 Task: Find connections with filter location Kondagaon with filter topic #trainer with filter profile language English with filter current company Hubilo with filter school Shiv Nadar University with filter industry Recreational Facilities with filter service category Accounting with filter keywords title Officer
Action: Mouse moved to (372, 234)
Screenshot: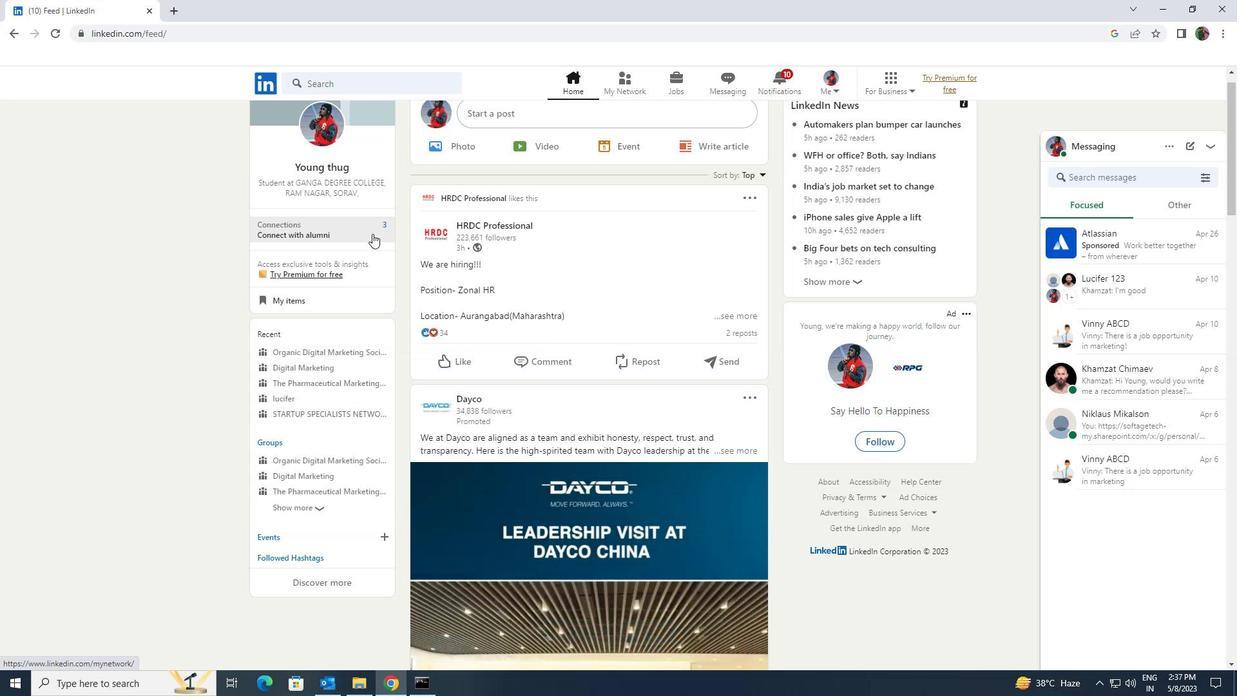 
Action: Mouse pressed left at (372, 234)
Screenshot: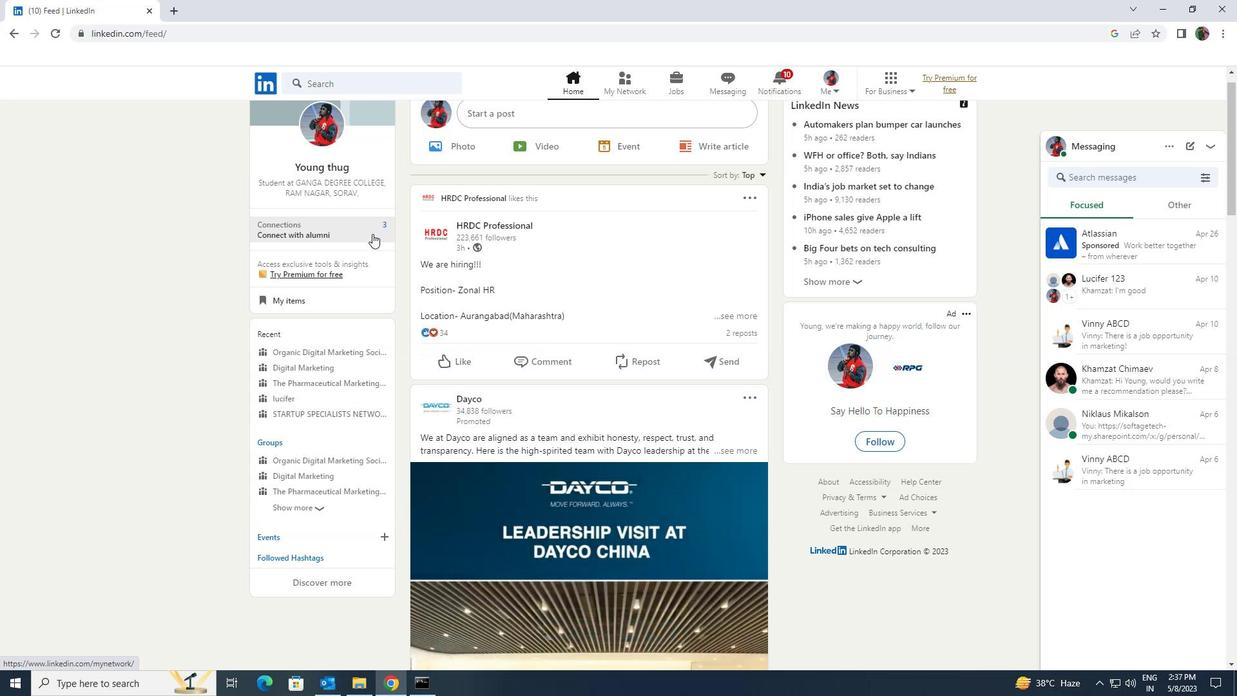 
Action: Mouse moved to (355, 146)
Screenshot: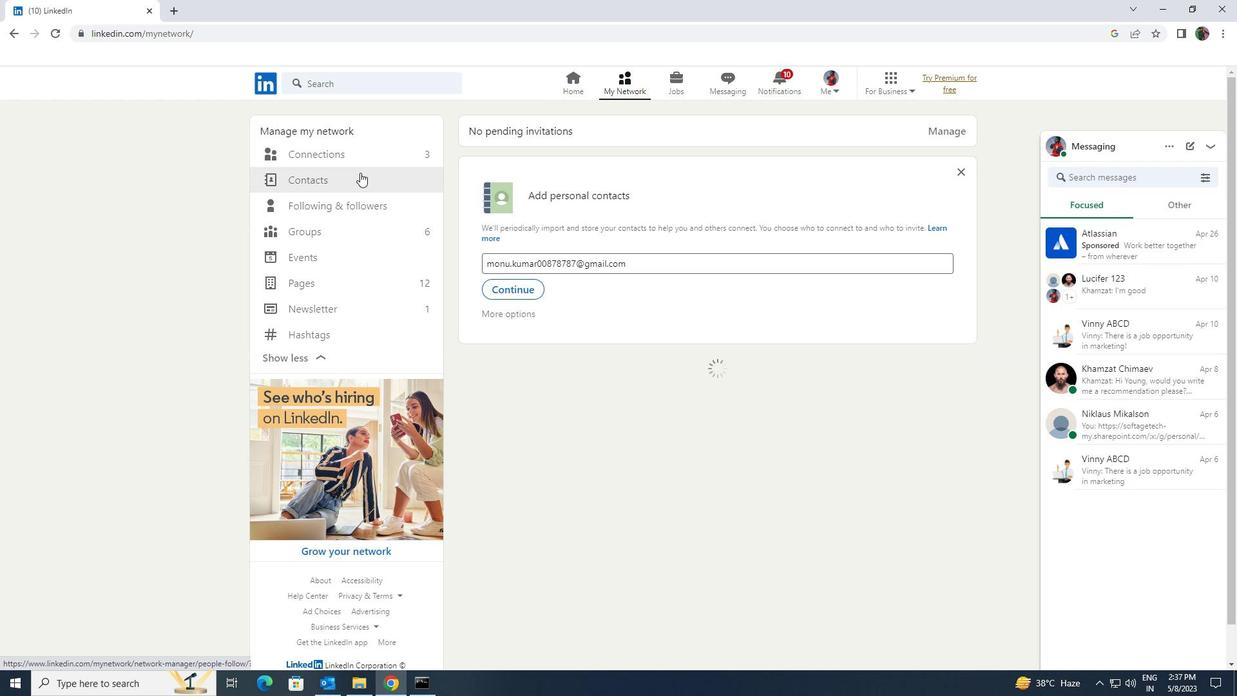
Action: Mouse pressed left at (355, 146)
Screenshot: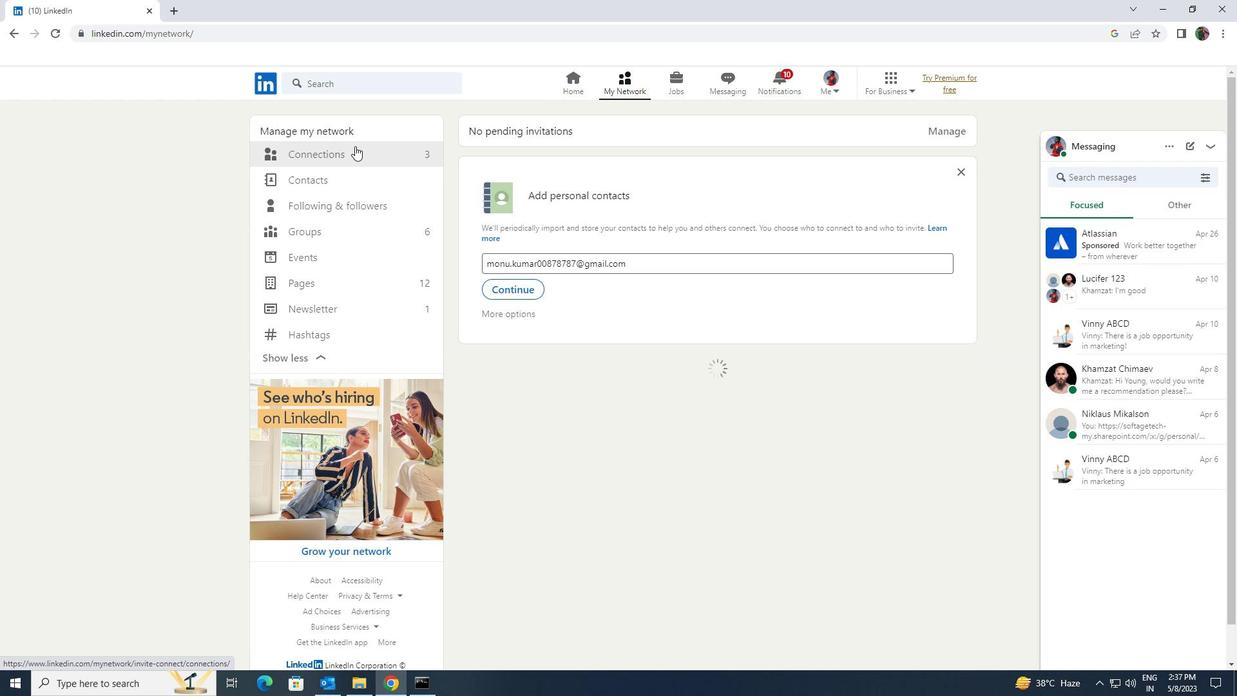 
Action: Mouse moved to (704, 156)
Screenshot: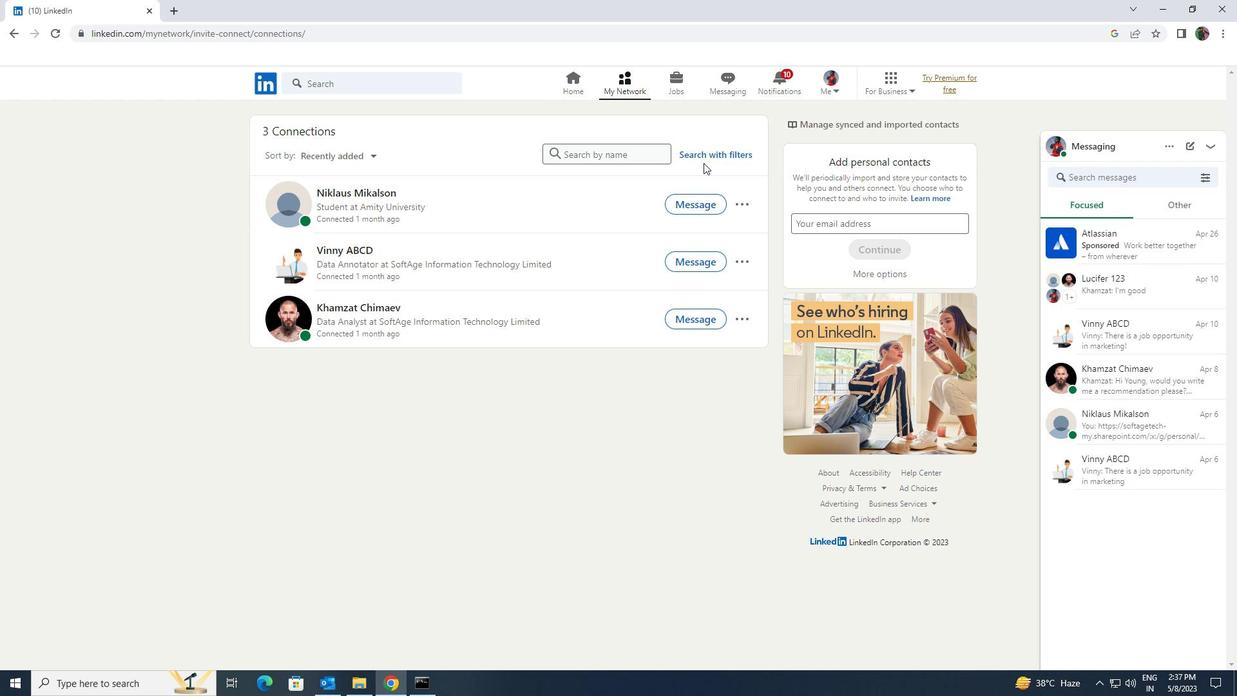 
Action: Mouse pressed left at (704, 156)
Screenshot: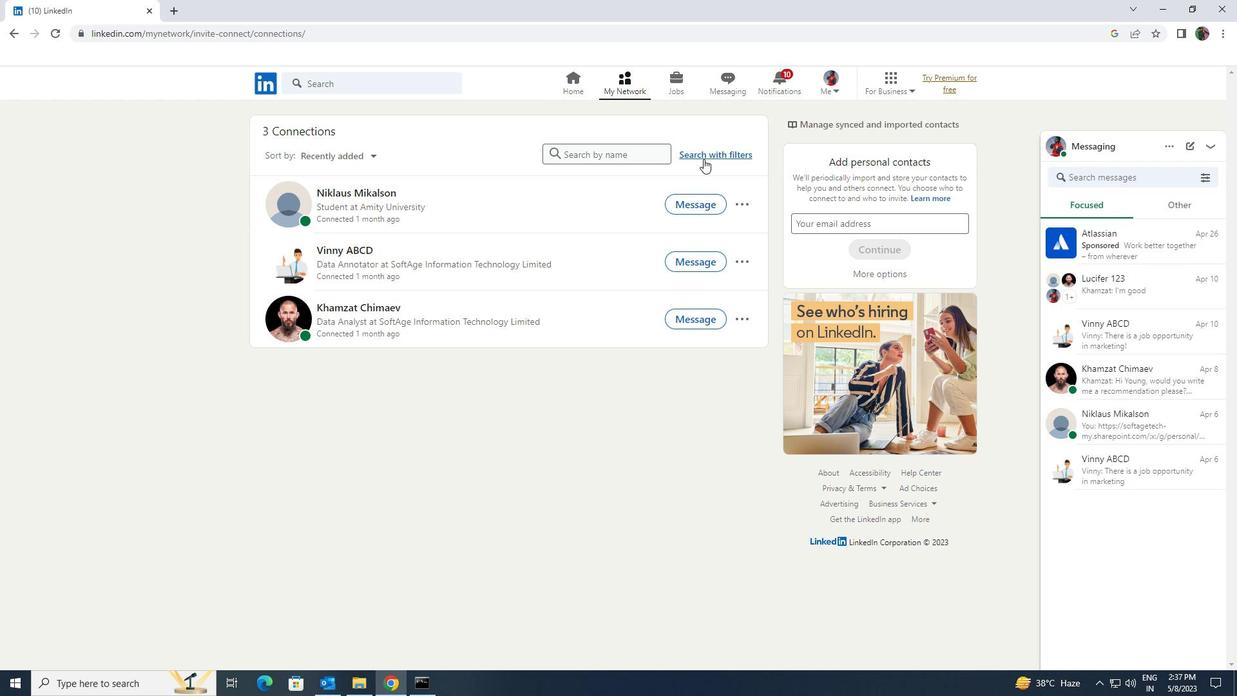 
Action: Mouse moved to (662, 123)
Screenshot: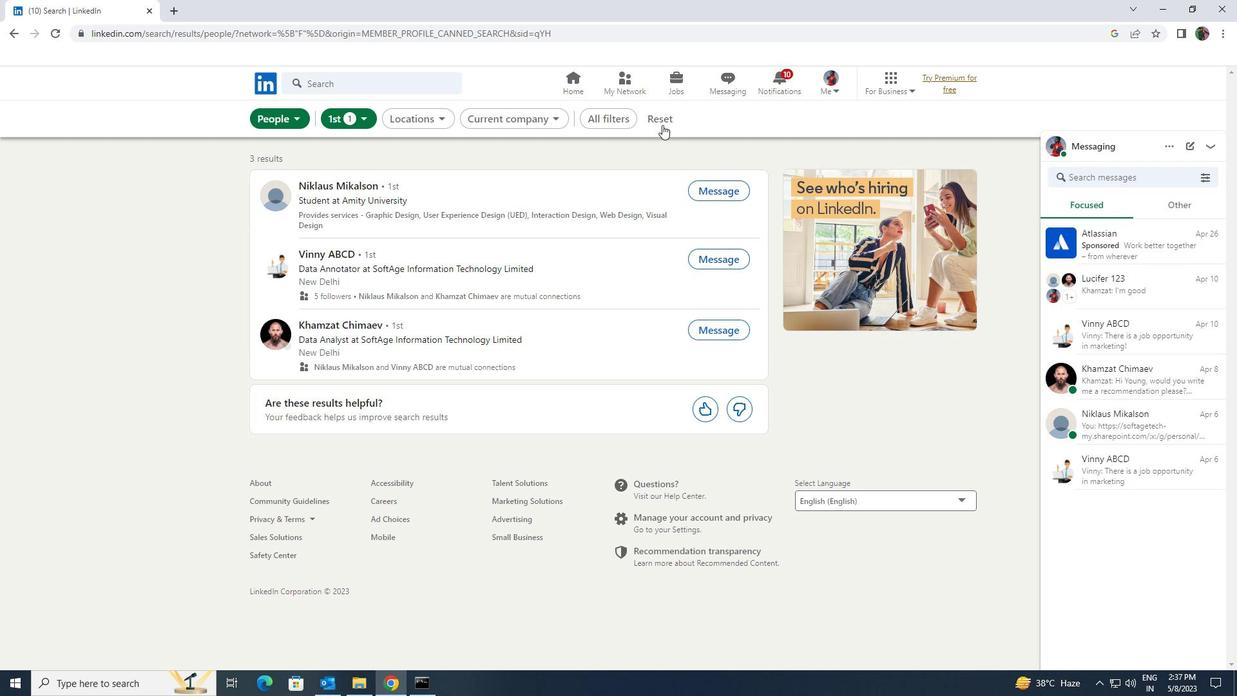
Action: Mouse pressed left at (662, 123)
Screenshot: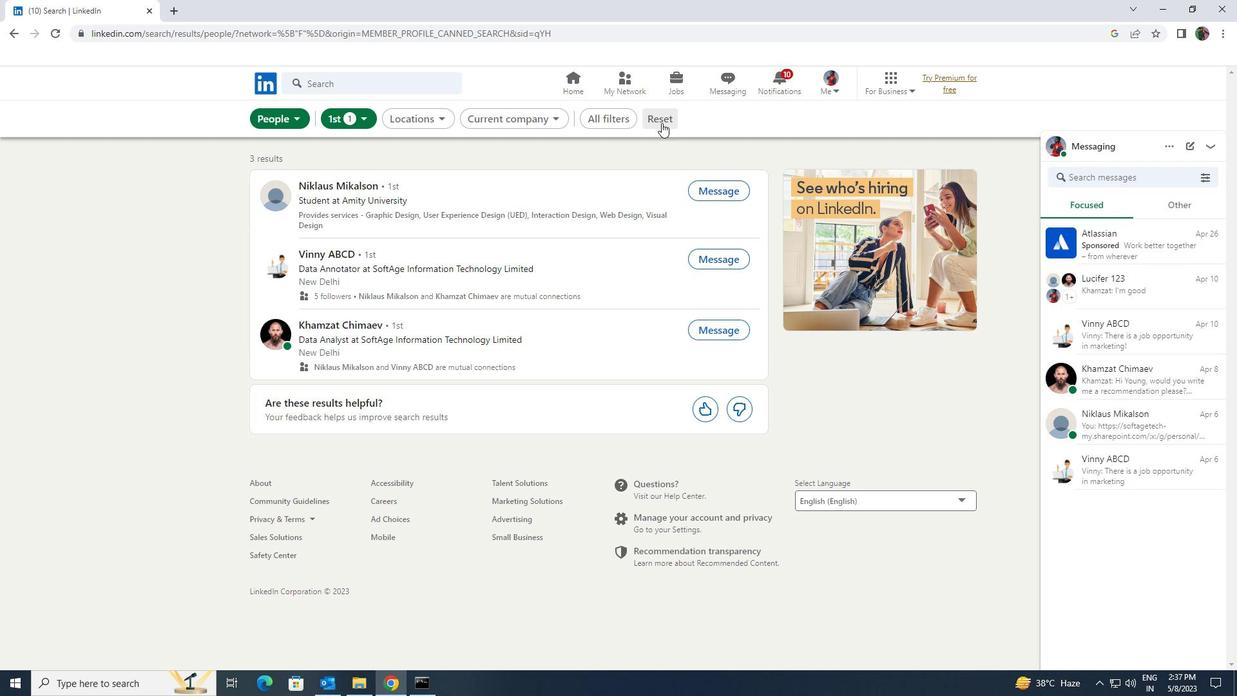 
Action: Mouse moved to (638, 121)
Screenshot: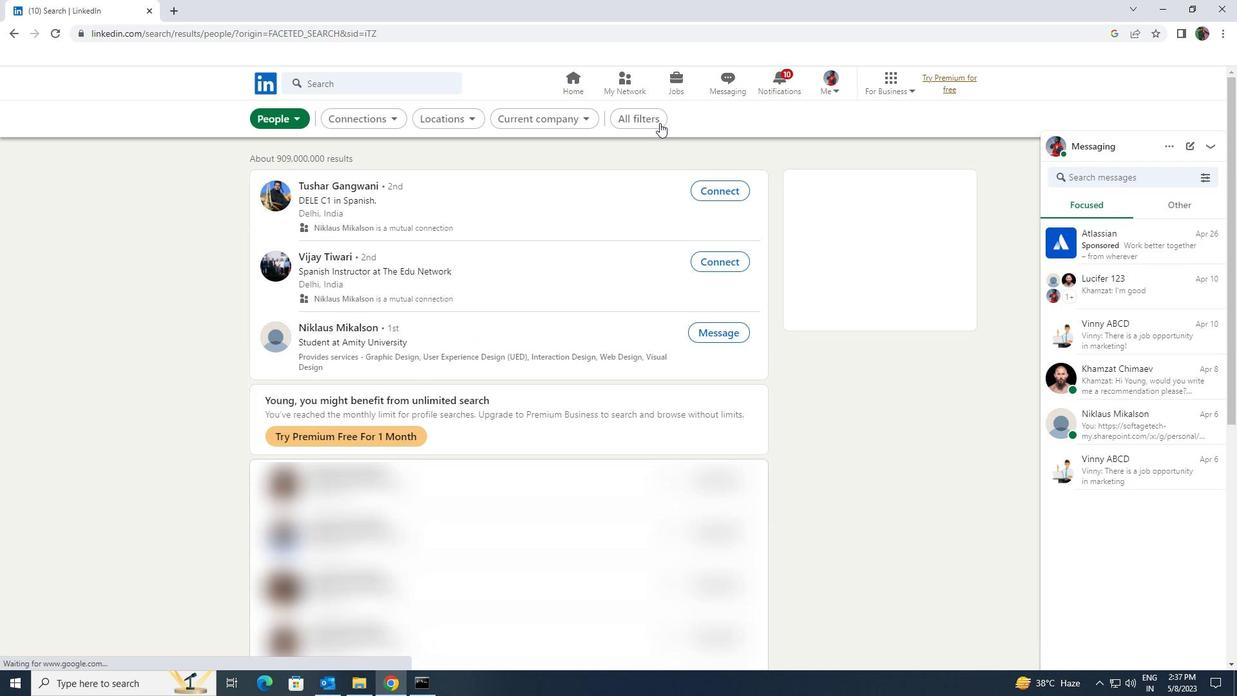 
Action: Mouse pressed left at (638, 121)
Screenshot: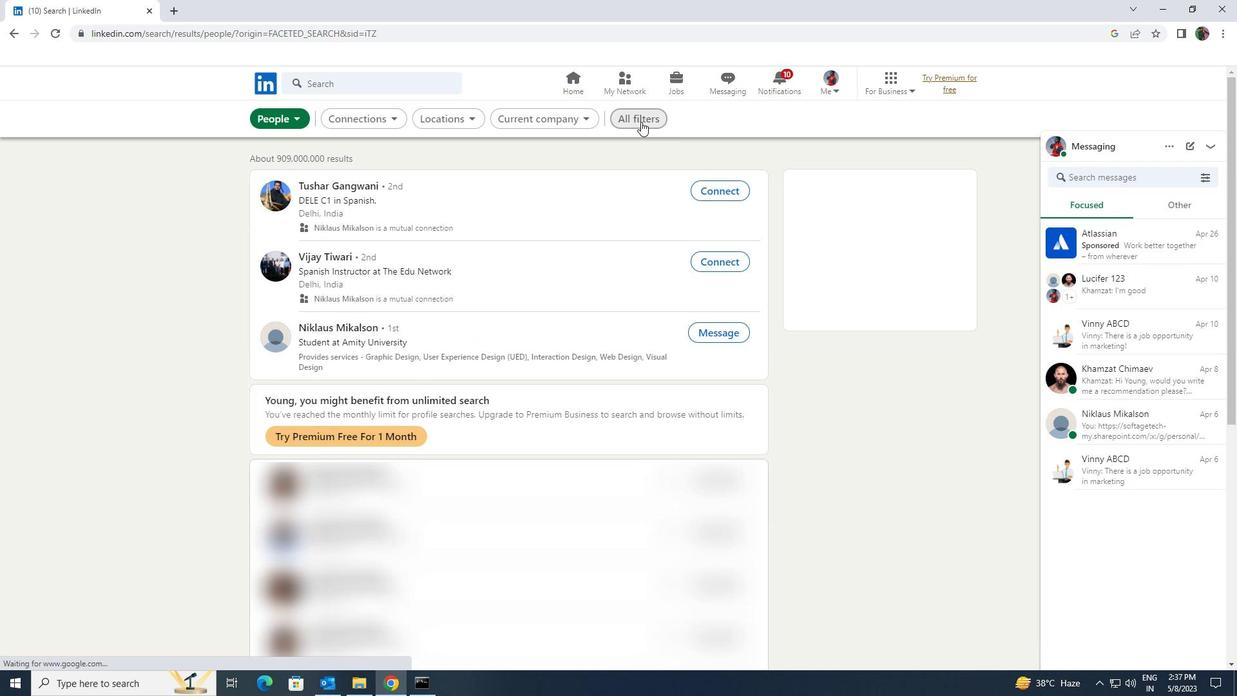 
Action: Mouse moved to (1090, 502)
Screenshot: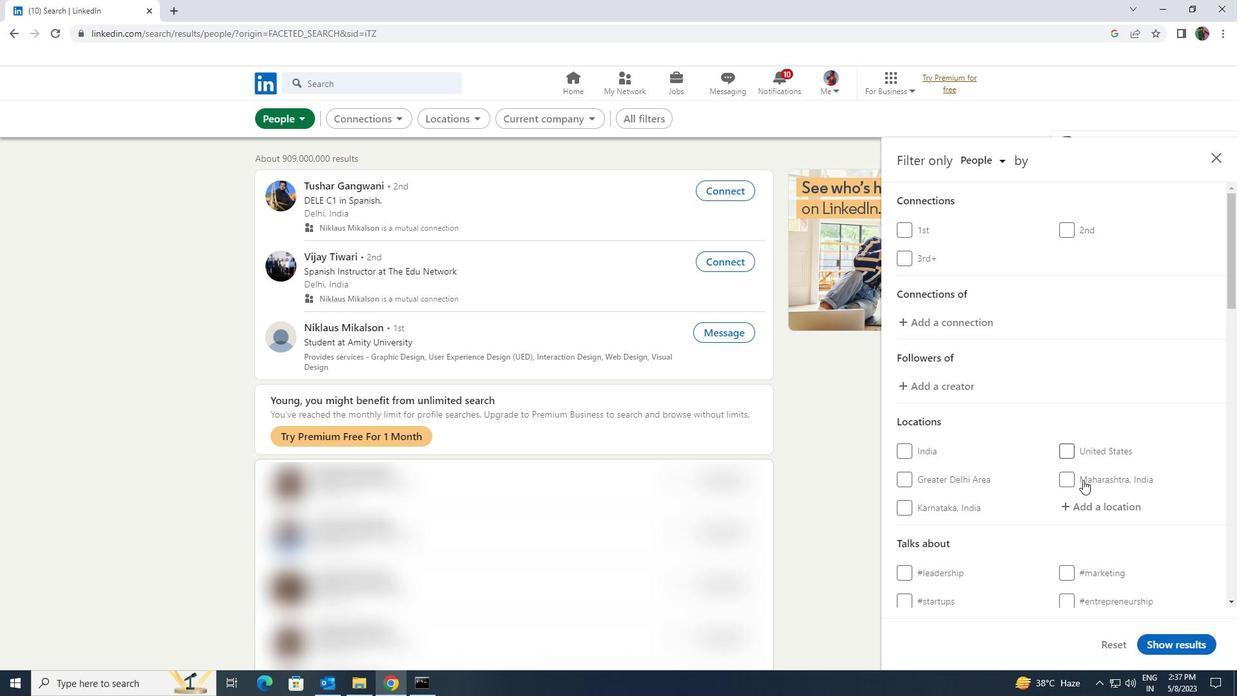 
Action: Mouse pressed left at (1090, 502)
Screenshot: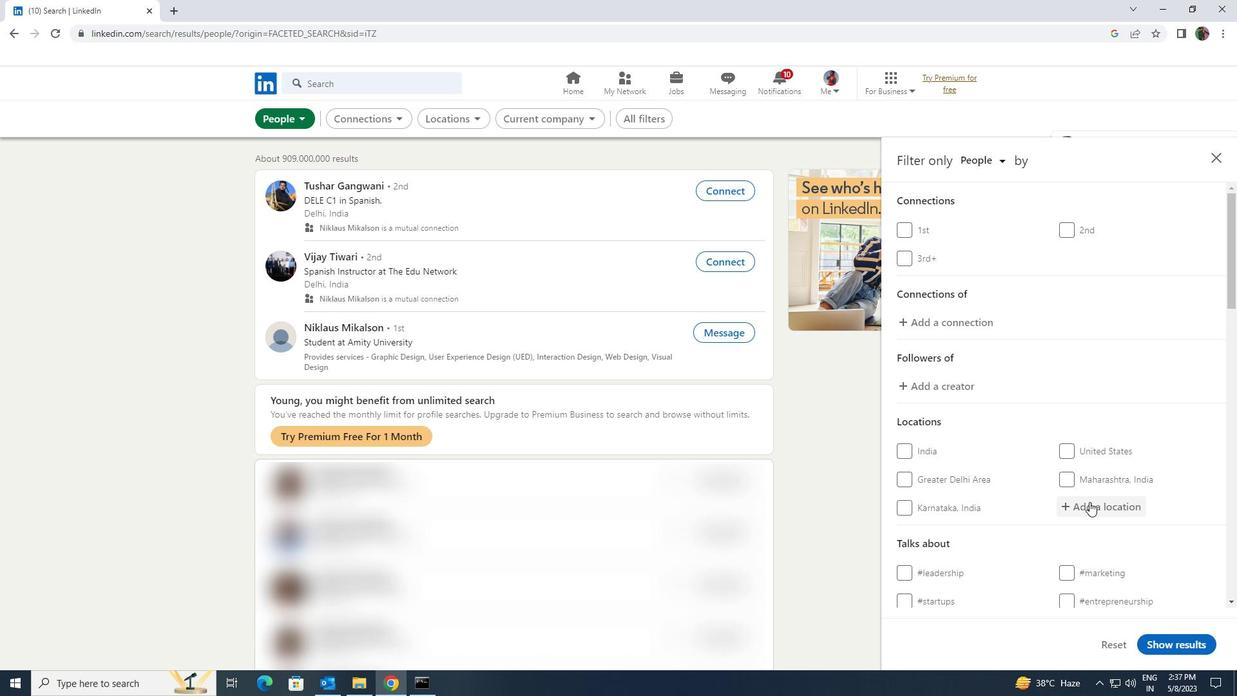 
Action: Key pressed <Key.shift>KONDAGAON
Screenshot: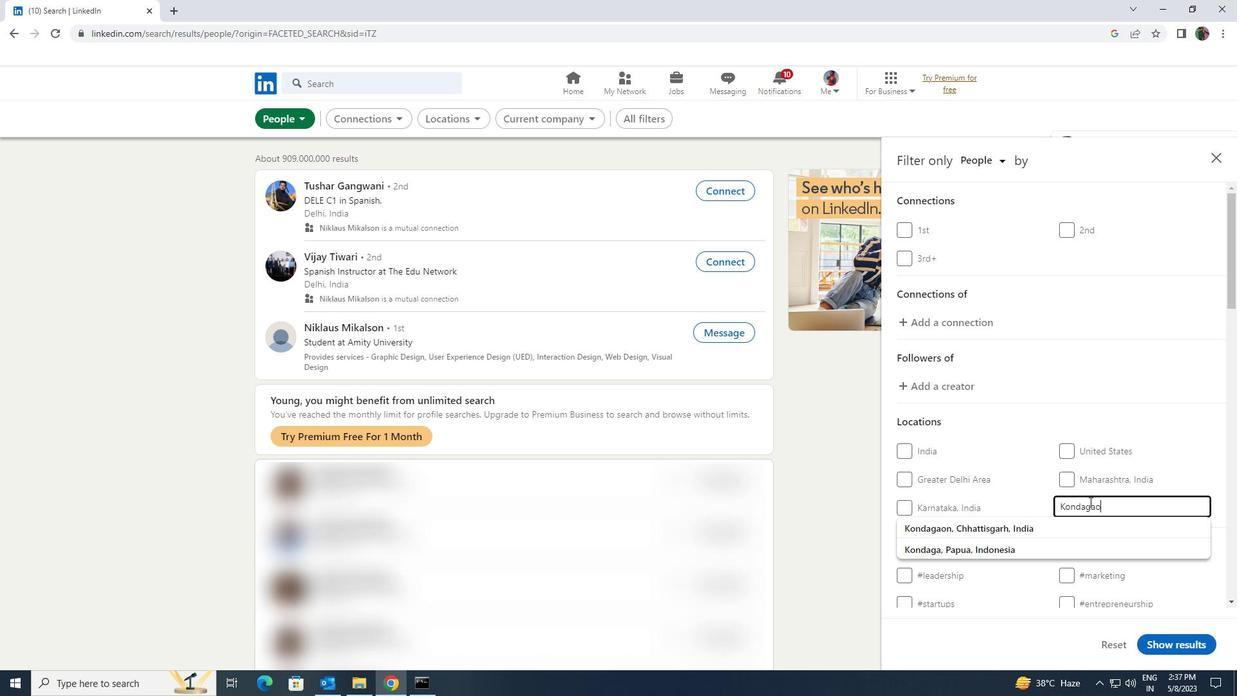 
Action: Mouse moved to (1090, 522)
Screenshot: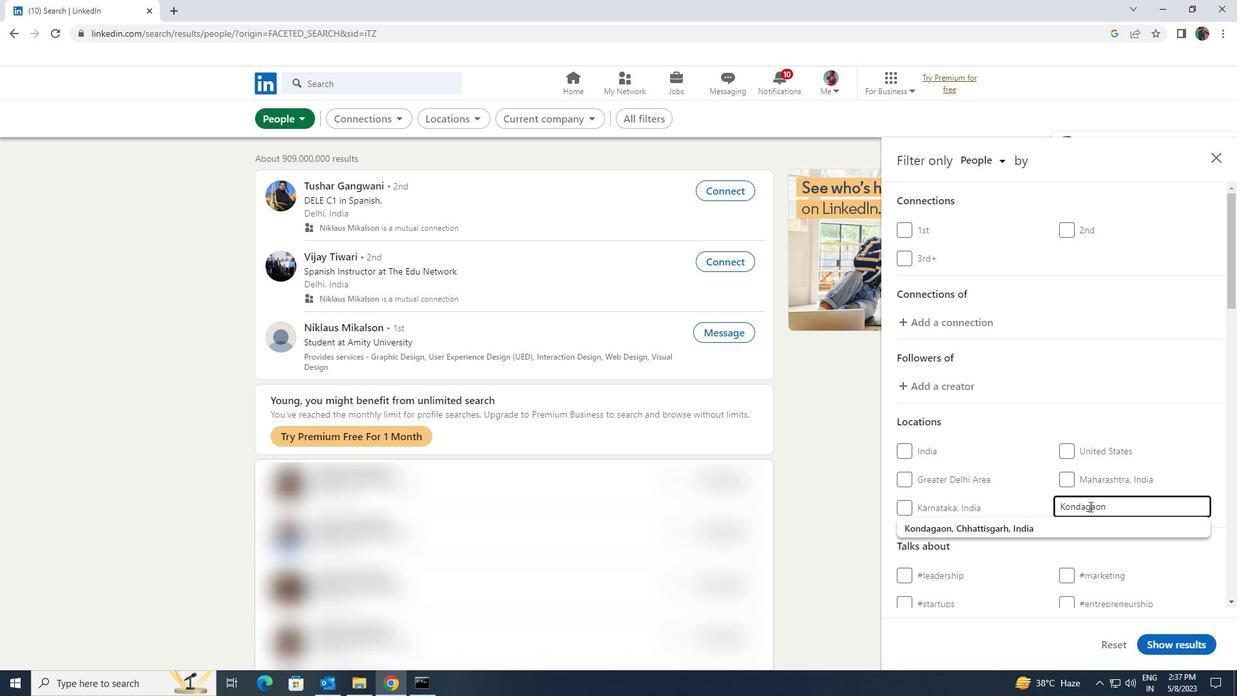 
Action: Mouse pressed left at (1090, 522)
Screenshot: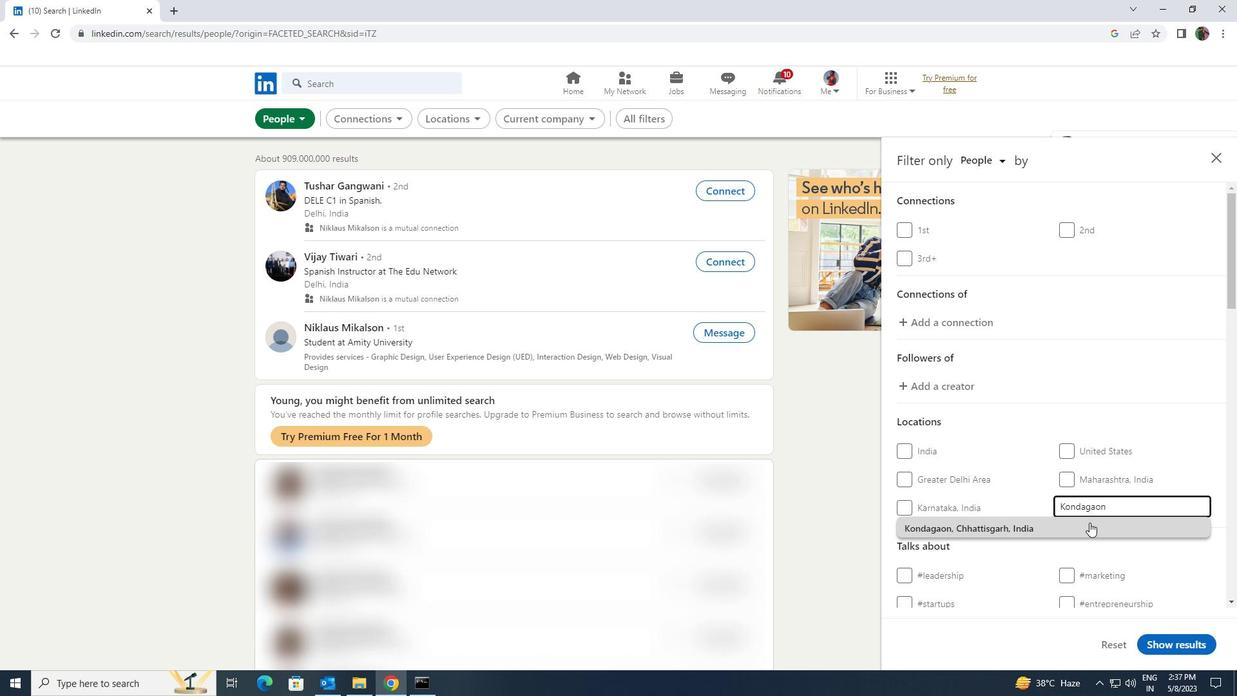 
Action: Mouse scrolled (1090, 522) with delta (0, 0)
Screenshot: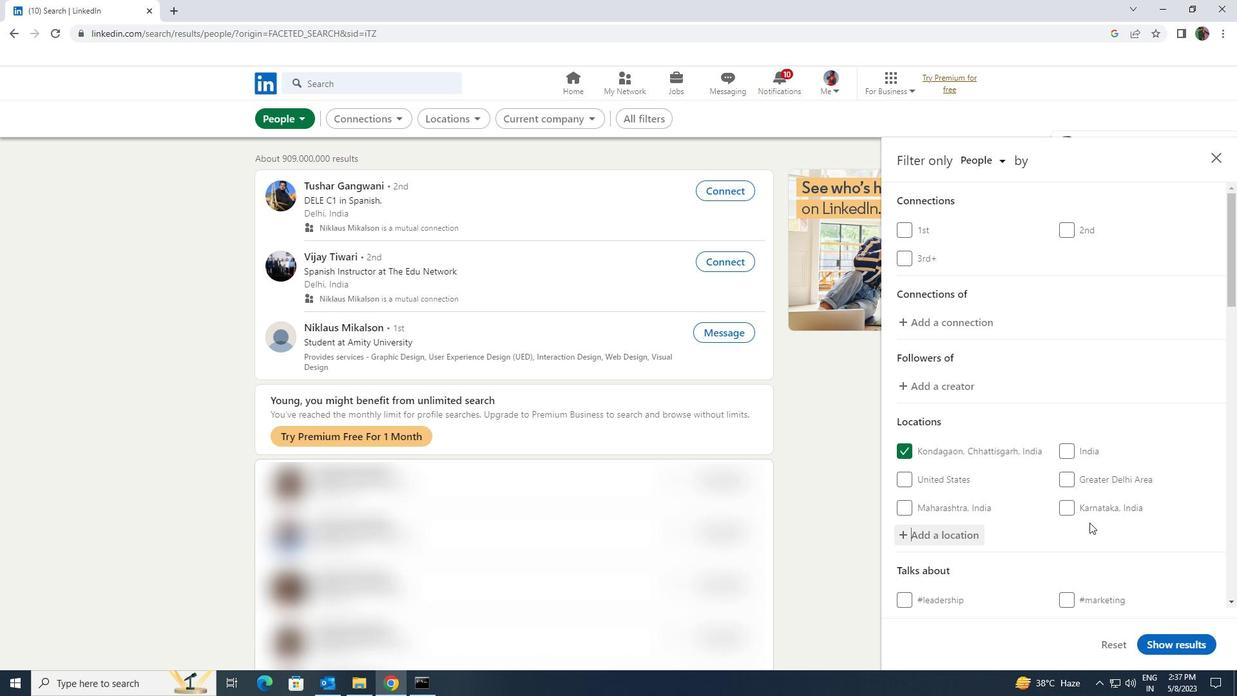 
Action: Mouse scrolled (1090, 522) with delta (0, 0)
Screenshot: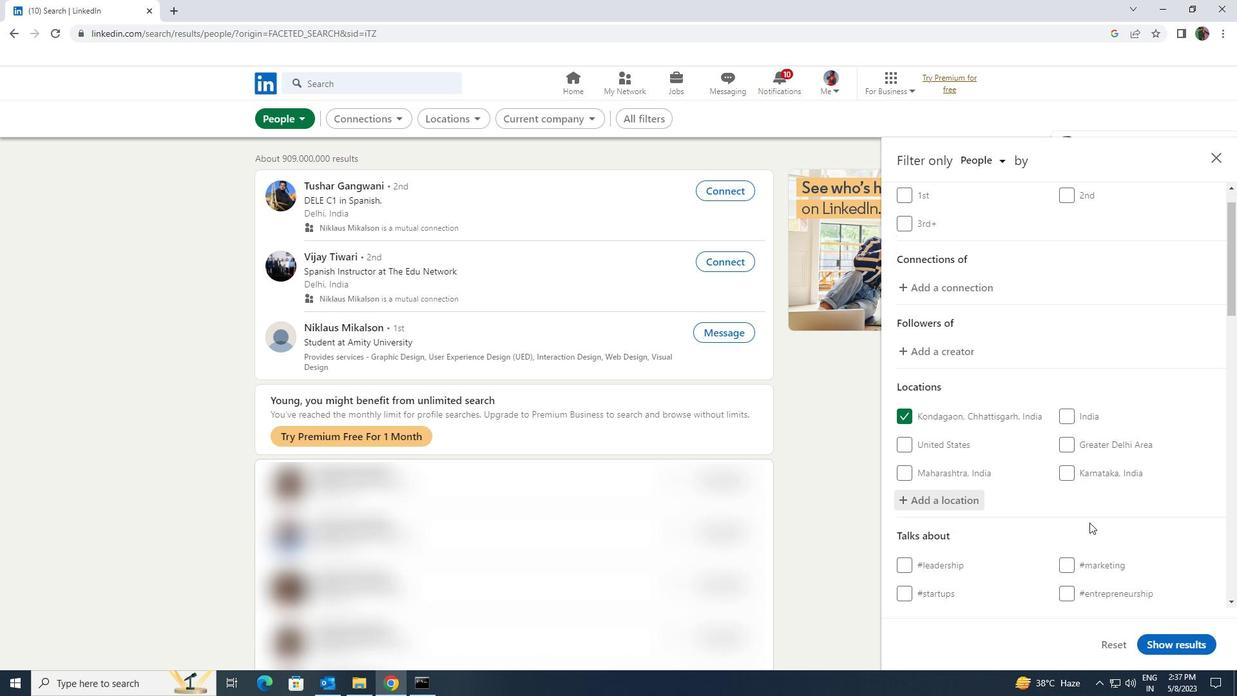 
Action: Mouse moved to (1088, 526)
Screenshot: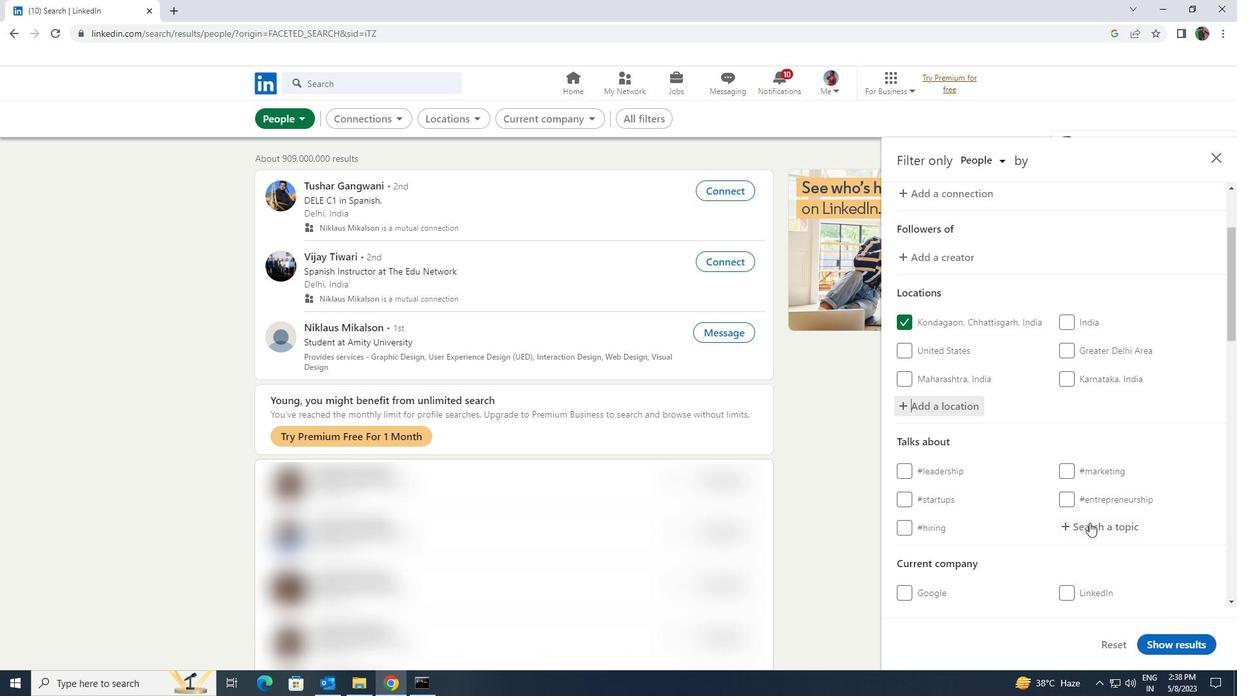 
Action: Mouse pressed left at (1088, 526)
Screenshot: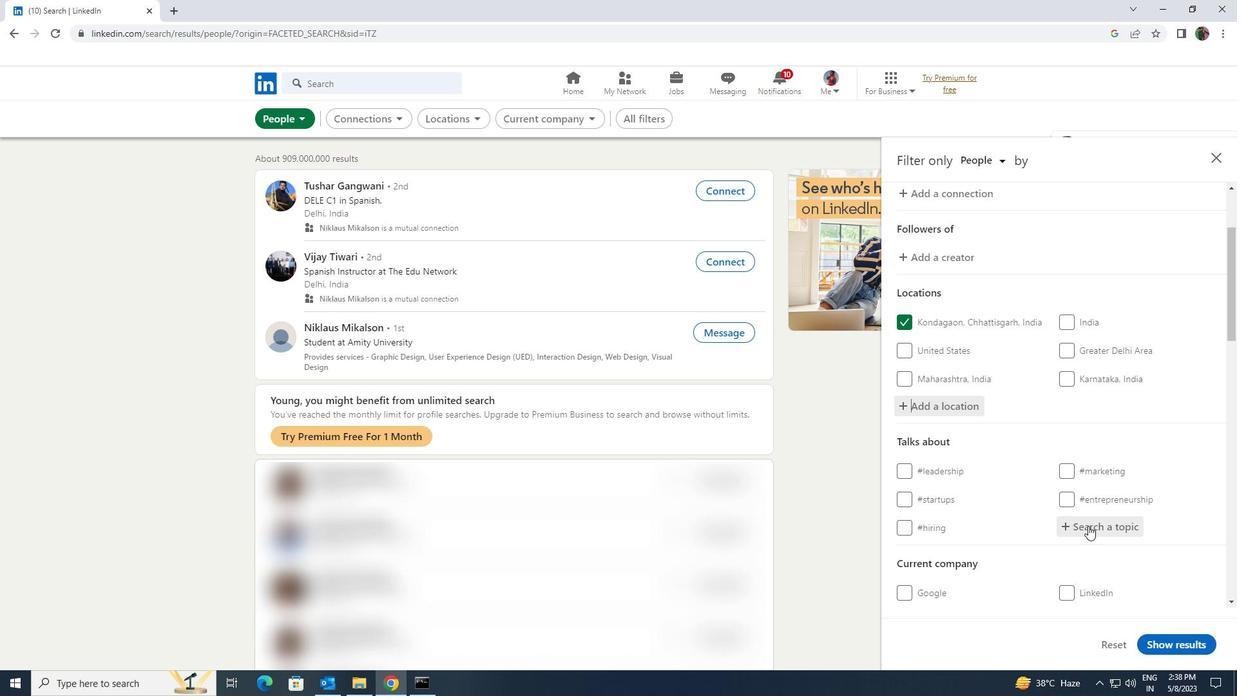 
Action: Key pressed <Key.shift>TRAINER
Screenshot: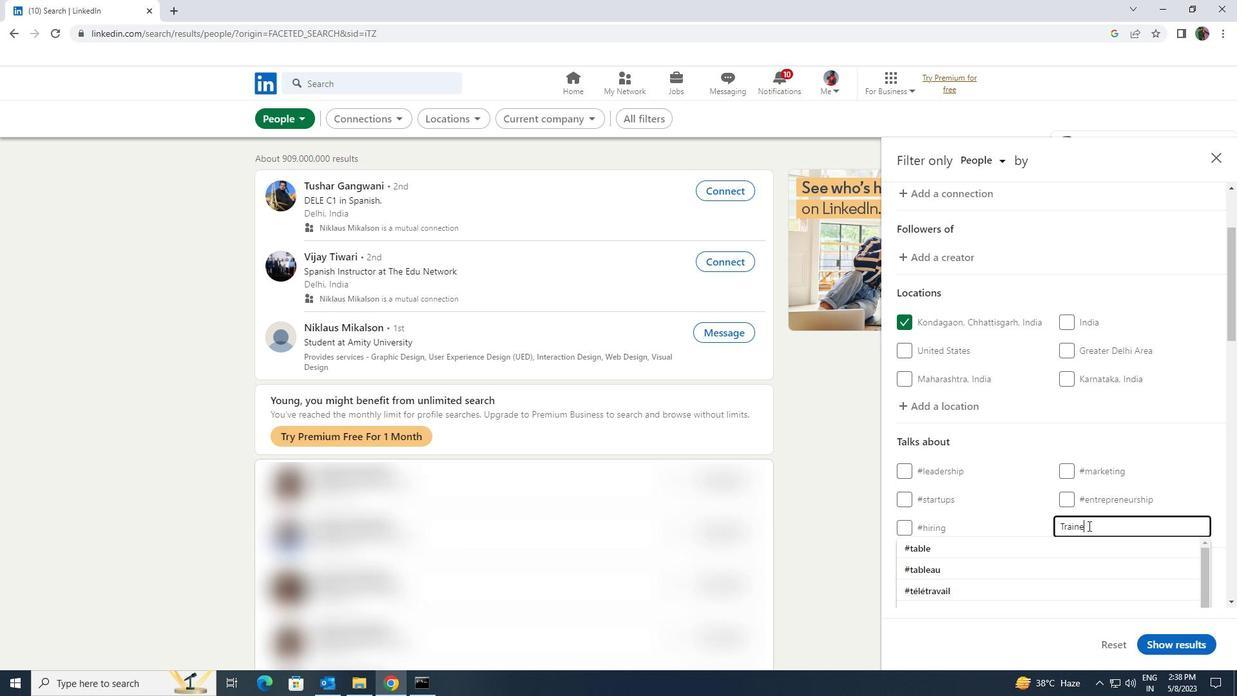
Action: Mouse moved to (1082, 539)
Screenshot: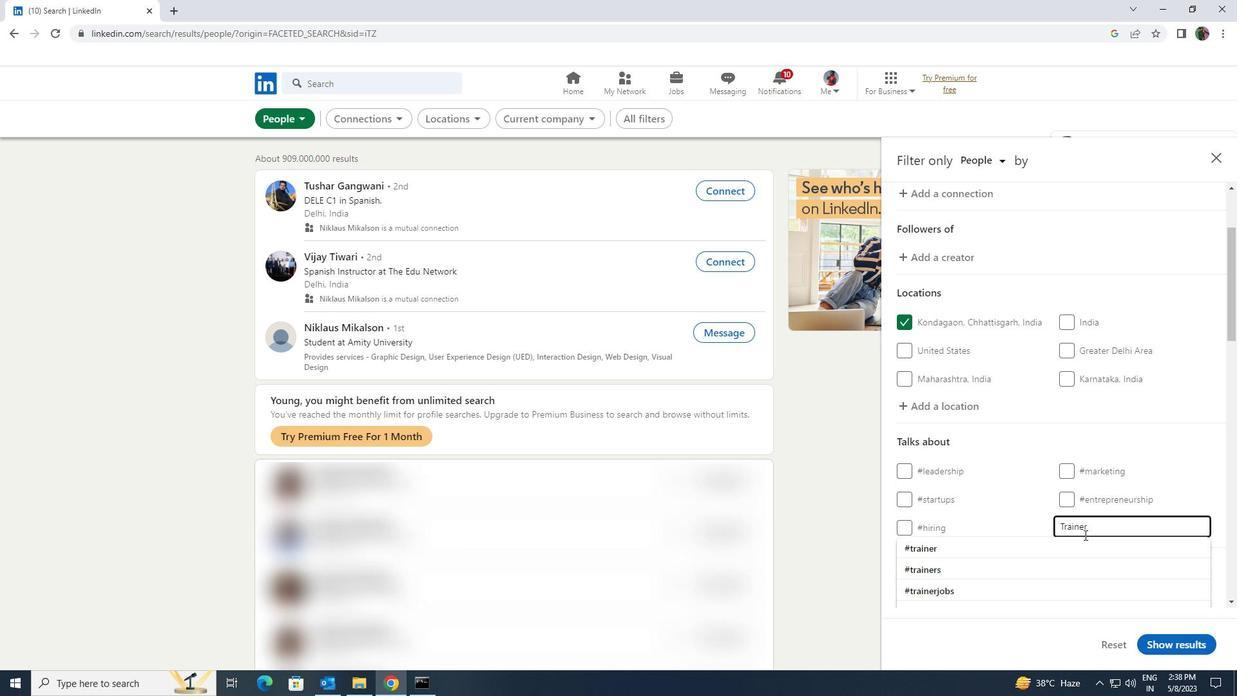 
Action: Mouse pressed left at (1082, 539)
Screenshot: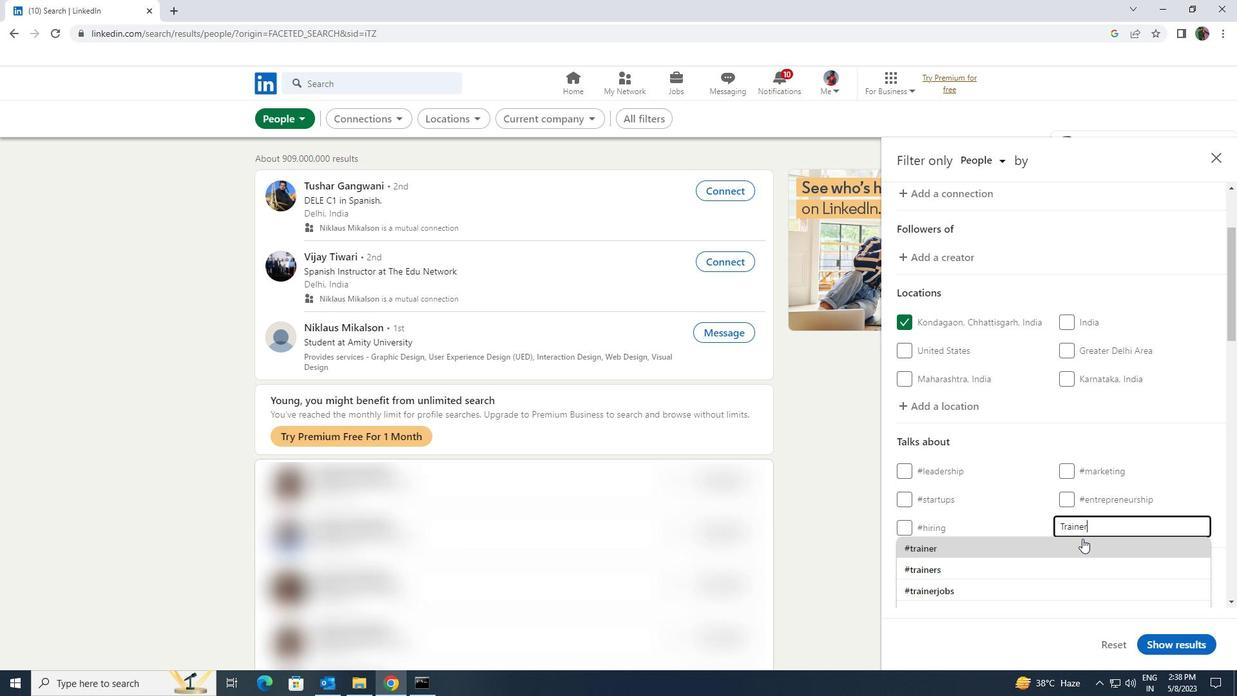 
Action: Mouse scrolled (1082, 538) with delta (0, 0)
Screenshot: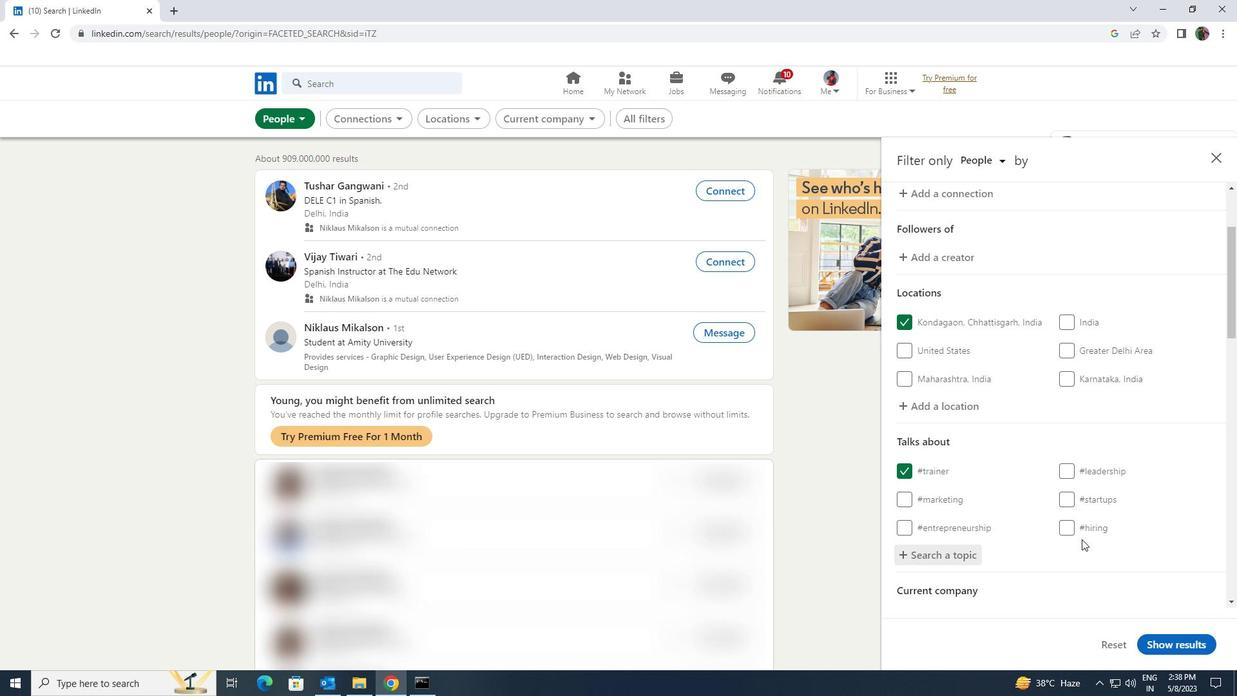 
Action: Mouse scrolled (1082, 538) with delta (0, 0)
Screenshot: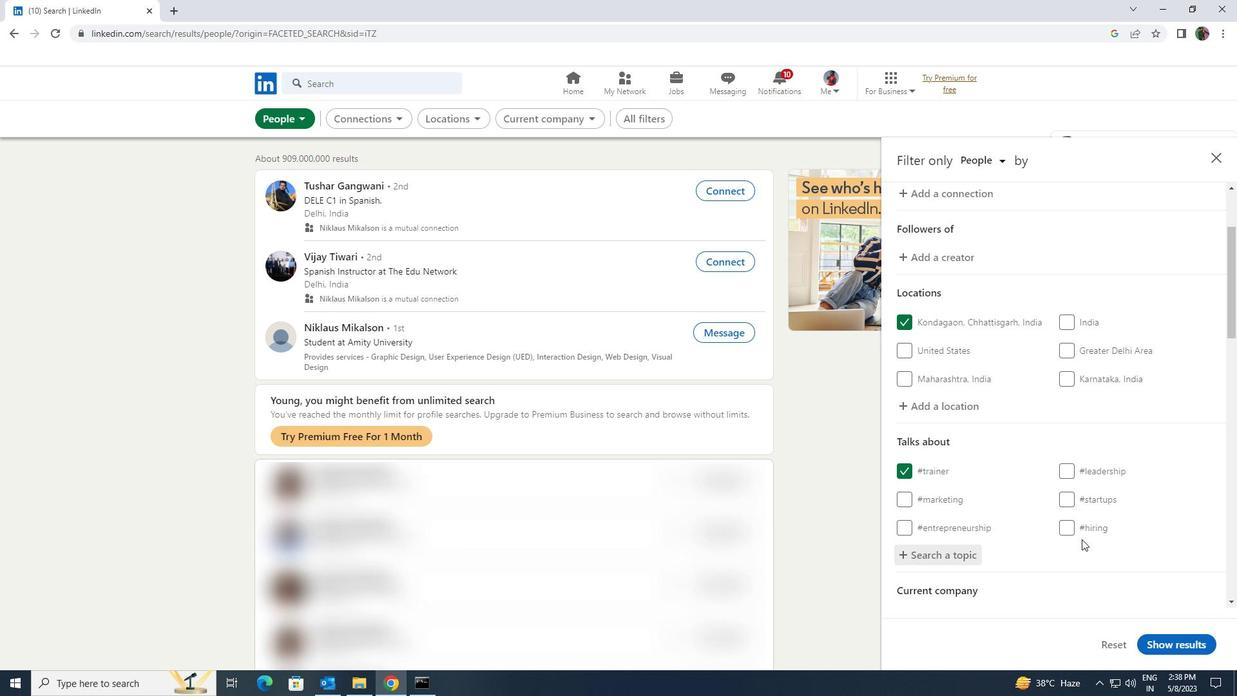 
Action: Mouse scrolled (1082, 538) with delta (0, 0)
Screenshot: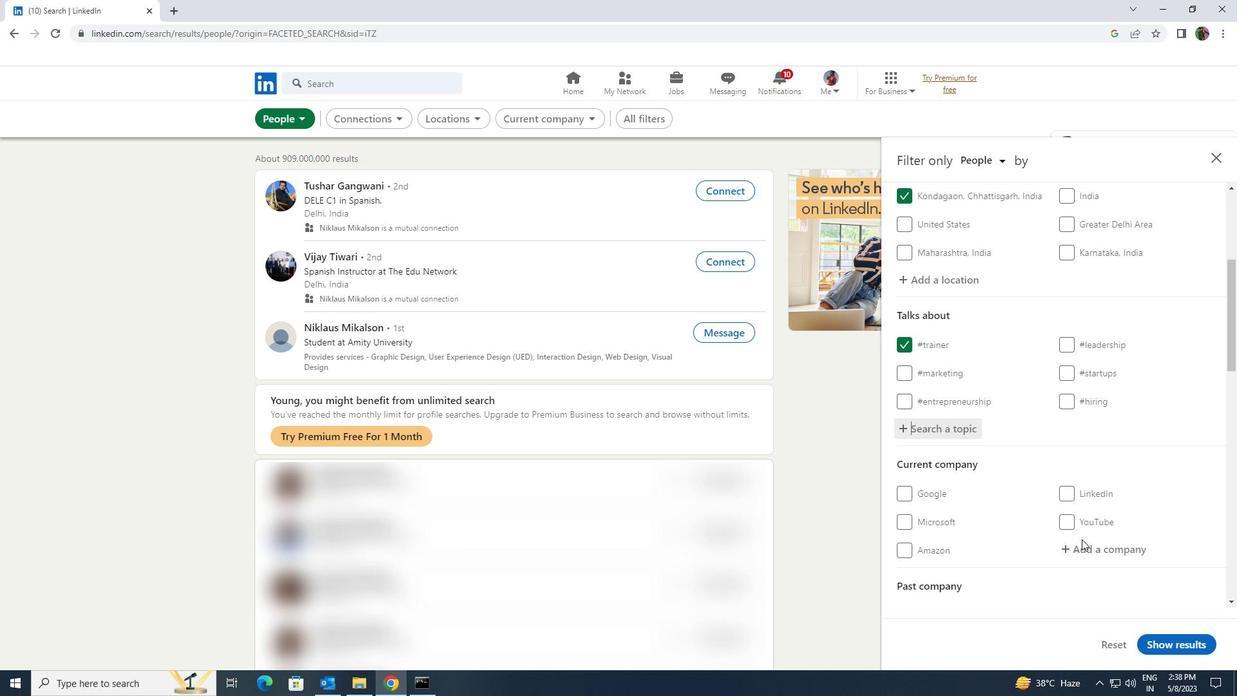
Action: Mouse scrolled (1082, 538) with delta (0, 0)
Screenshot: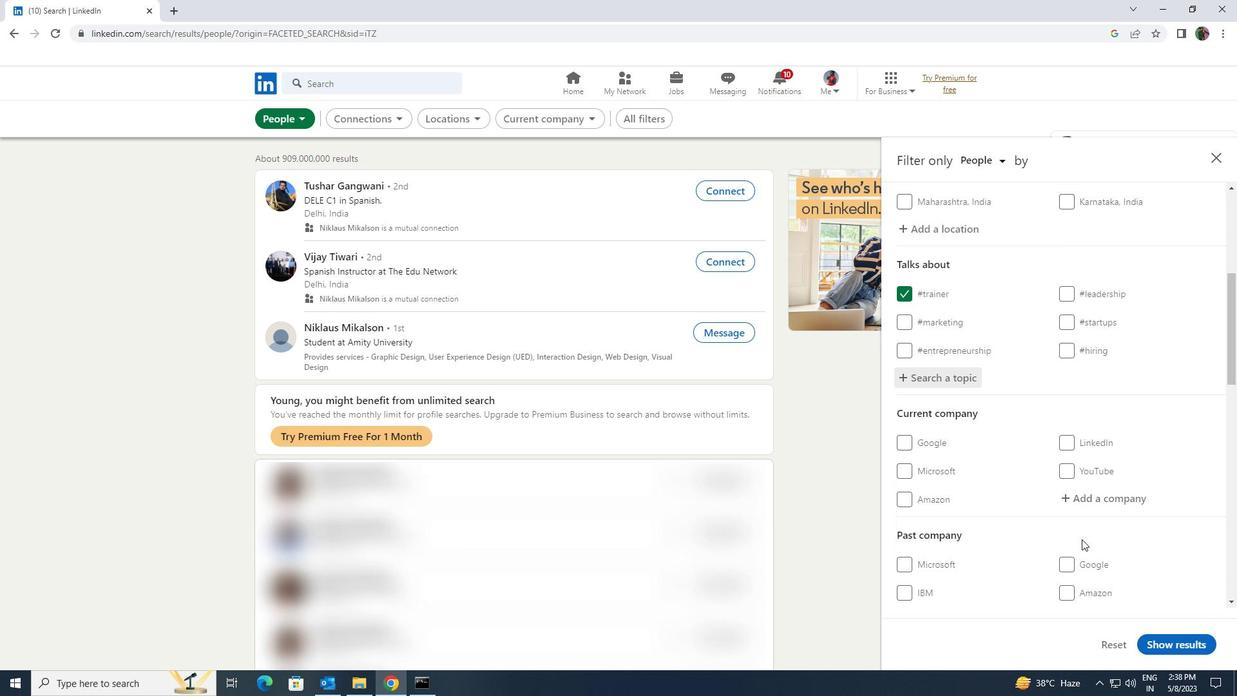 
Action: Mouse scrolled (1082, 538) with delta (0, 0)
Screenshot: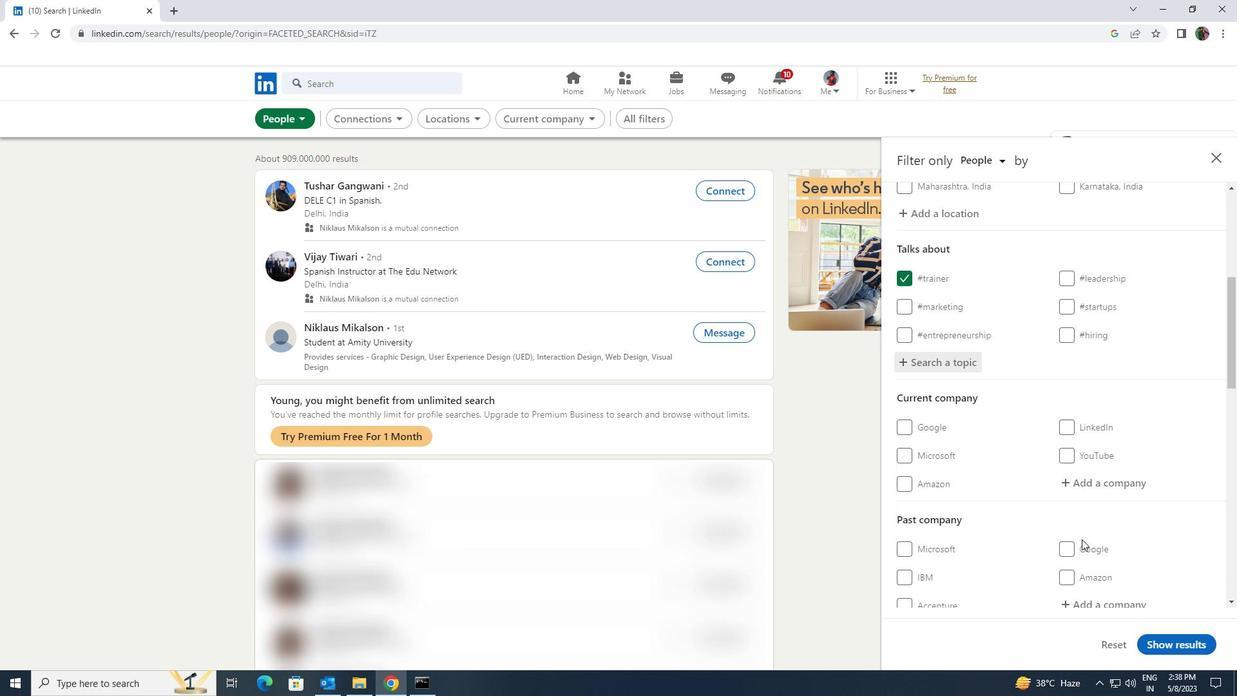 
Action: Mouse scrolled (1082, 538) with delta (0, 0)
Screenshot: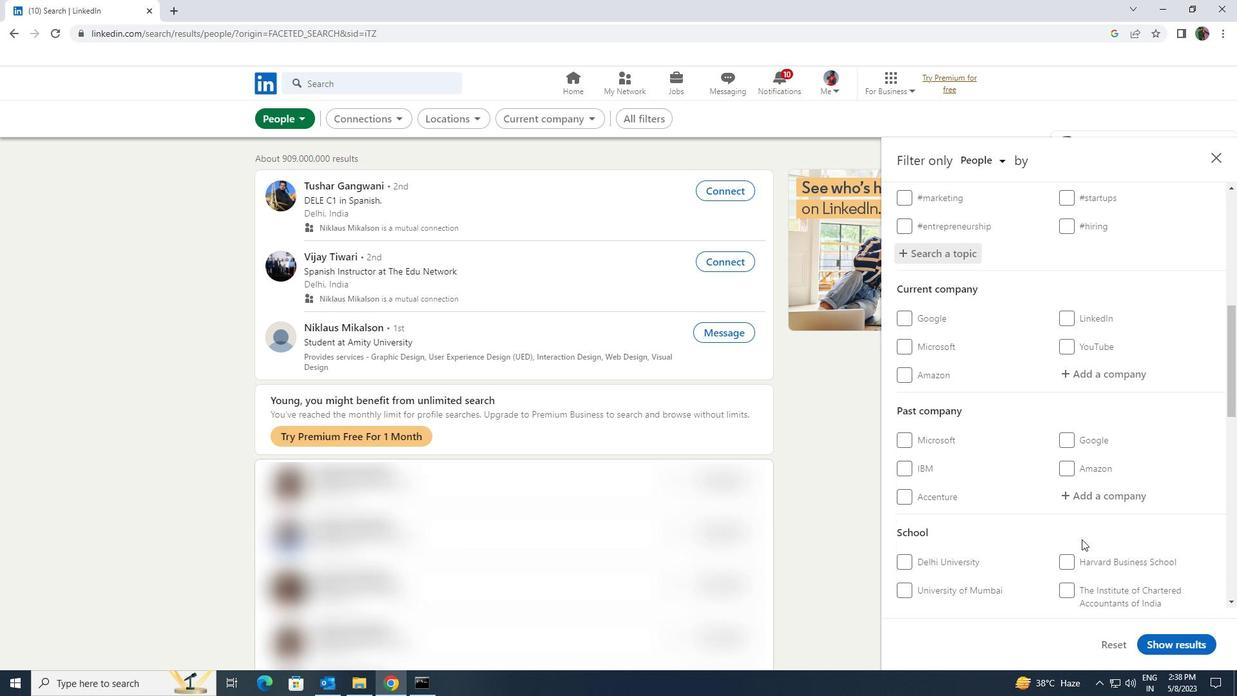 
Action: Mouse scrolled (1082, 538) with delta (0, 0)
Screenshot: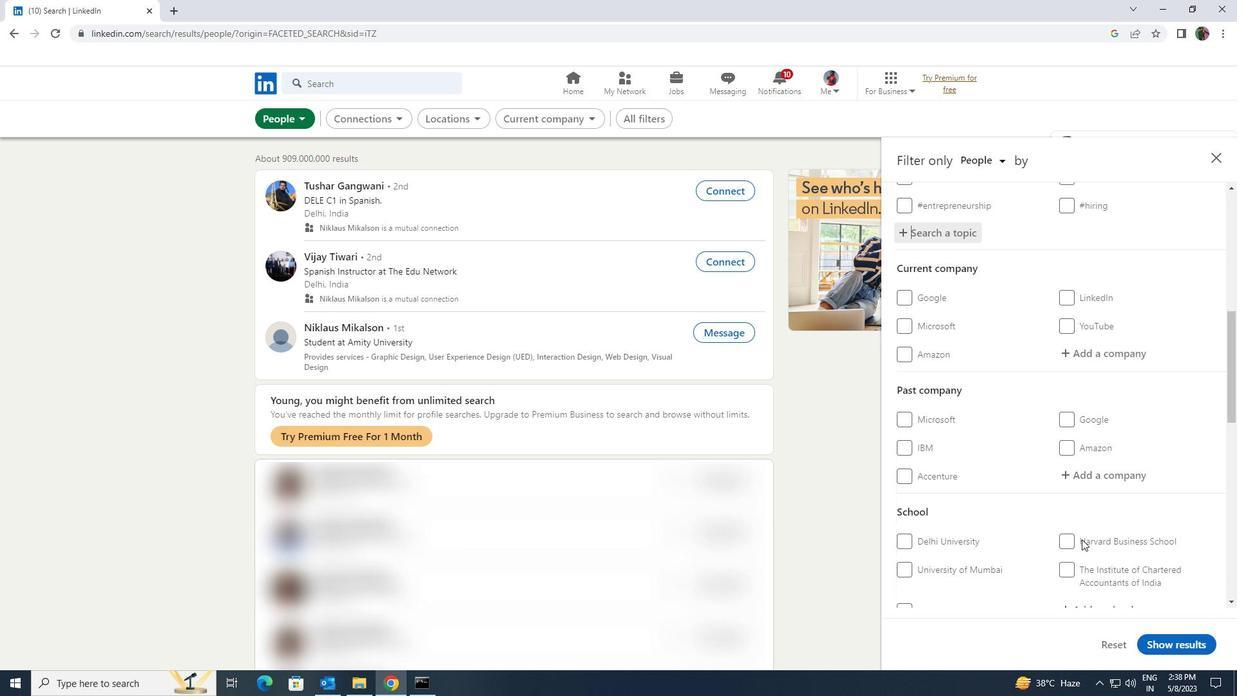 
Action: Mouse scrolled (1082, 538) with delta (0, 0)
Screenshot: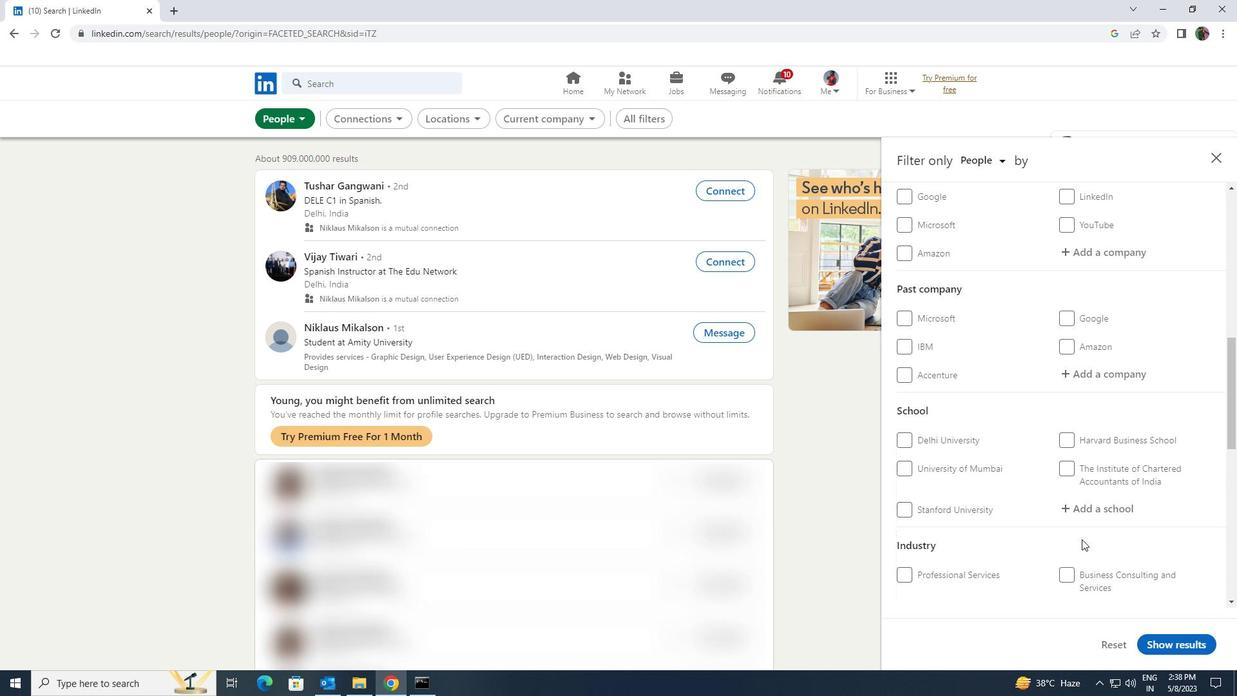 
Action: Mouse scrolled (1082, 538) with delta (0, 0)
Screenshot: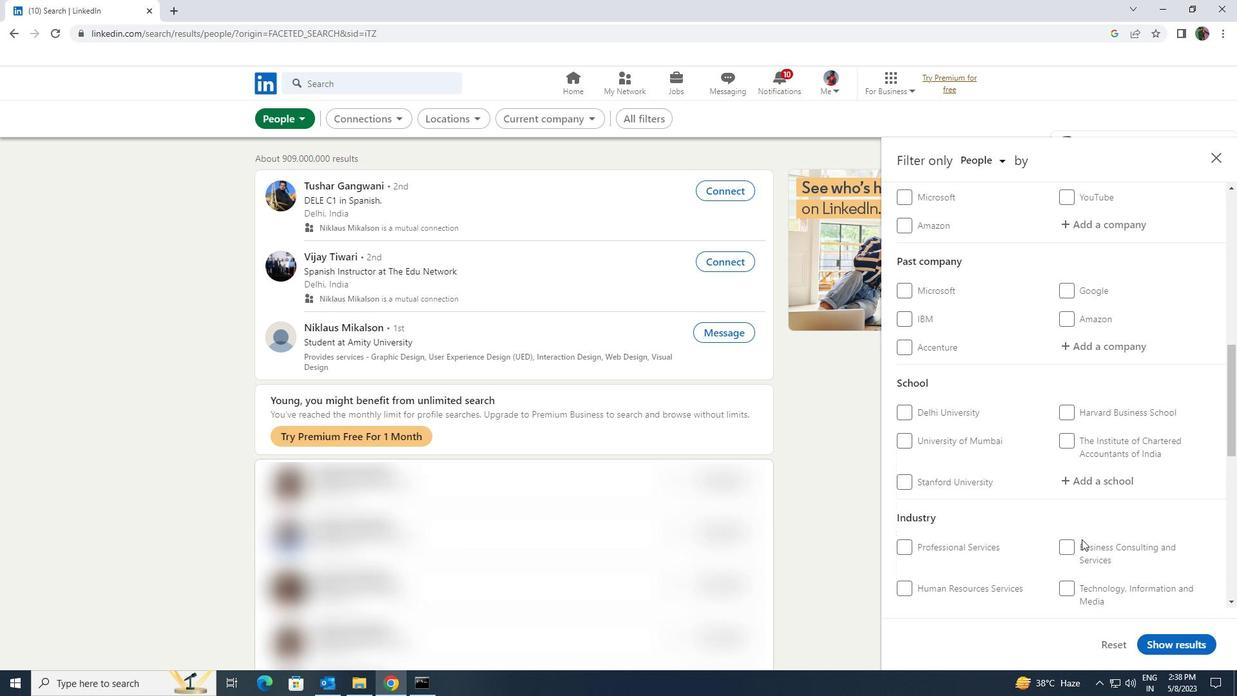 
Action: Mouse scrolled (1082, 538) with delta (0, 0)
Screenshot: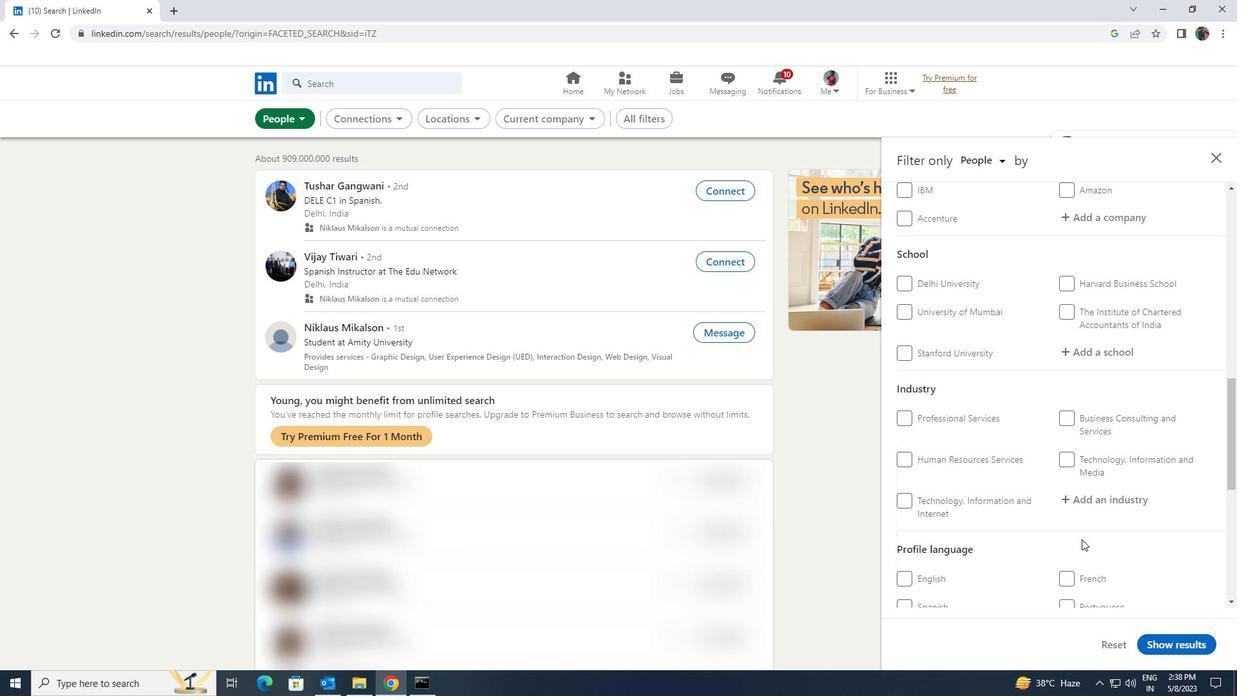 
Action: Mouse moved to (904, 512)
Screenshot: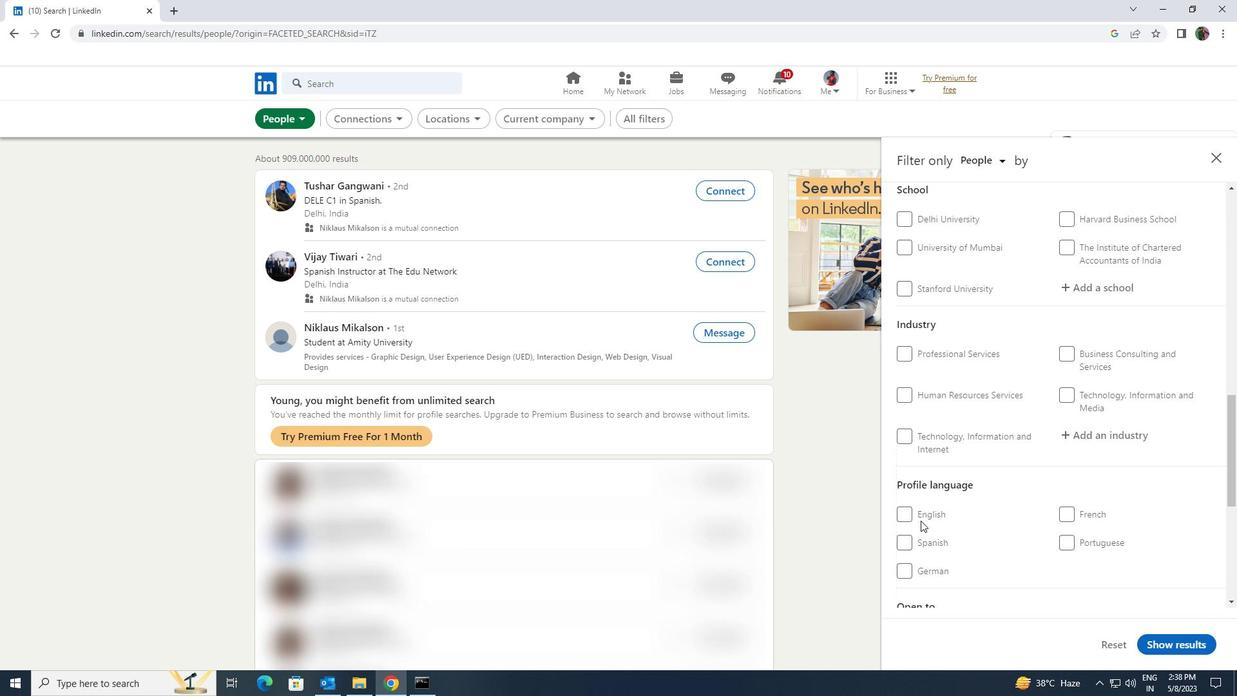 
Action: Mouse pressed left at (904, 512)
Screenshot: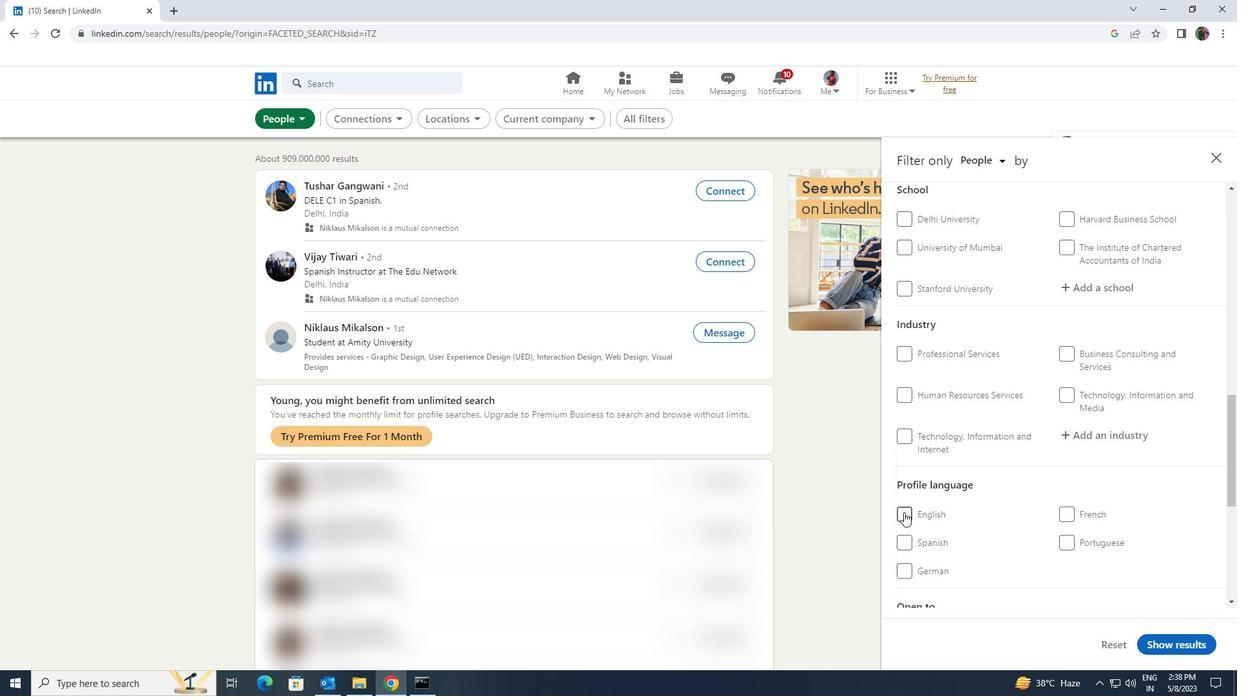 
Action: Mouse moved to (998, 526)
Screenshot: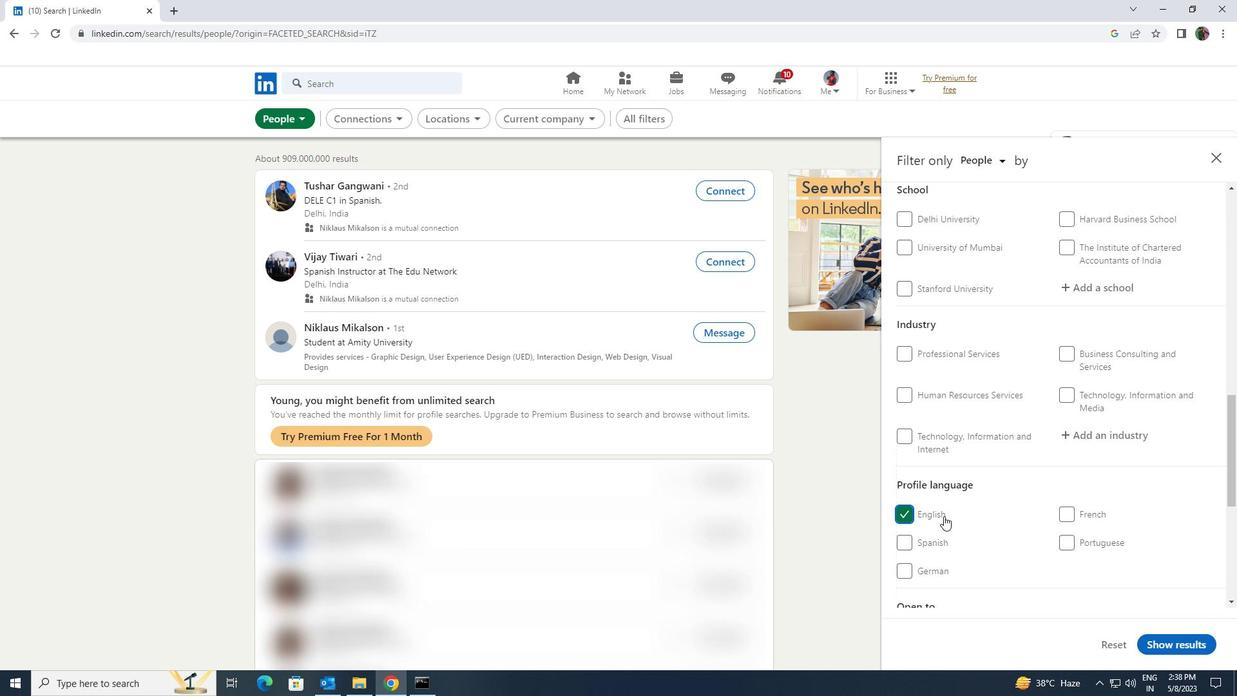 
Action: Mouse scrolled (998, 526) with delta (0, 0)
Screenshot: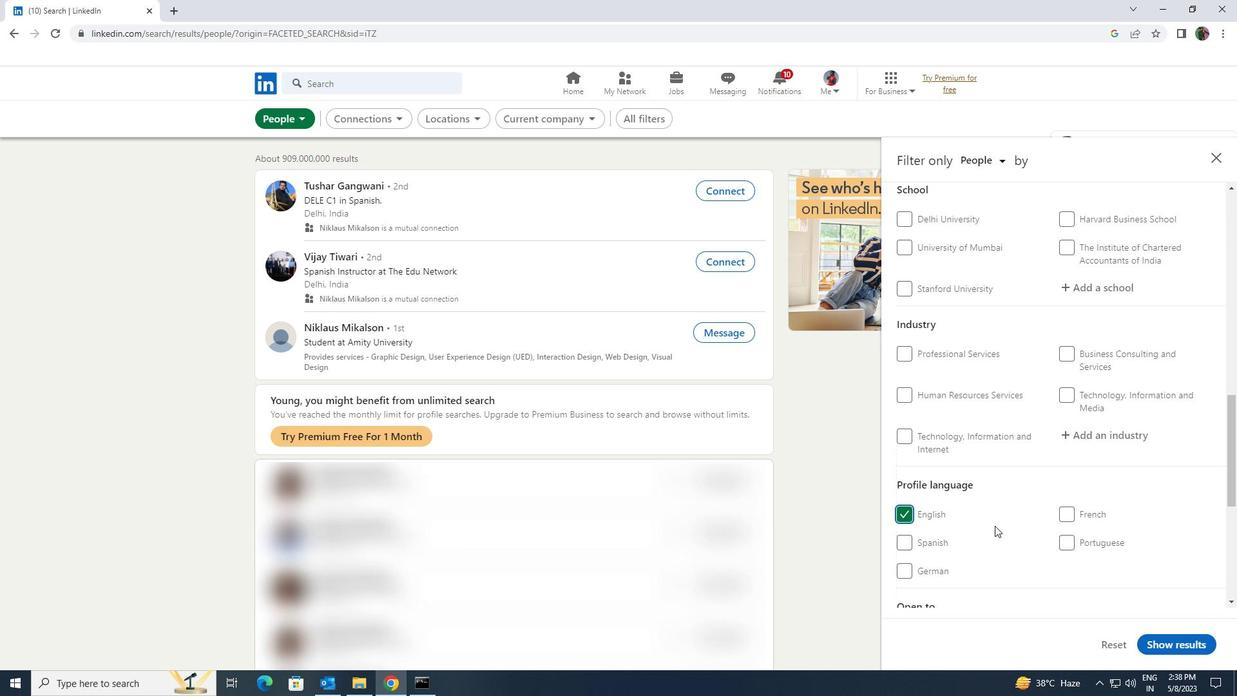 
Action: Mouse scrolled (998, 526) with delta (0, 0)
Screenshot: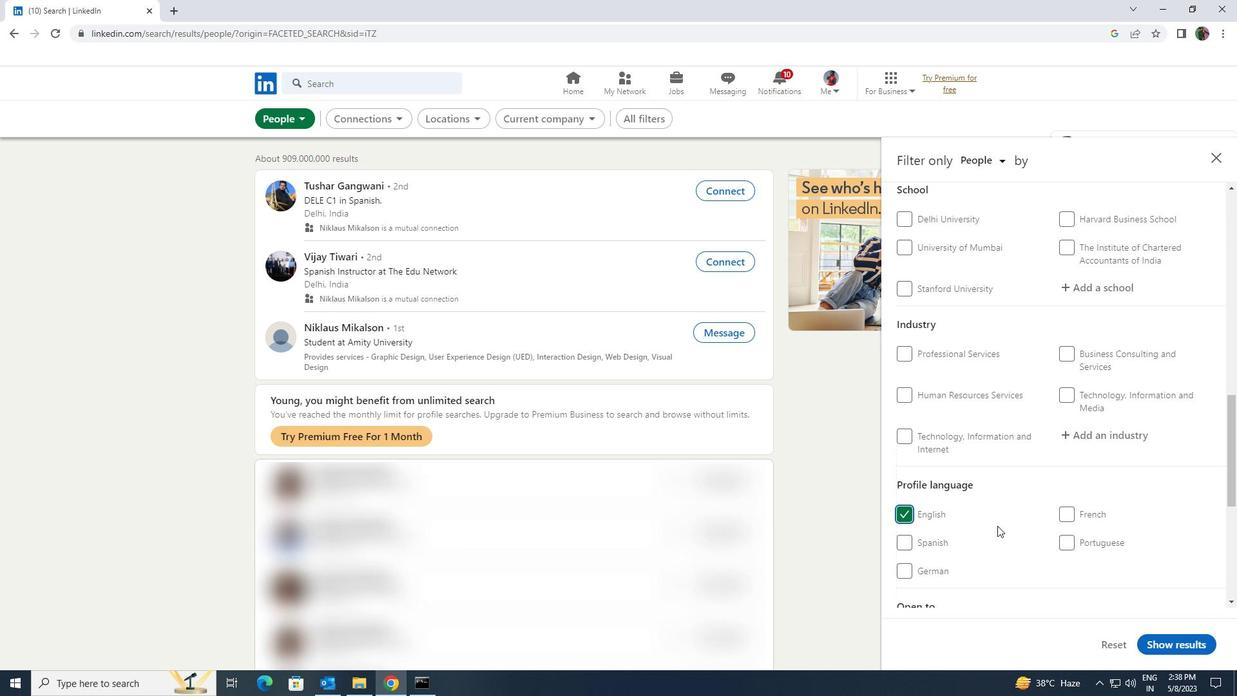 
Action: Mouse scrolled (998, 526) with delta (0, 0)
Screenshot: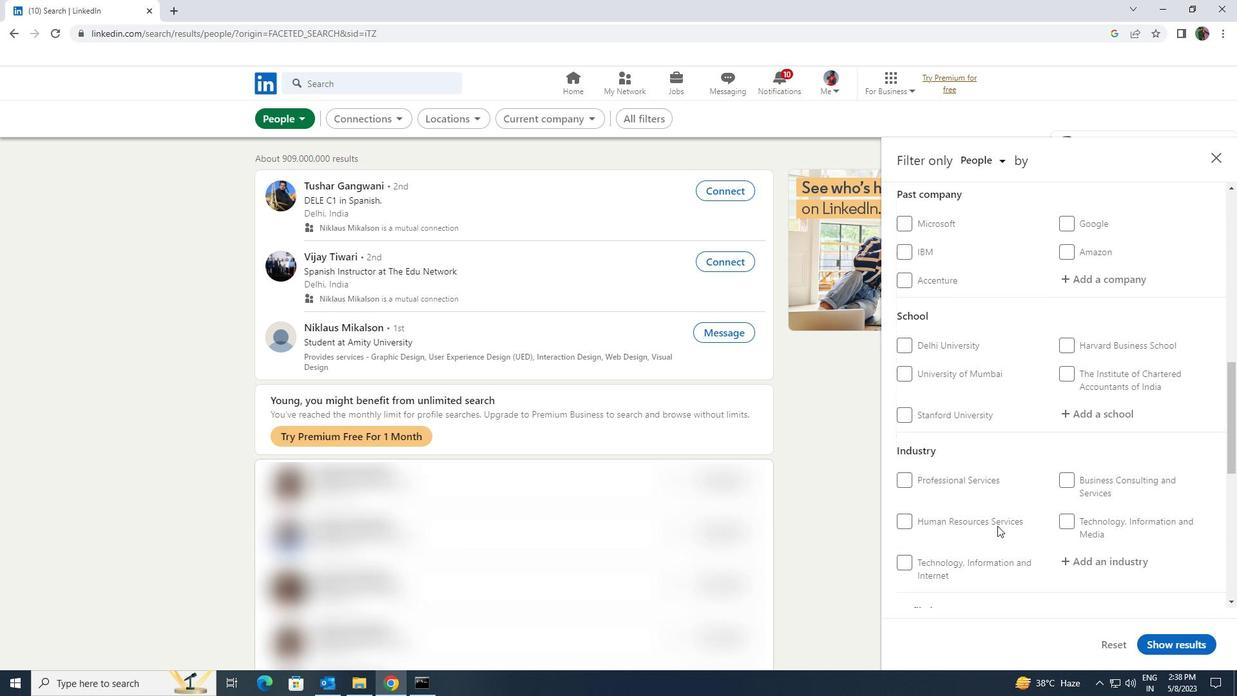 
Action: Mouse scrolled (998, 526) with delta (0, 0)
Screenshot: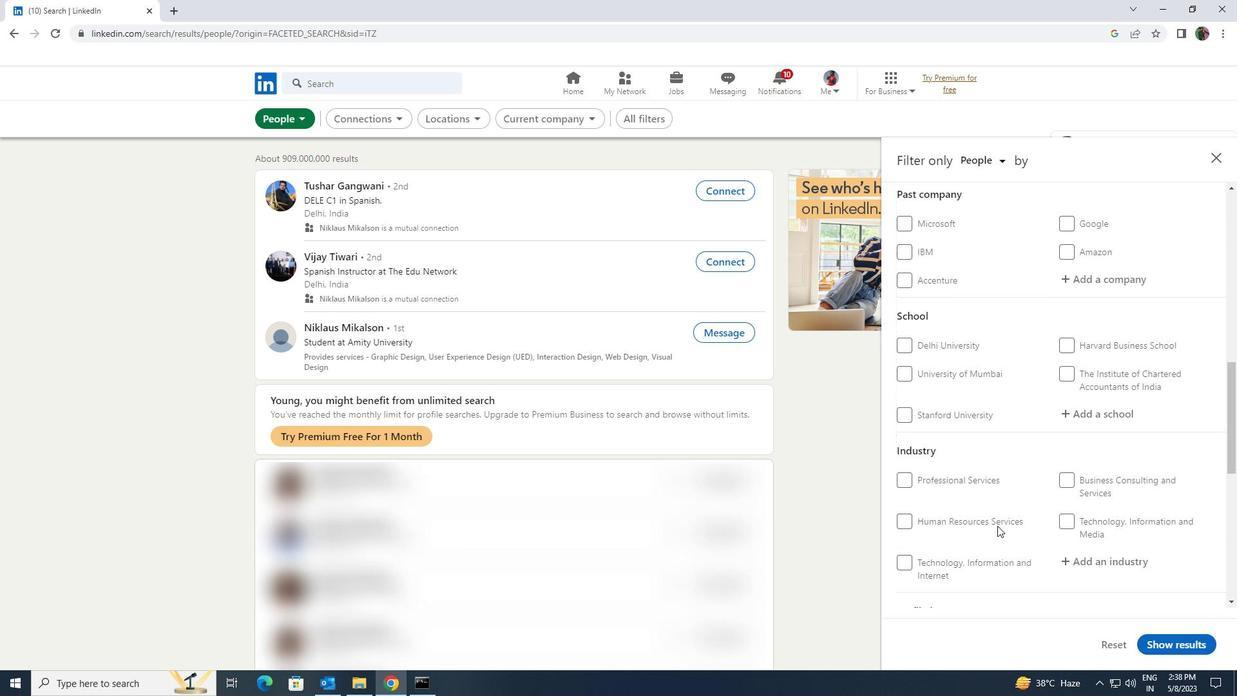 
Action: Mouse scrolled (998, 526) with delta (0, 0)
Screenshot: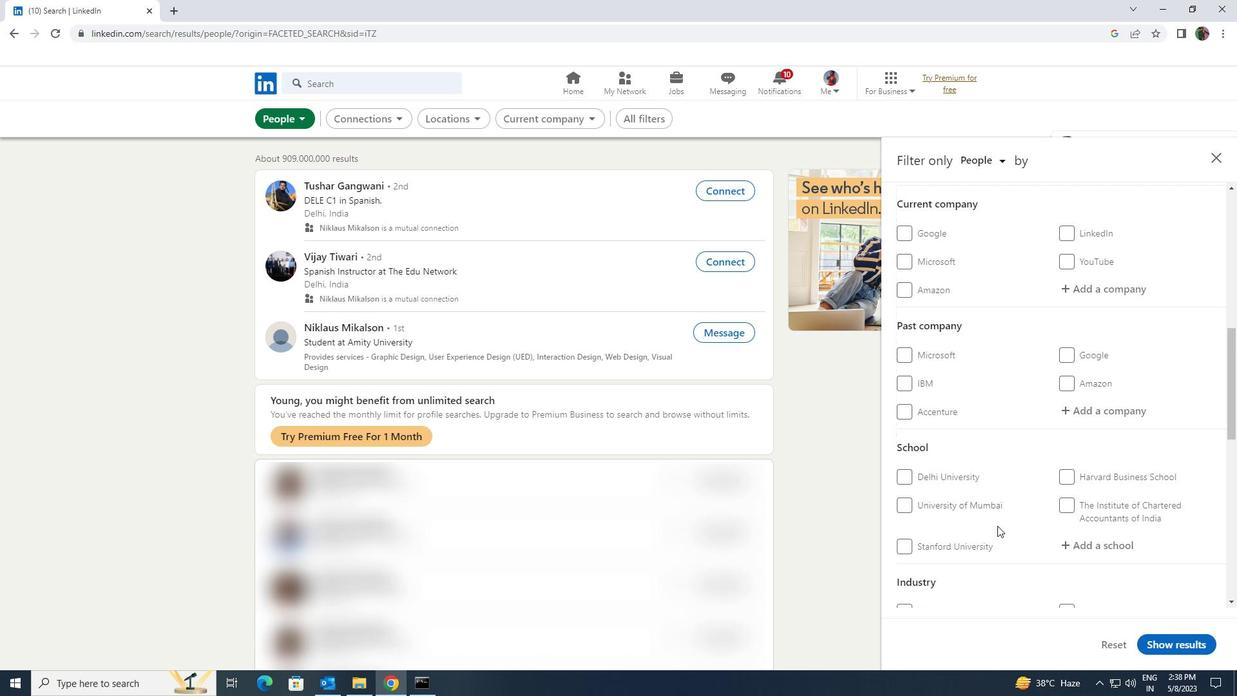 
Action: Mouse scrolled (998, 526) with delta (0, 0)
Screenshot: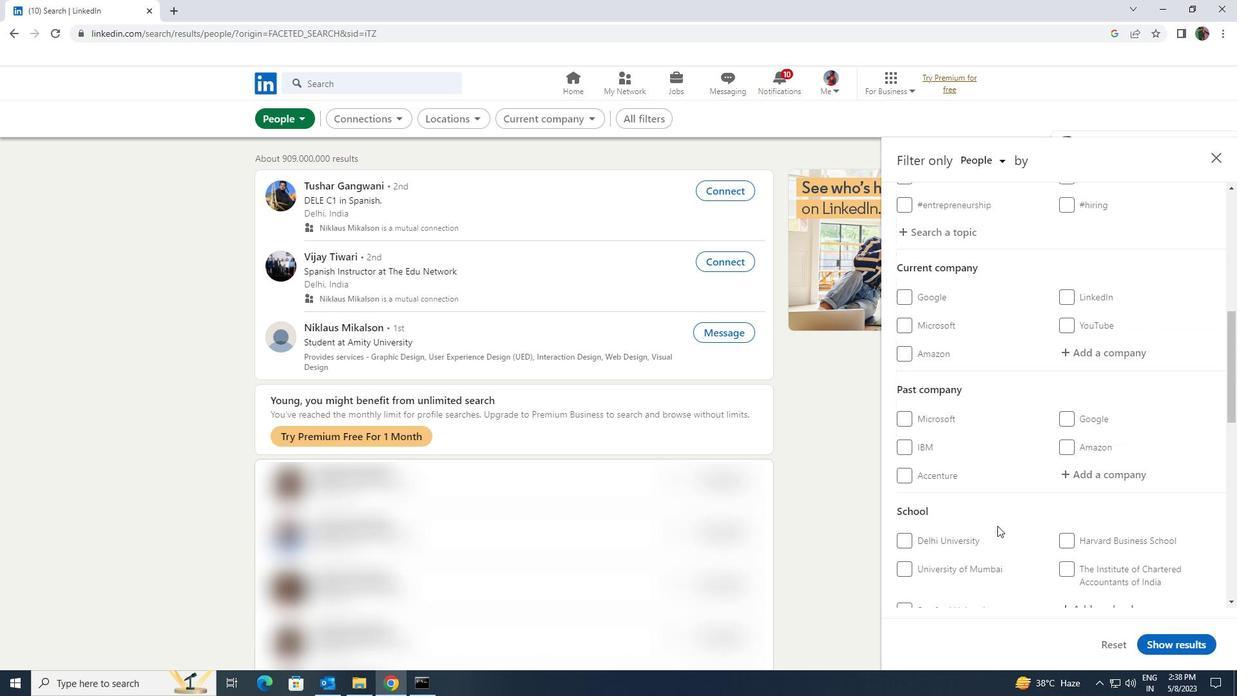 
Action: Mouse scrolled (998, 526) with delta (0, 0)
Screenshot: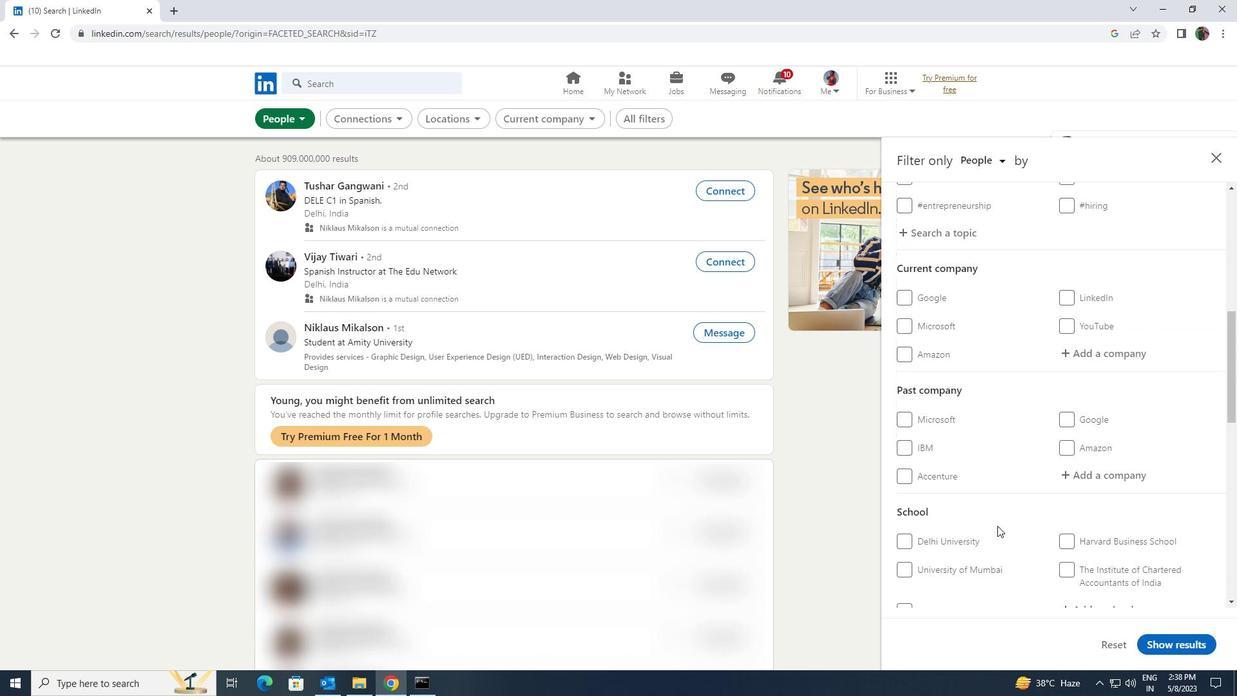 
Action: Mouse moved to (1065, 486)
Screenshot: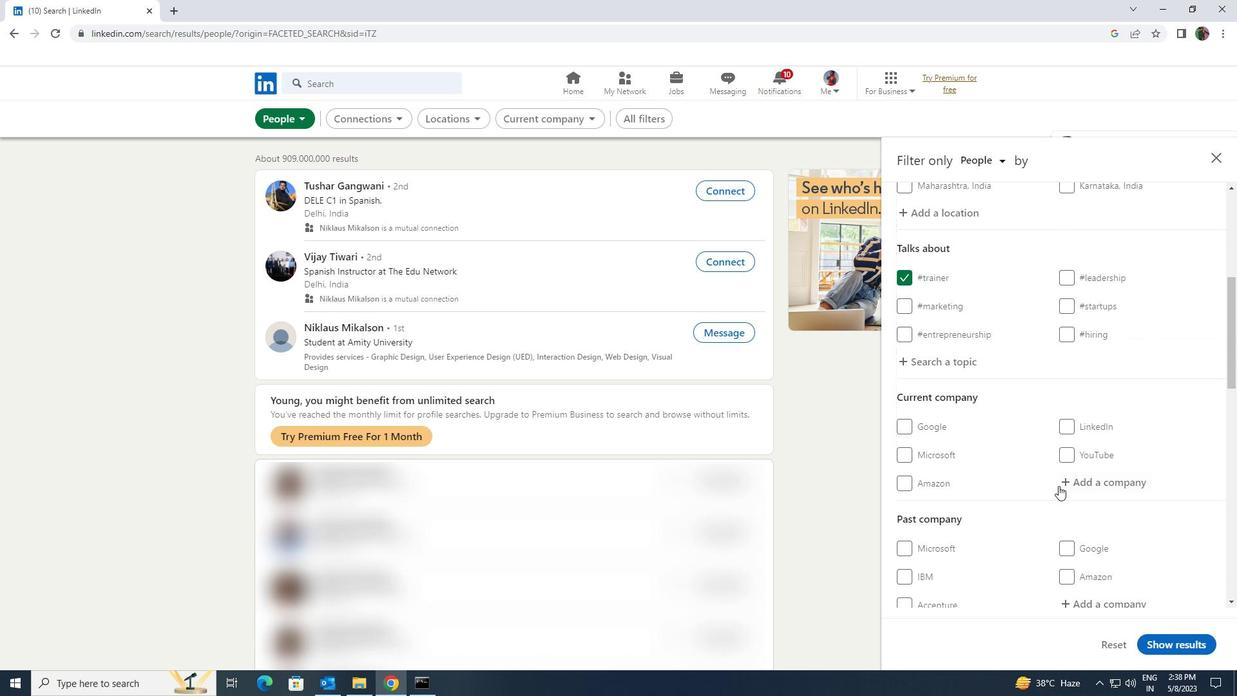 
Action: Mouse pressed left at (1065, 486)
Screenshot: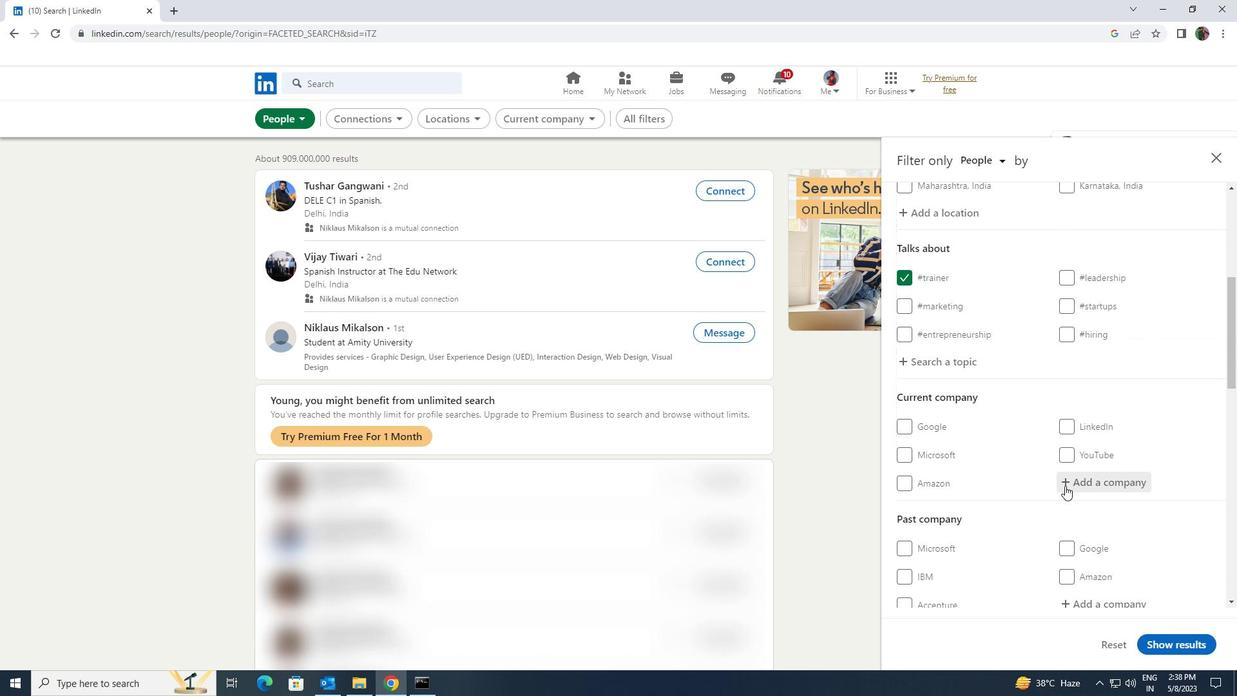 
Action: Key pressed <Key.shift>HUBILO
Screenshot: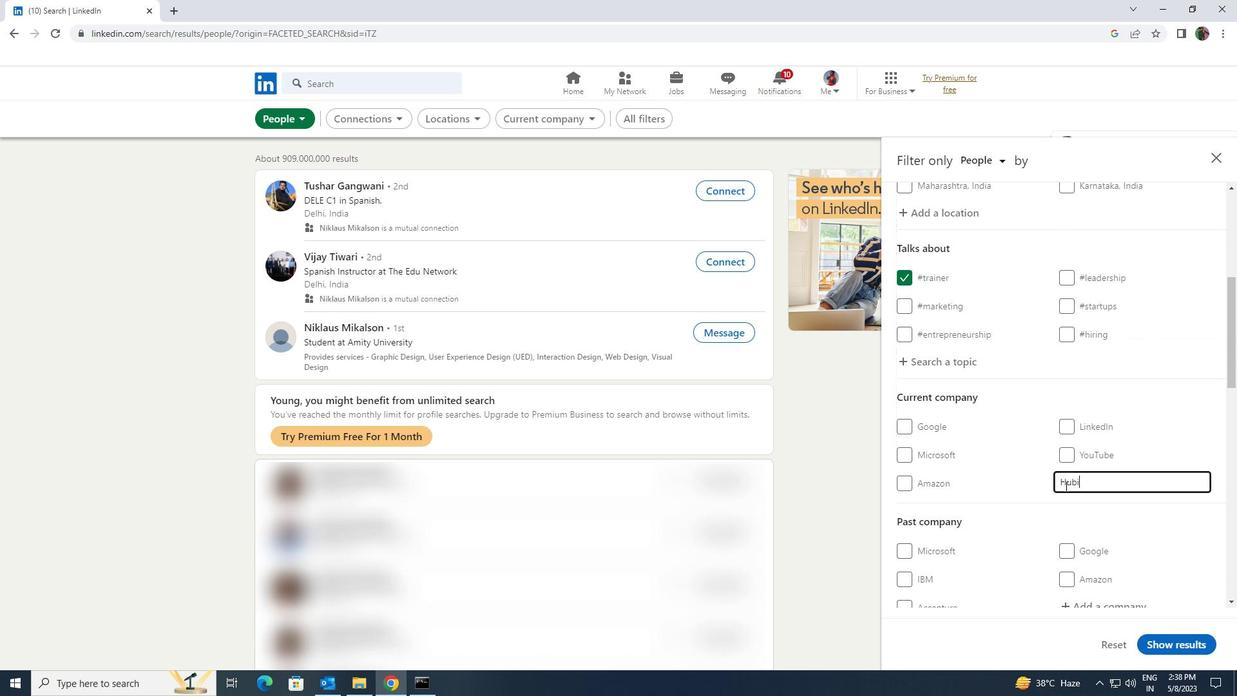 
Action: Mouse moved to (1063, 502)
Screenshot: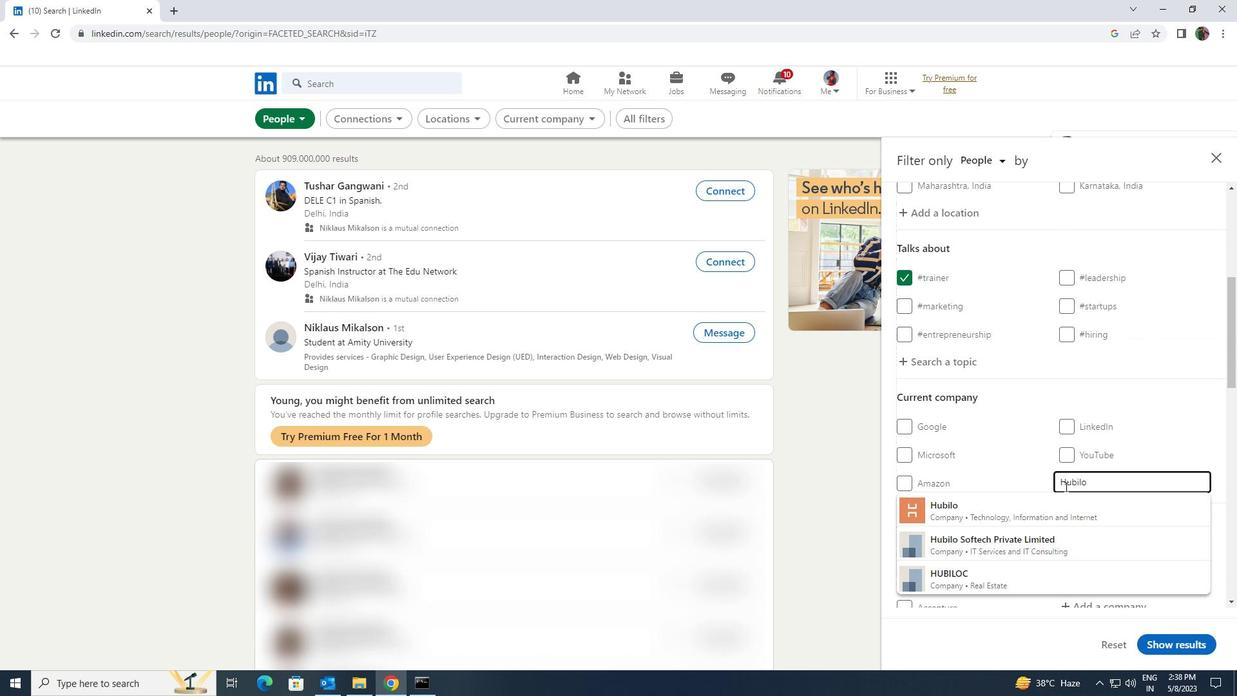 
Action: Mouse pressed left at (1063, 502)
Screenshot: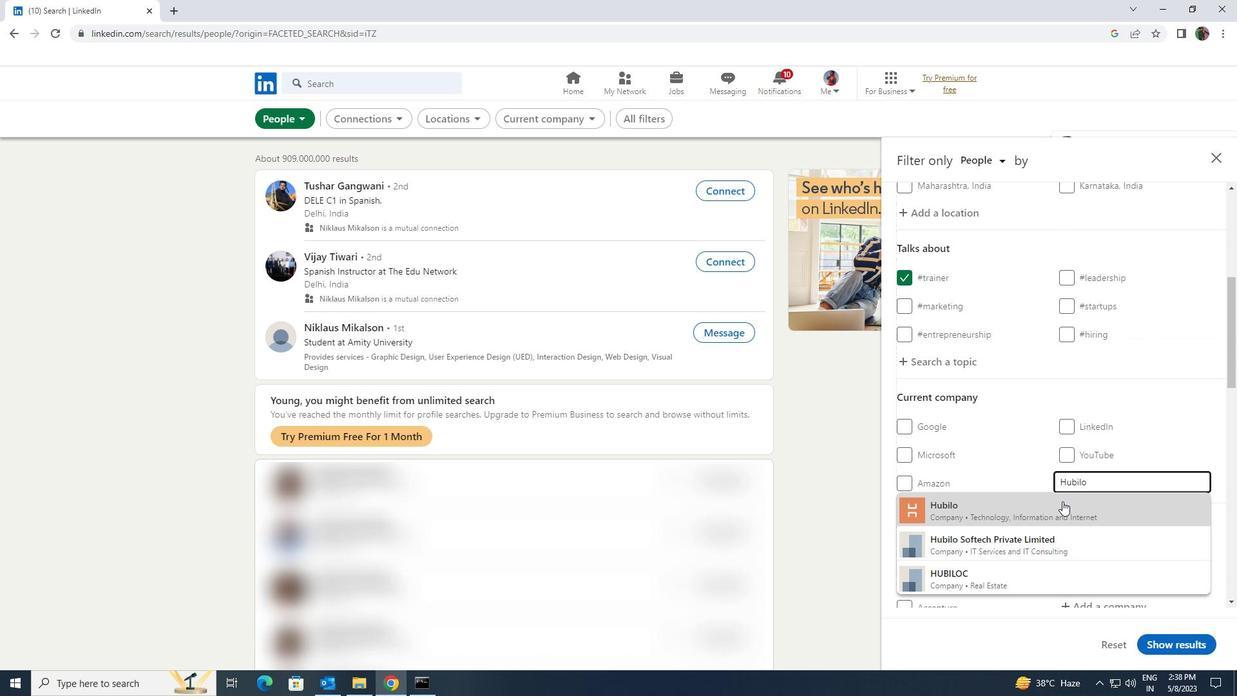 
Action: Mouse scrolled (1063, 501) with delta (0, 0)
Screenshot: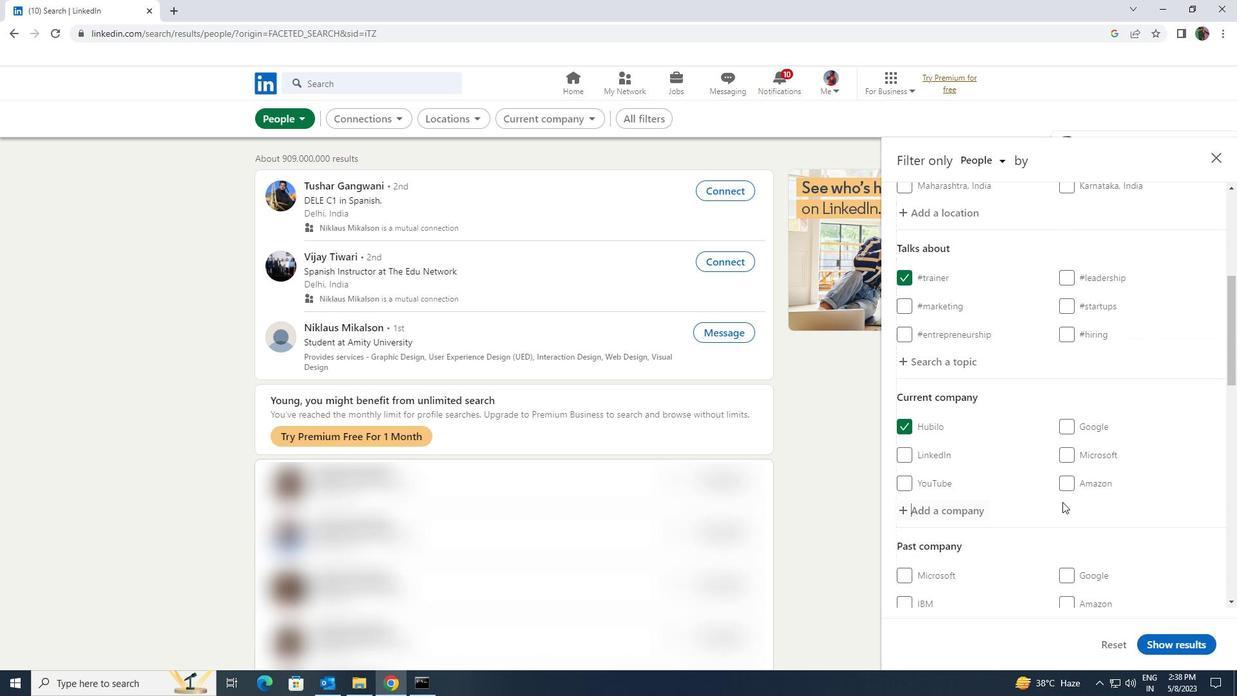 
Action: Mouse scrolled (1063, 501) with delta (0, 0)
Screenshot: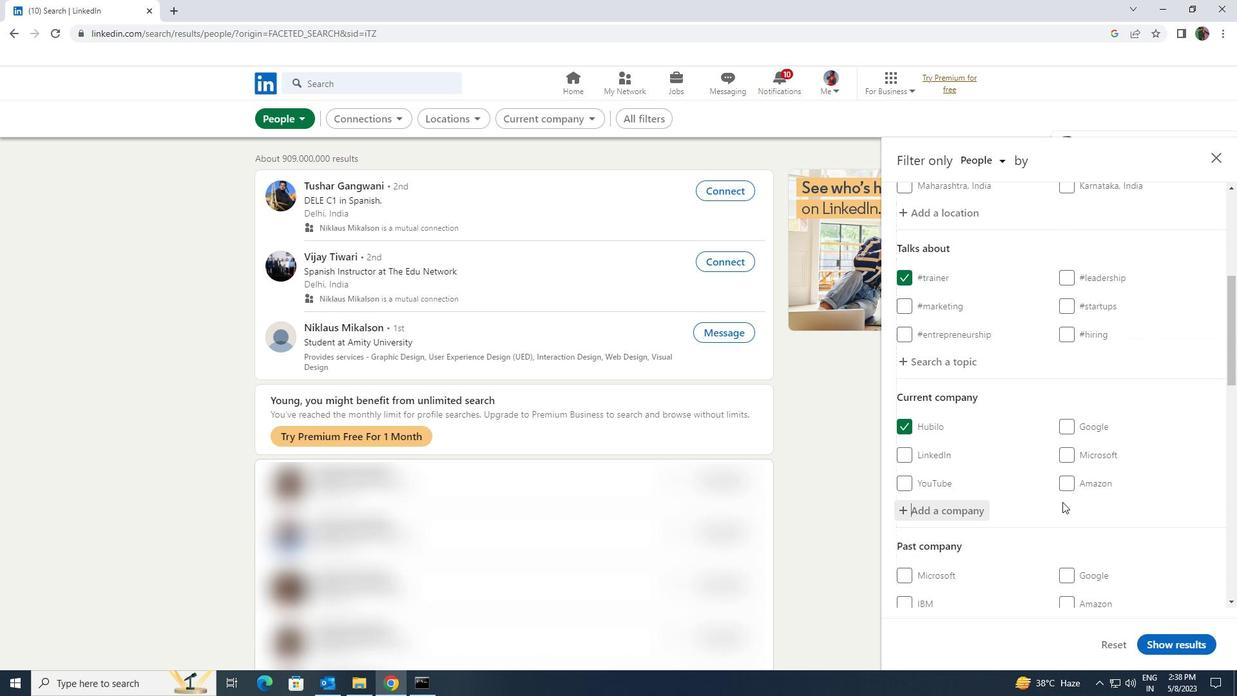 
Action: Mouse scrolled (1063, 501) with delta (0, 0)
Screenshot: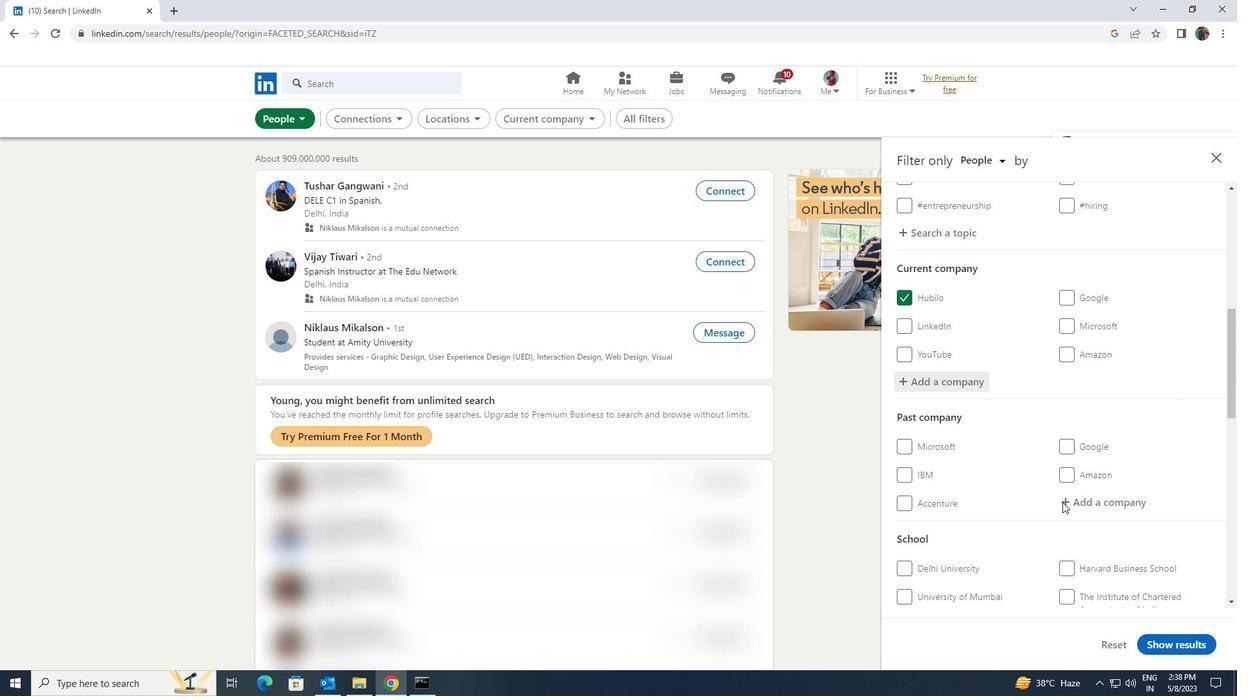 
Action: Mouse scrolled (1063, 501) with delta (0, 0)
Screenshot: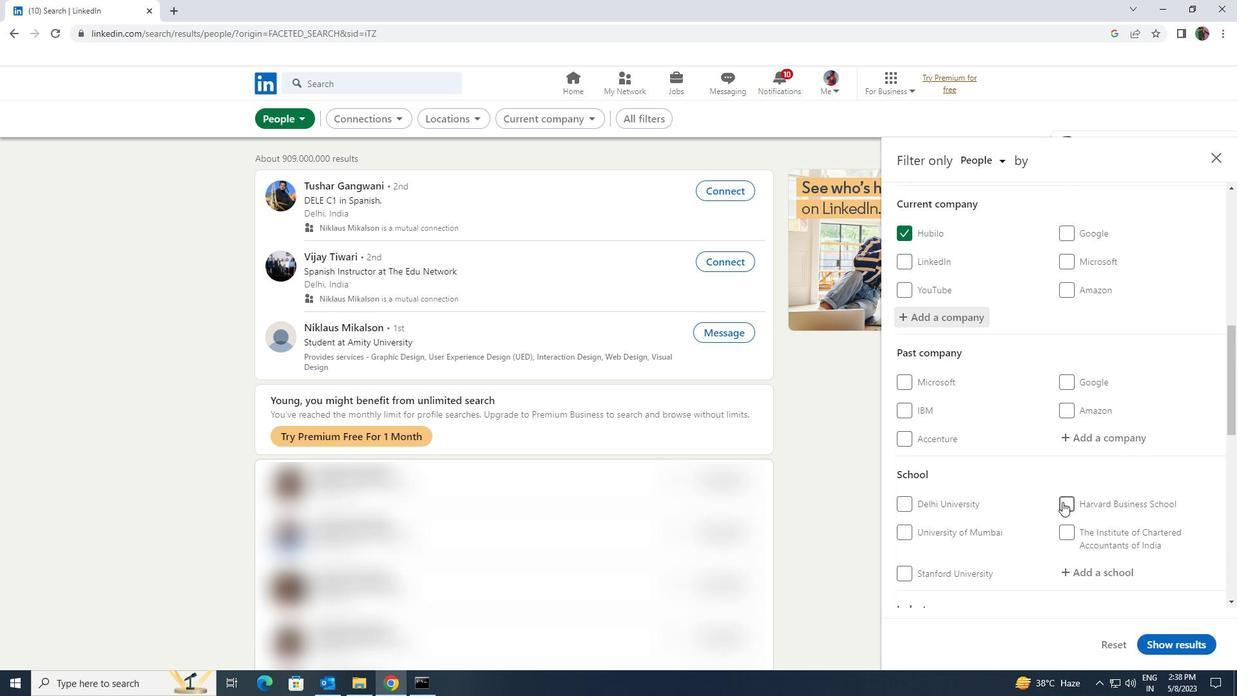 
Action: Mouse moved to (1061, 502)
Screenshot: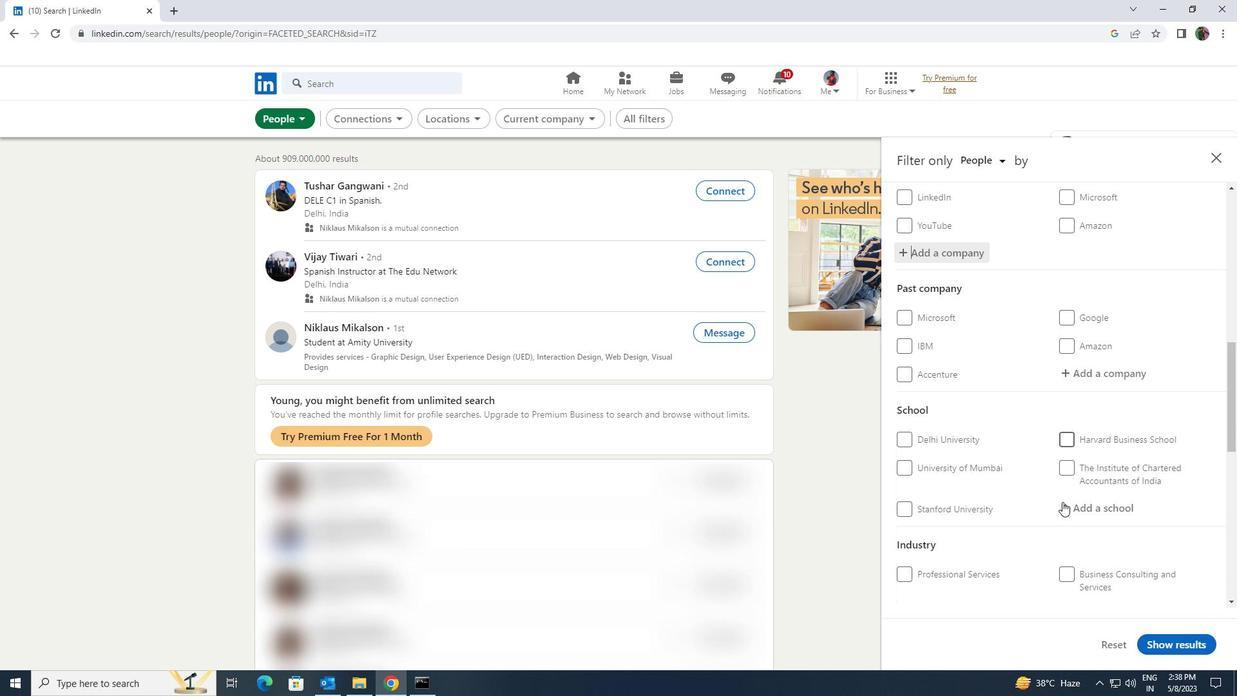 
Action: Mouse pressed left at (1061, 502)
Screenshot: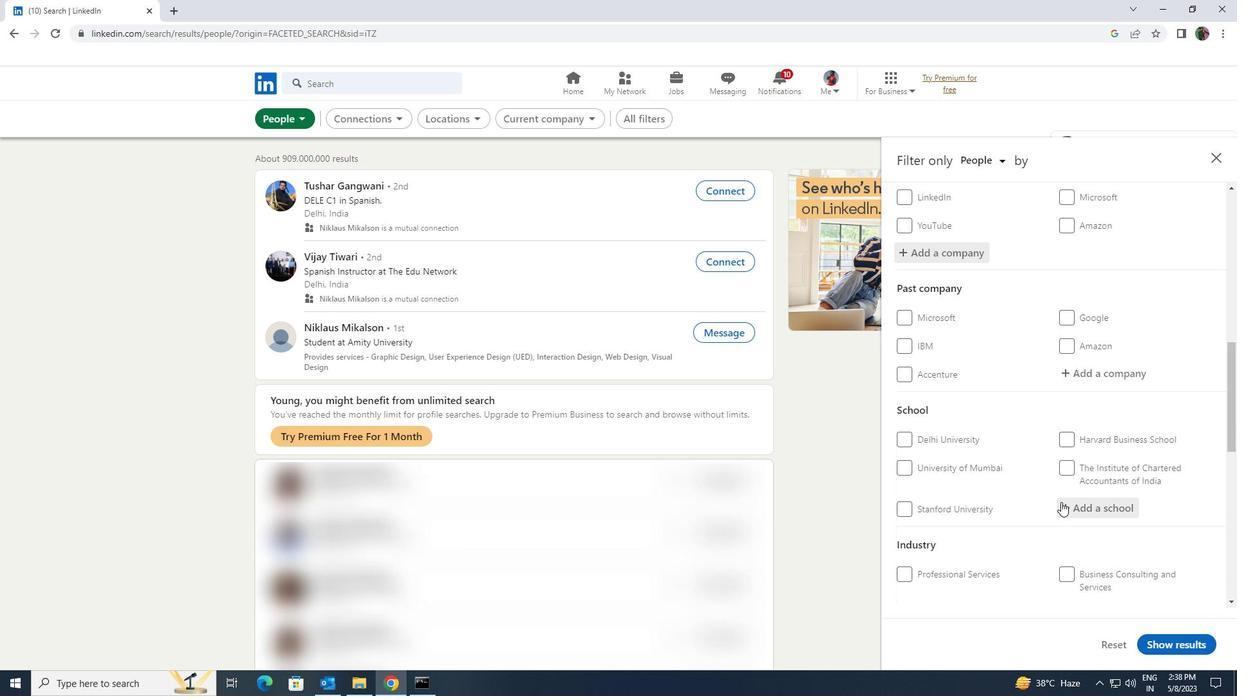 
Action: Key pressed <Key.shift>SHIV<Key.space><Key.shift>NA
Screenshot: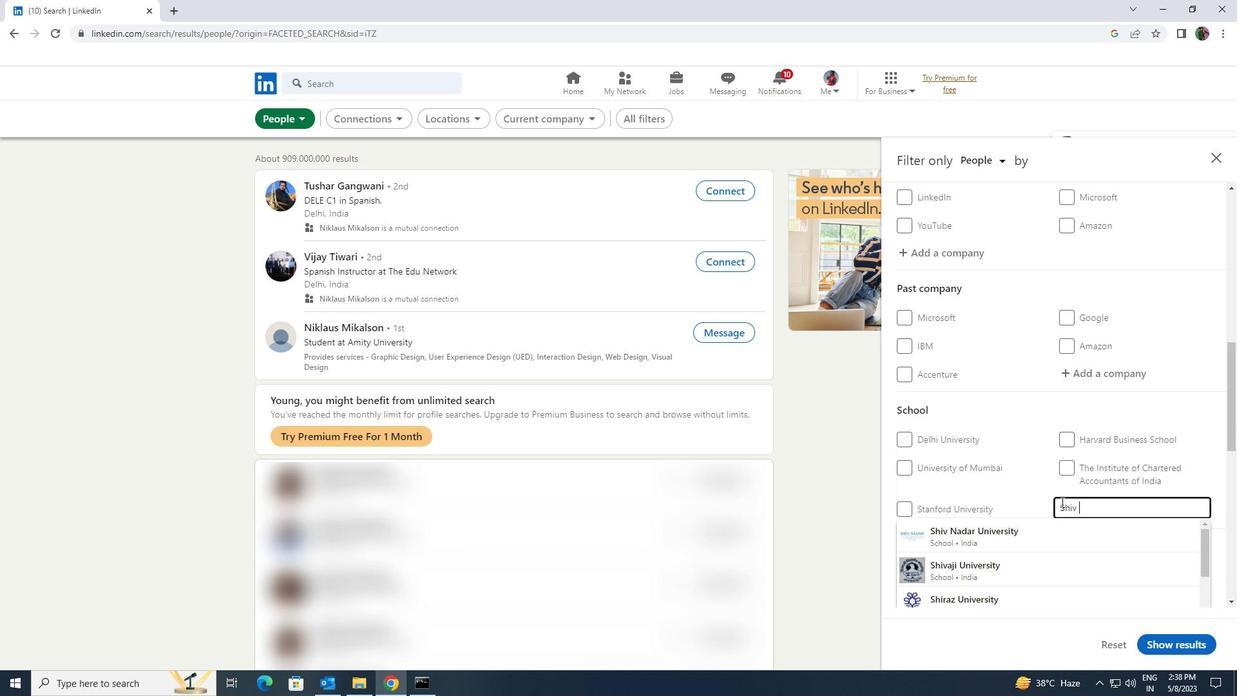 
Action: Mouse moved to (1055, 528)
Screenshot: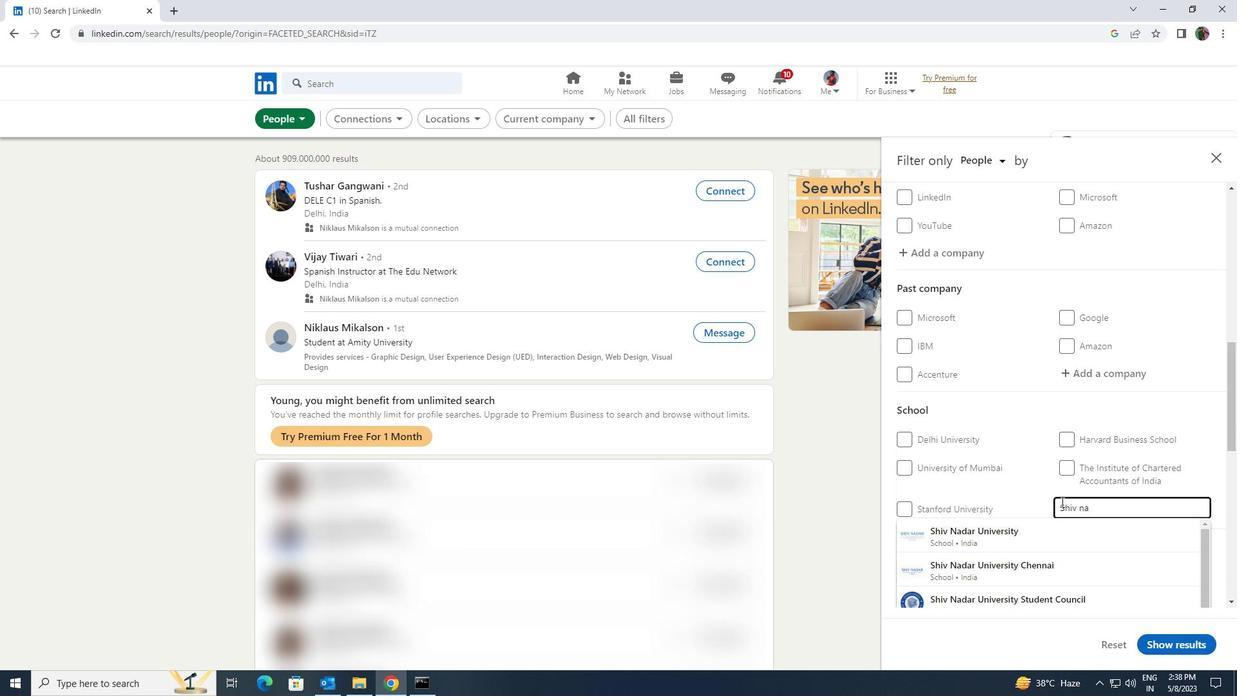 
Action: Mouse pressed left at (1055, 528)
Screenshot: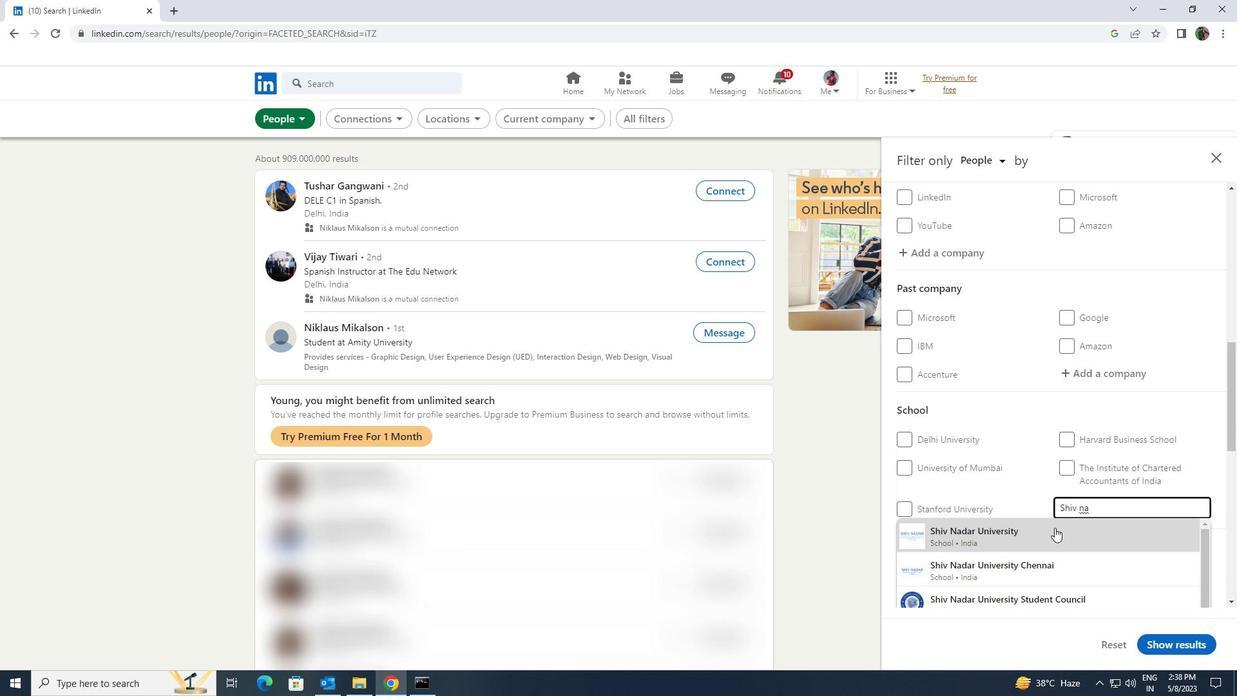 
Action: Mouse scrolled (1055, 527) with delta (0, 0)
Screenshot: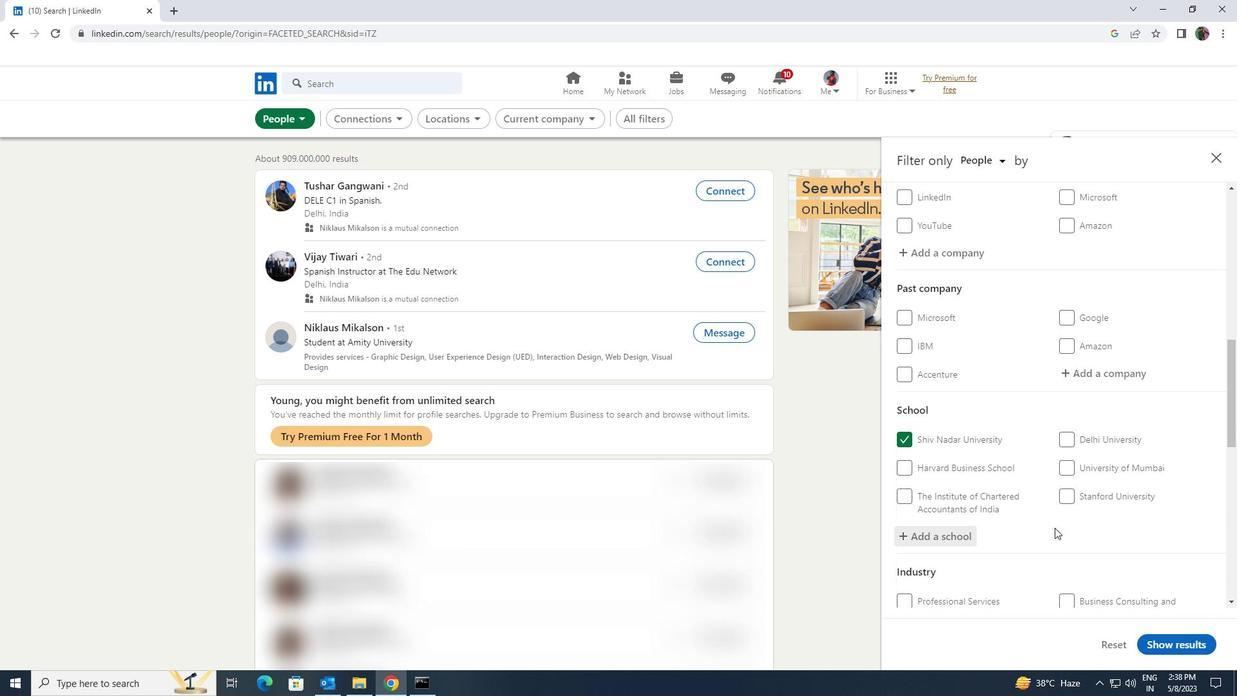 
Action: Mouse scrolled (1055, 527) with delta (0, 0)
Screenshot: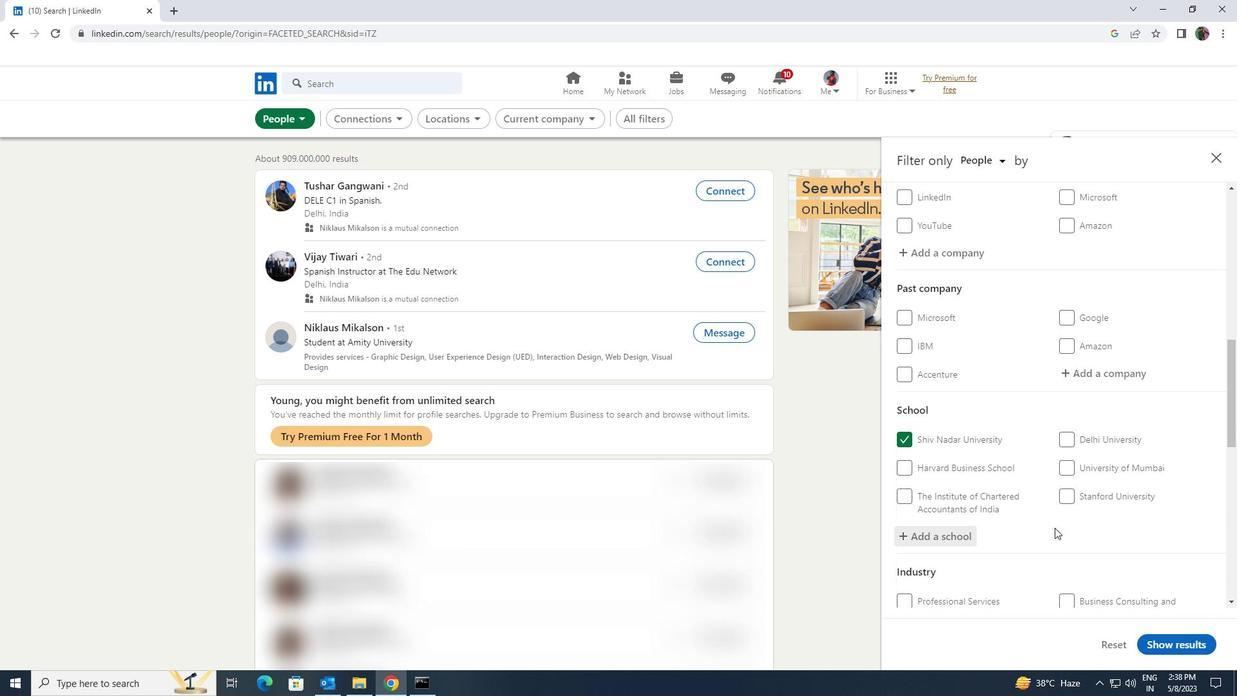 
Action: Mouse scrolled (1055, 527) with delta (0, 0)
Screenshot: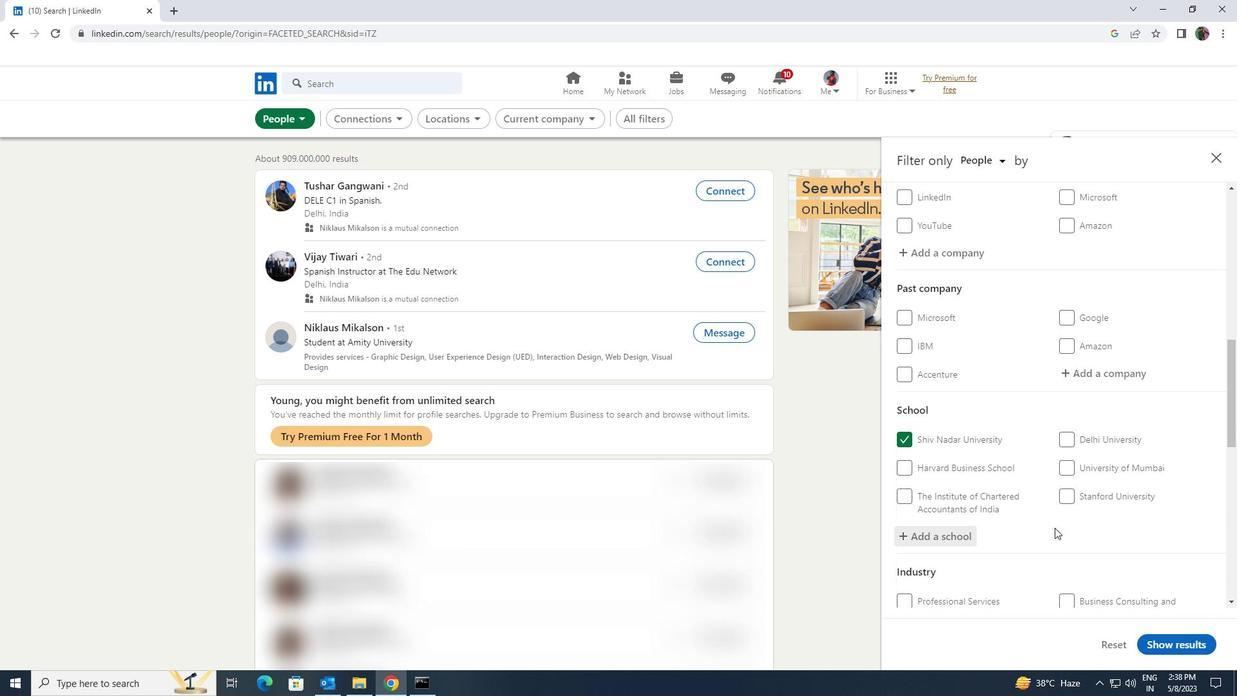 
Action: Mouse moved to (1072, 499)
Screenshot: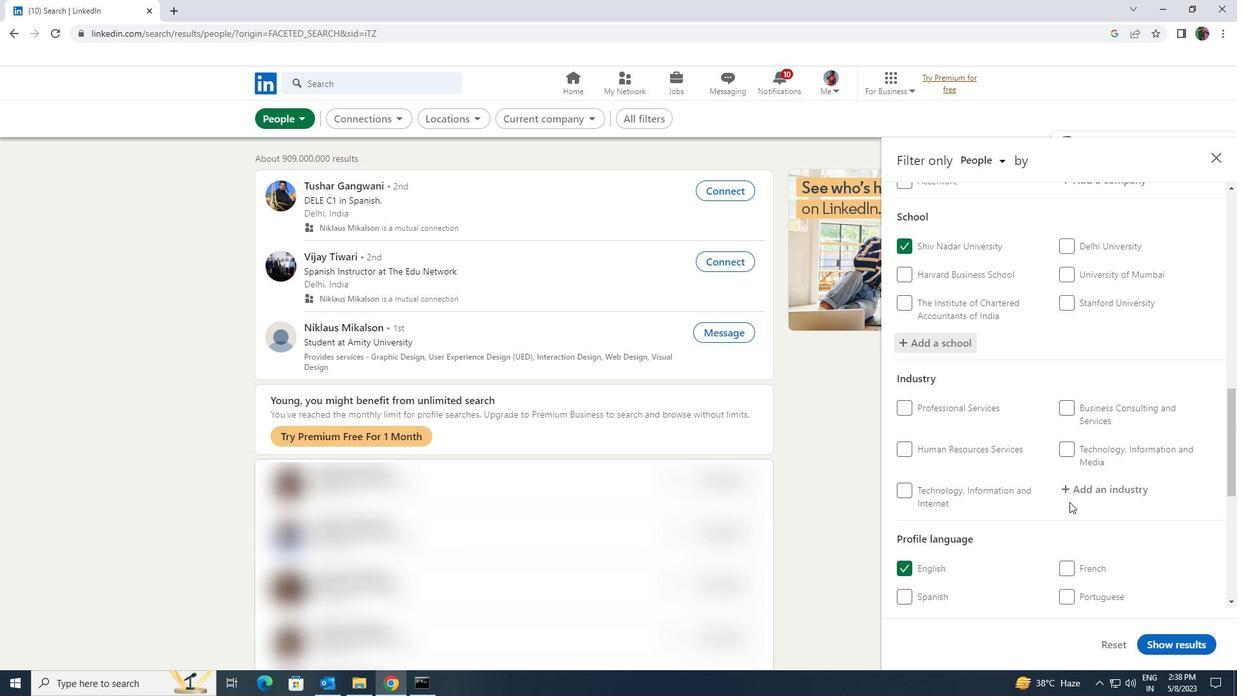 
Action: Mouse pressed left at (1072, 499)
Screenshot: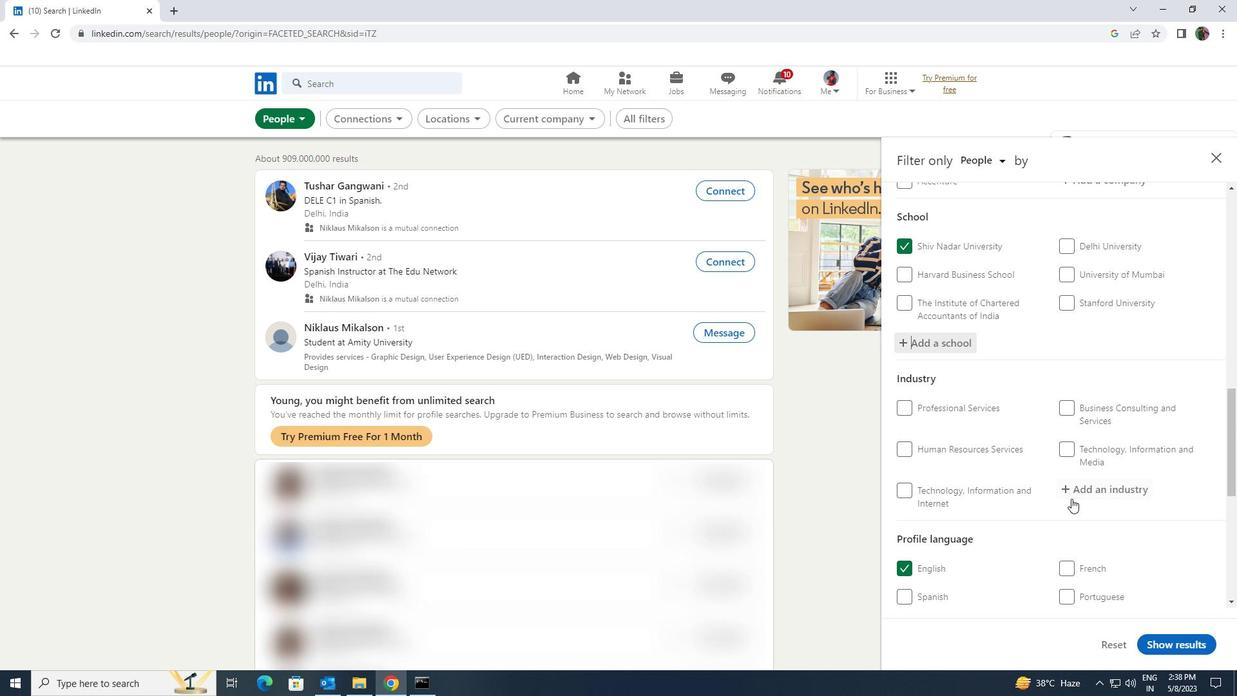 
Action: Key pressed <Key.shift><Key.shift><Key.shift><Key.shift><Key.shift><Key.shift><Key.shift><Key.shift>RECRE
Screenshot: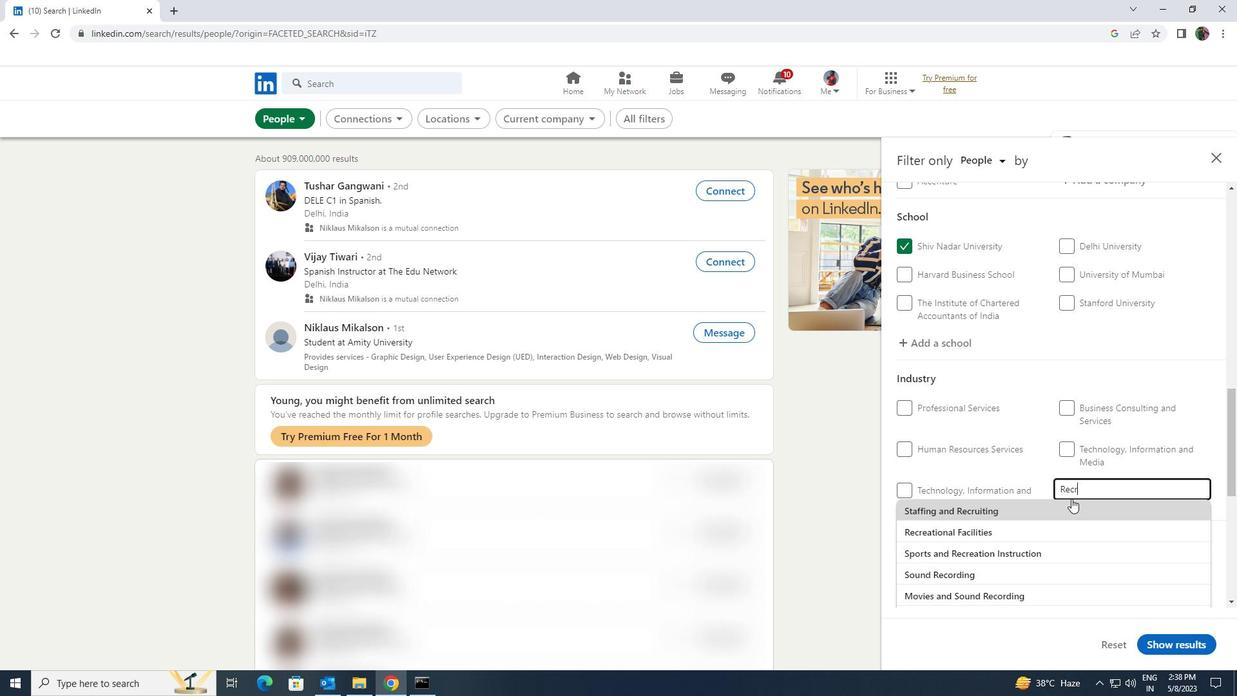 
Action: Mouse pressed left at (1072, 499)
Screenshot: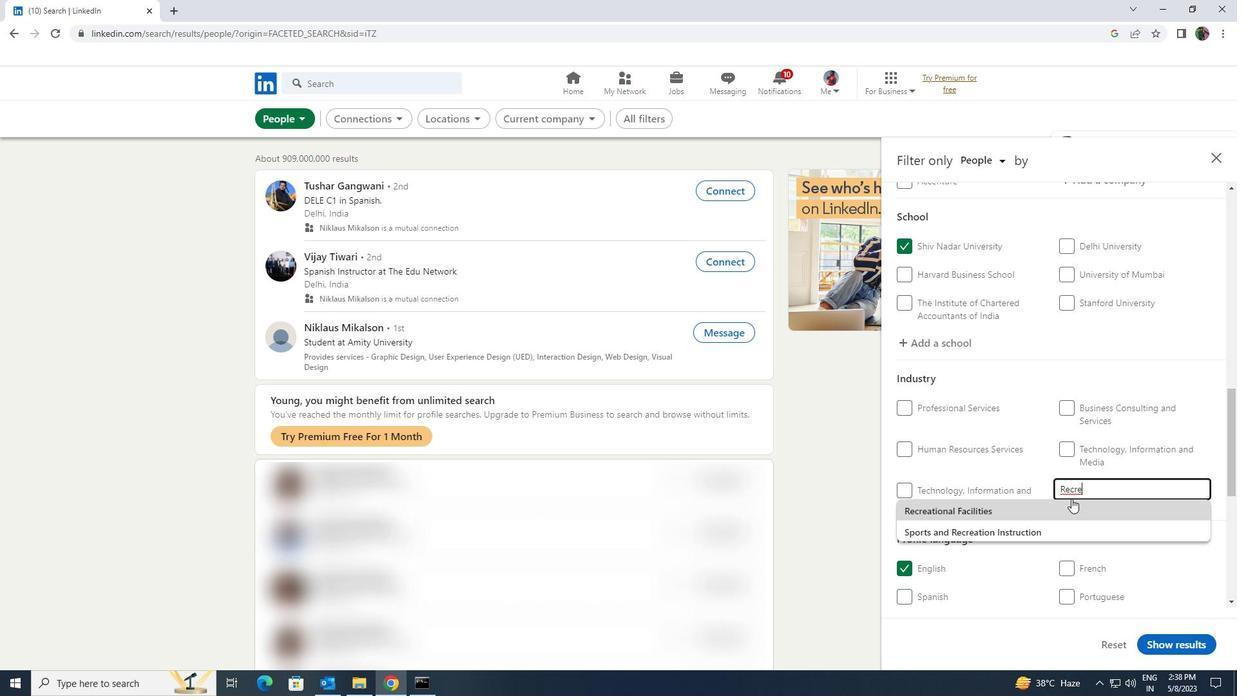 
Action: Mouse scrolled (1072, 498) with delta (0, 0)
Screenshot: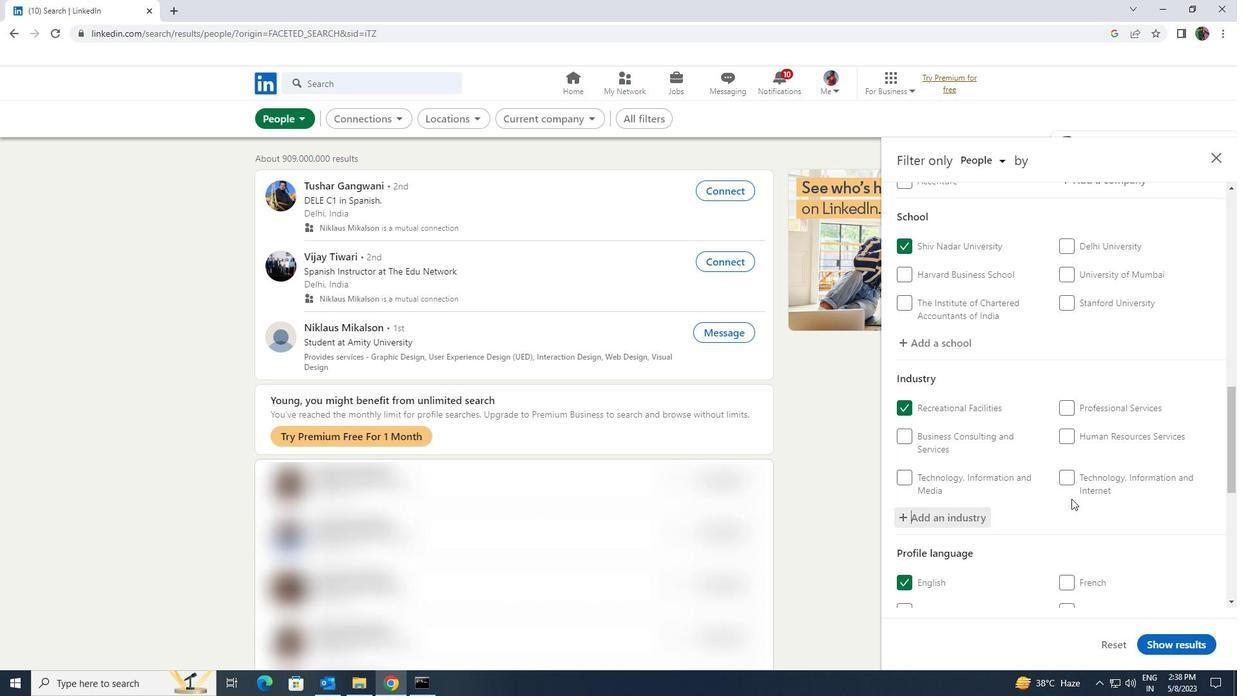 
Action: Mouse scrolled (1072, 498) with delta (0, 0)
Screenshot: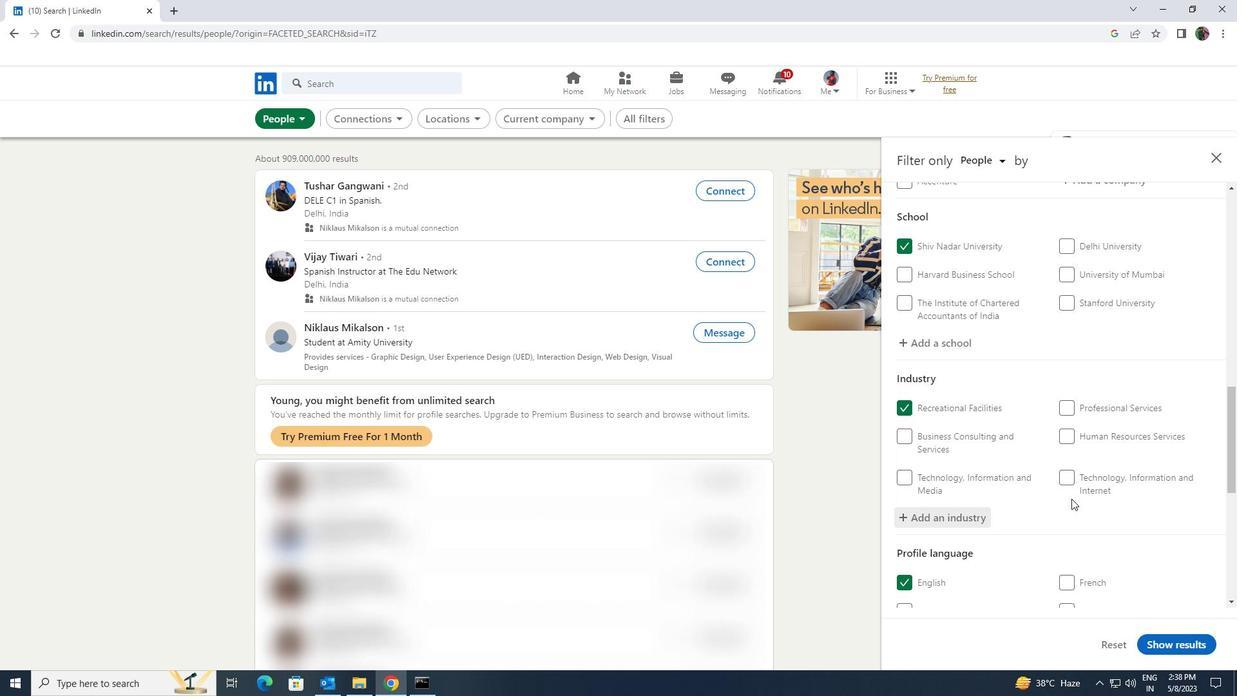 
Action: Mouse scrolled (1072, 498) with delta (0, 0)
Screenshot: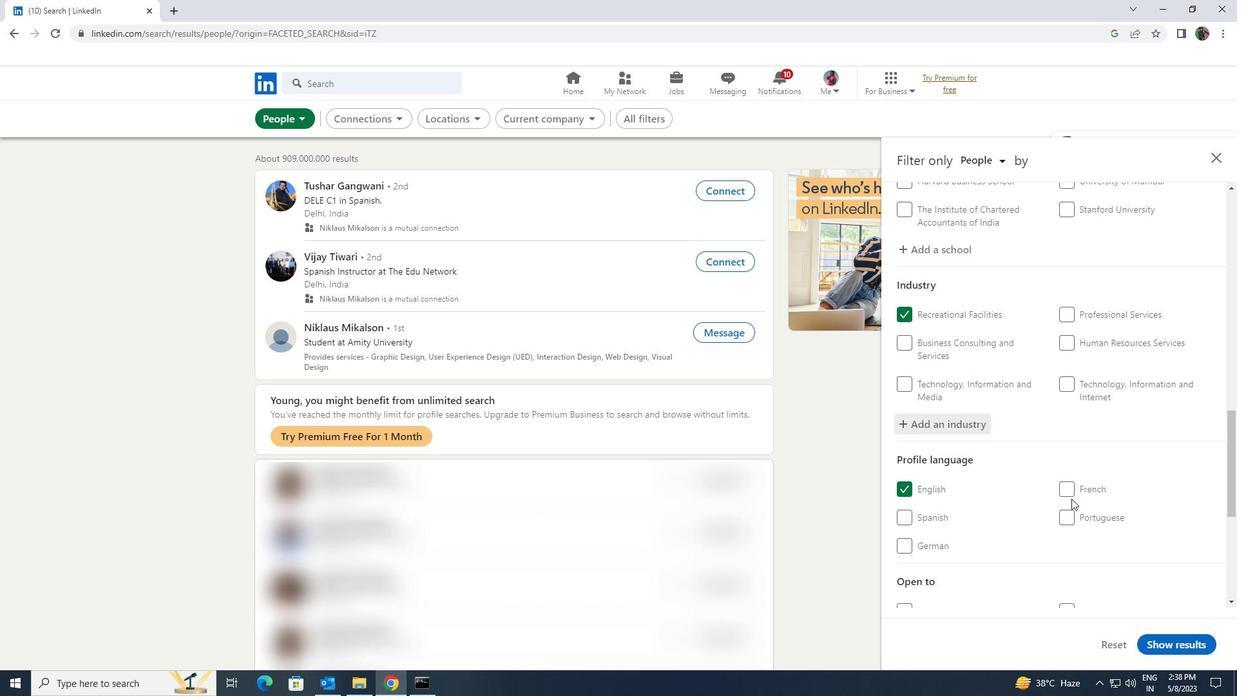 
Action: Mouse scrolled (1072, 498) with delta (0, 0)
Screenshot: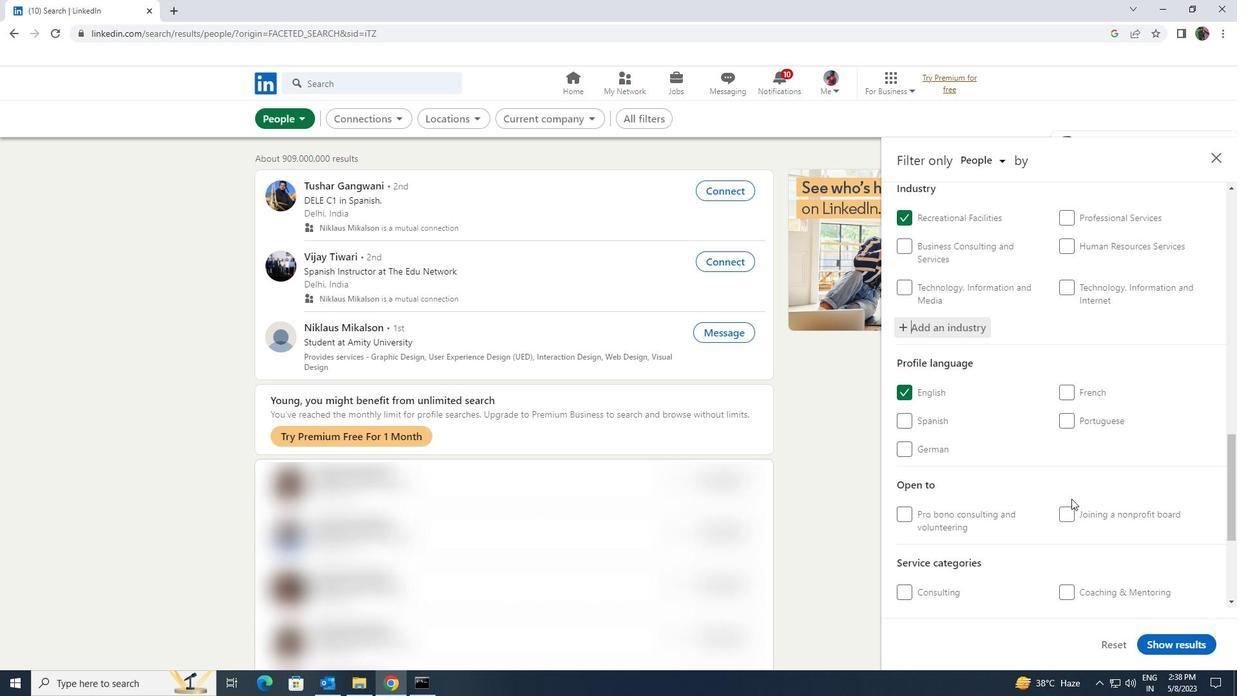 
Action: Mouse scrolled (1072, 498) with delta (0, 0)
Screenshot: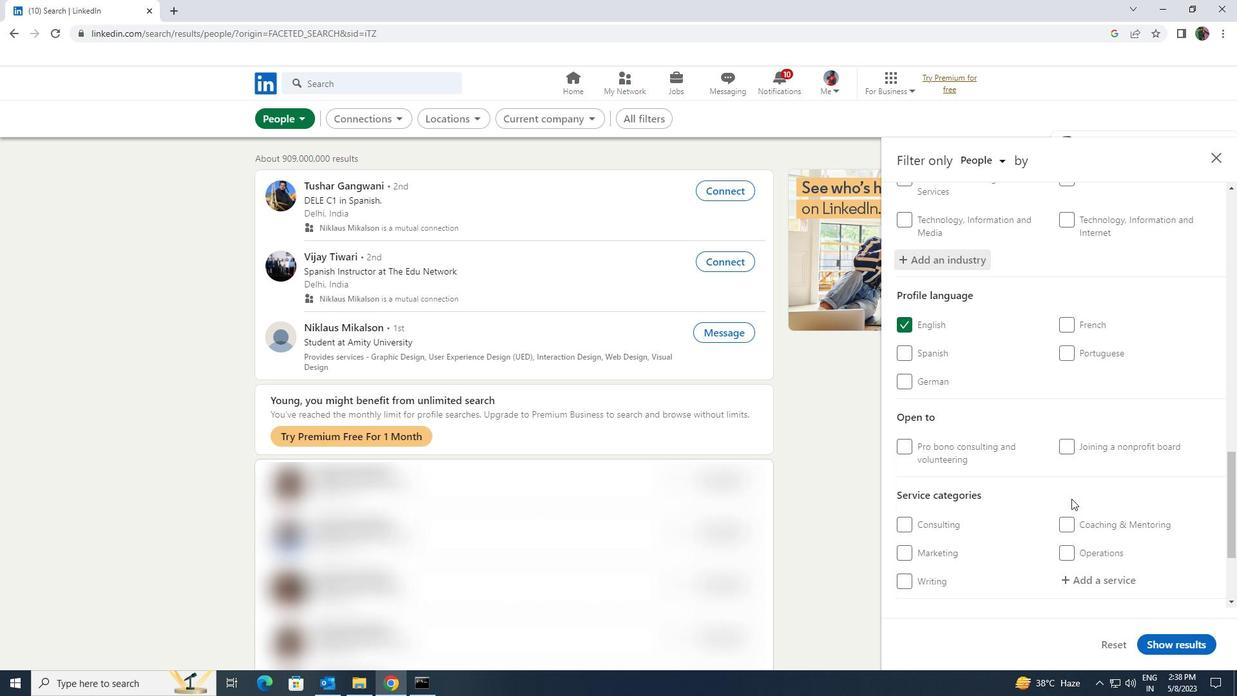 
Action: Mouse scrolled (1072, 498) with delta (0, 0)
Screenshot: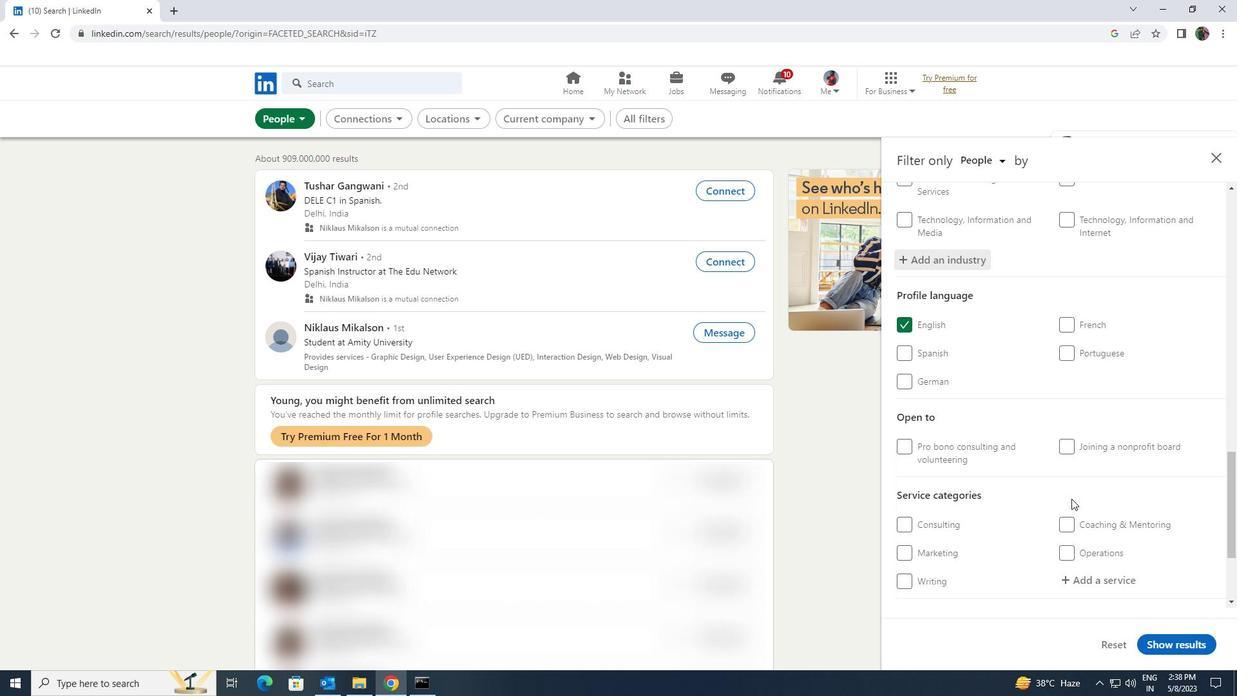 
Action: Mouse moved to (1074, 451)
Screenshot: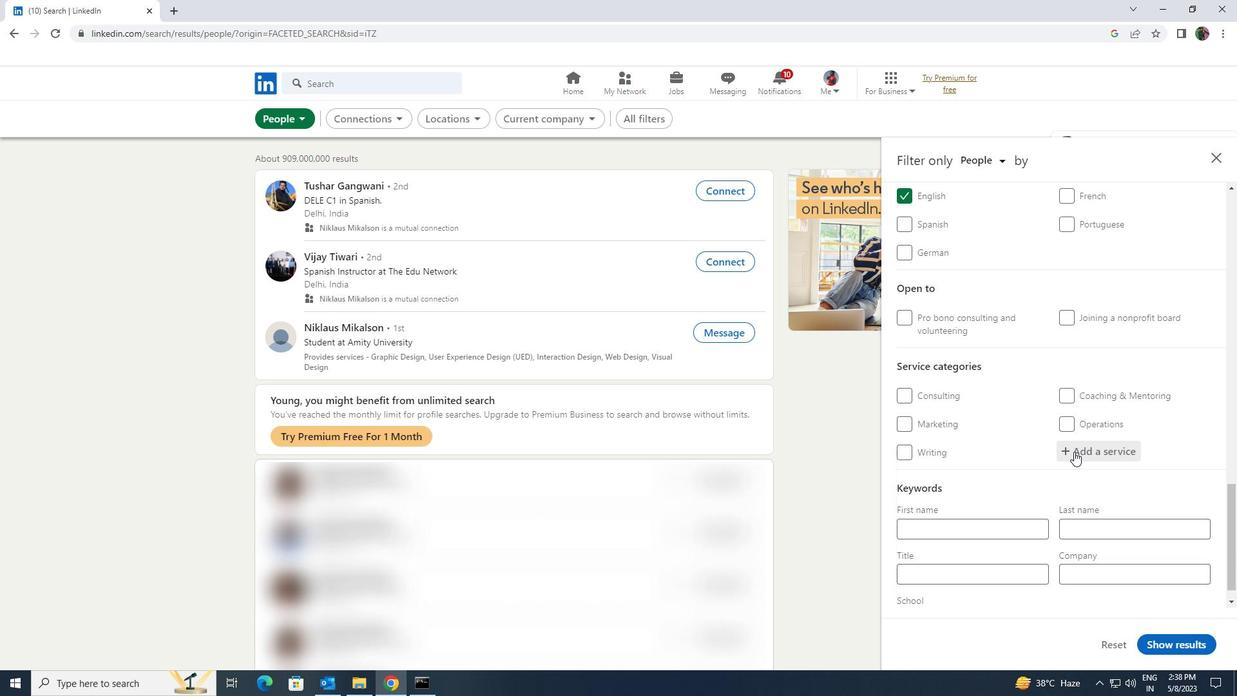 
Action: Mouse pressed left at (1074, 451)
Screenshot: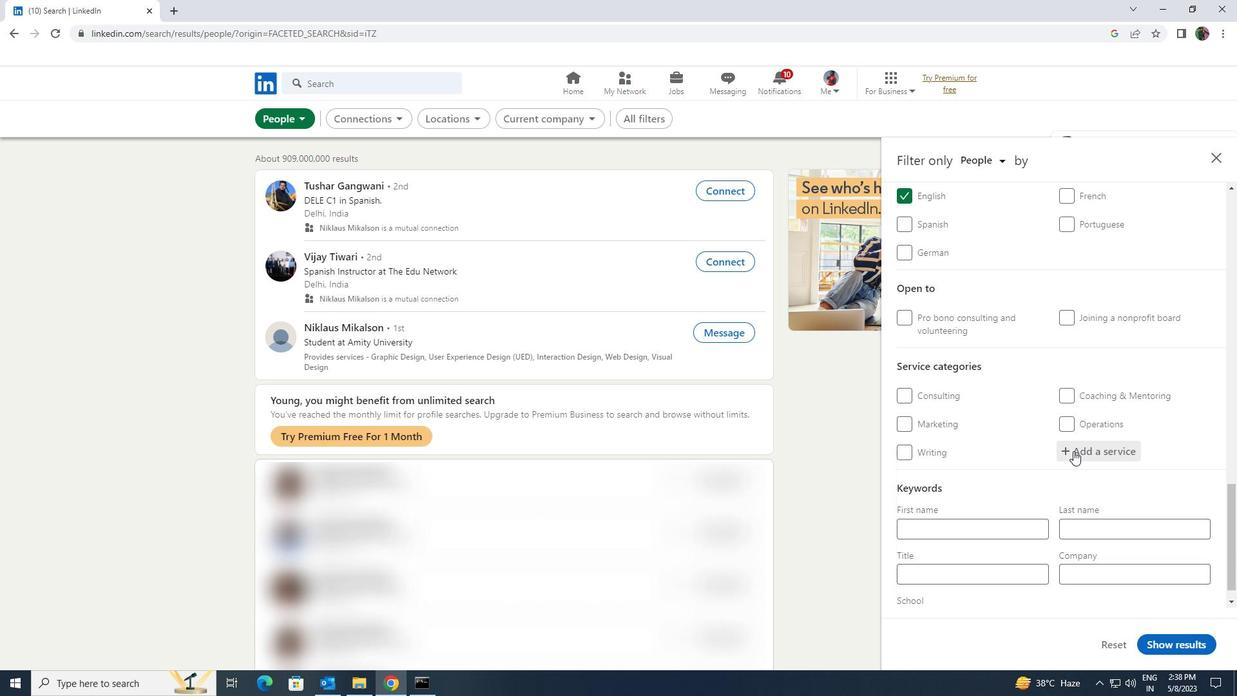 
Action: Key pressed <Key.shift><Key.shift><Key.shift><Key.shift><Key.shift><Key.shift><Key.shift><Key.shift><Key.shift><Key.shift><Key.shift><Key.shift><Key.shift><Key.shift><Key.shift><Key.shift><Key.shift><Key.shift><Key.shift><Key.shift><Key.shift><Key.shift><Key.shift><Key.shift><Key.shift><Key.shift><Key.shift><Key.shift><Key.shift><Key.shift><Key.shift><Key.shift><Key.shift><Key.shift><Key.shift><Key.shift><Key.shift><Key.shift><Key.shift><Key.shift><Key.shift><Key.shift><Key.shift><Key.shift><Key.shift><Key.shift><Key.shift><Key.shift><Key.shift>ACCOUNTING
Screenshot: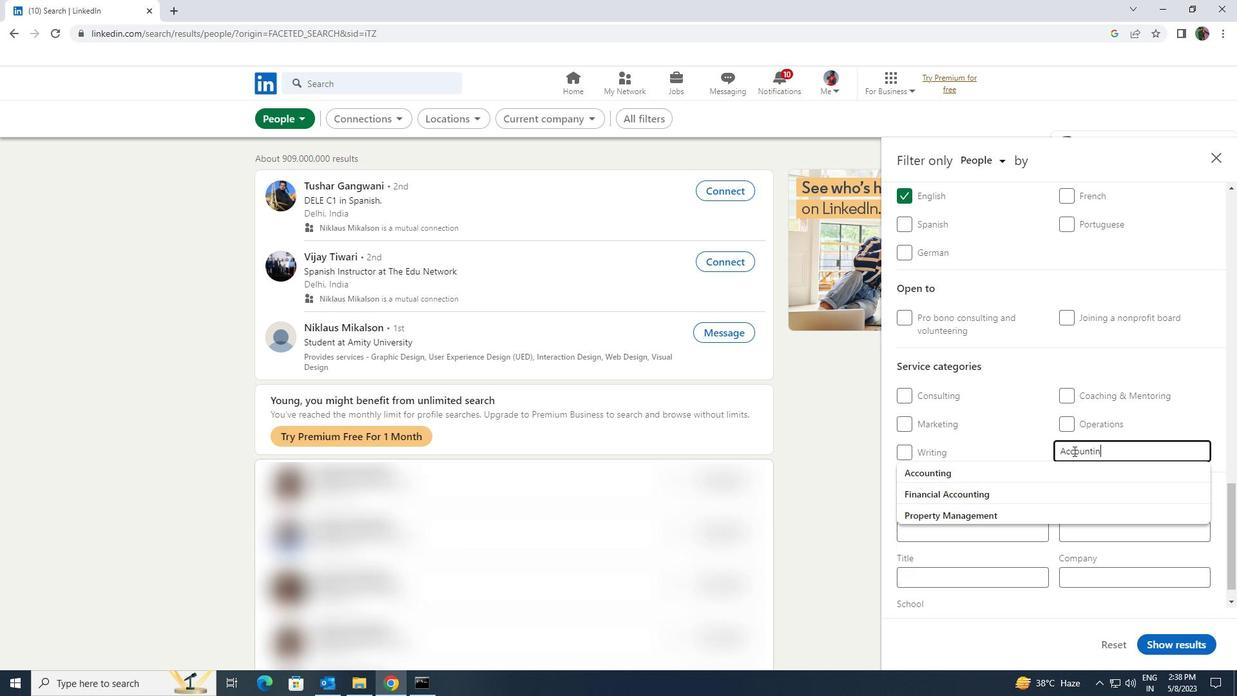 
Action: Mouse moved to (1073, 462)
Screenshot: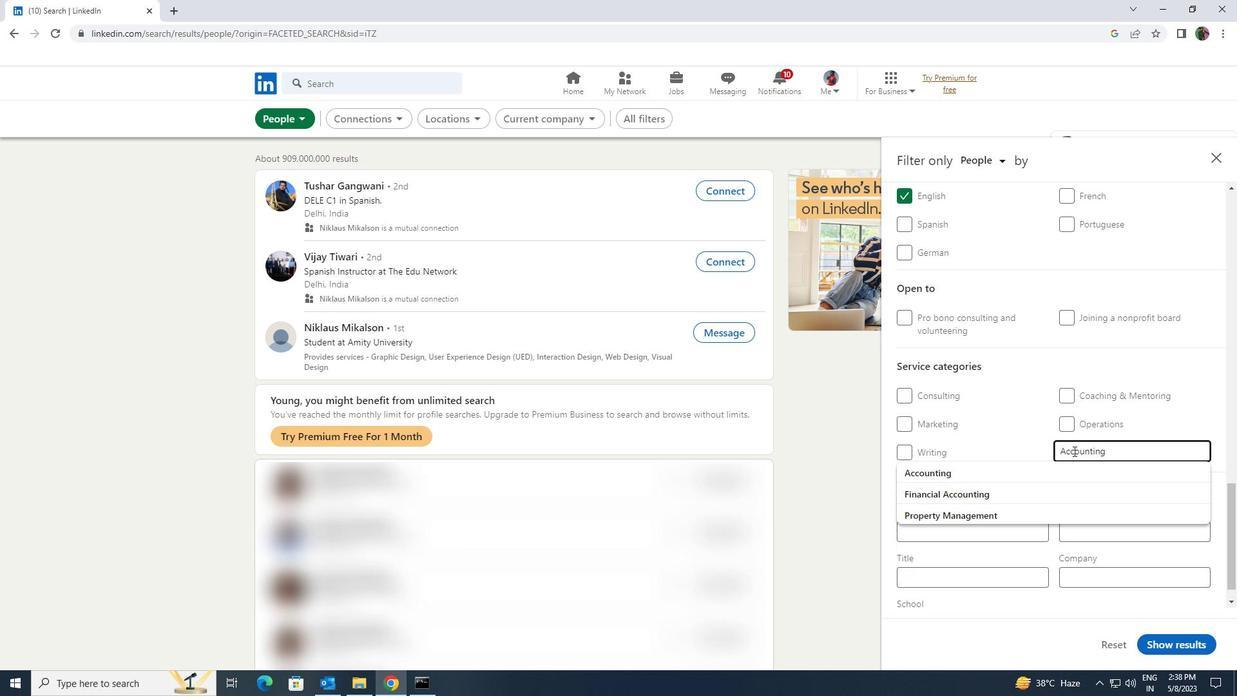 
Action: Mouse pressed left at (1073, 462)
Screenshot: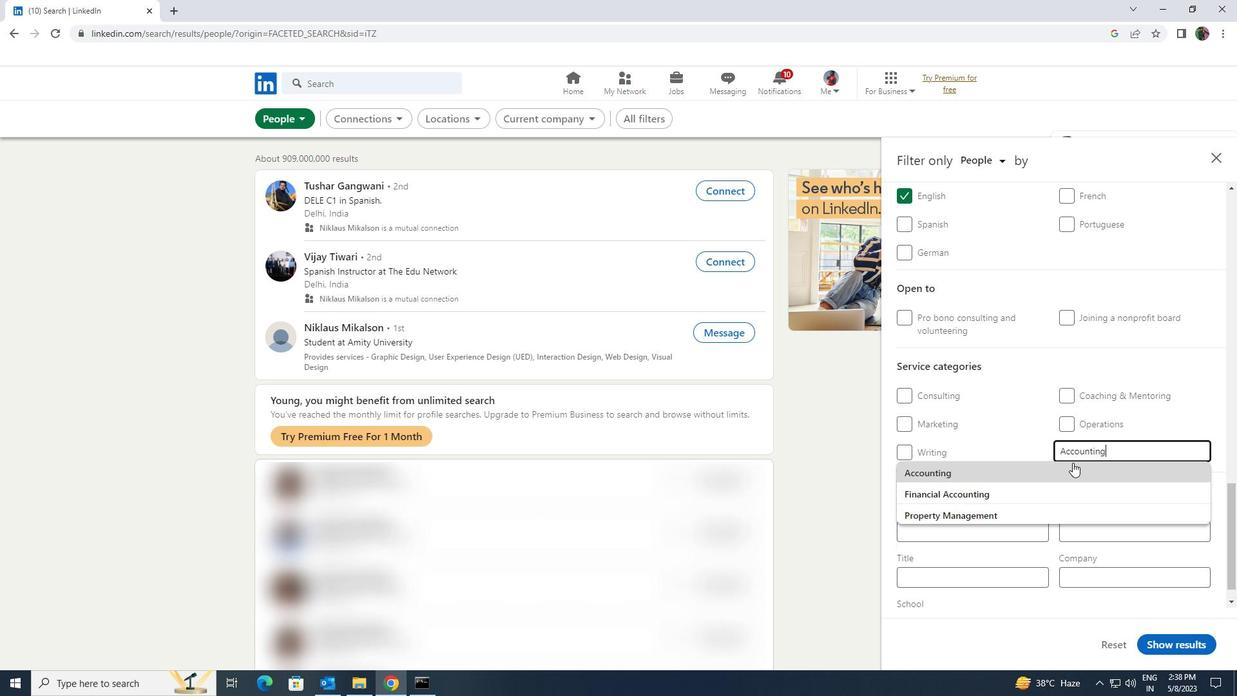 
Action: Mouse moved to (1073, 462)
Screenshot: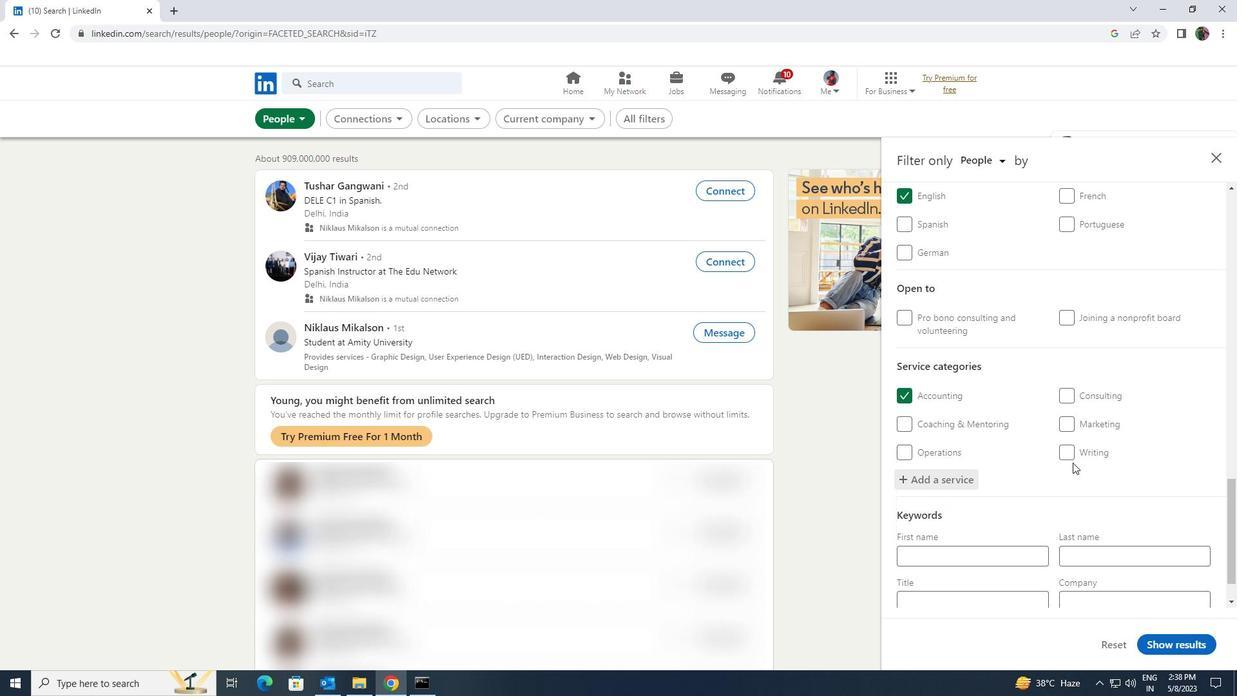 
Action: Mouse scrolled (1073, 462) with delta (0, 0)
Screenshot: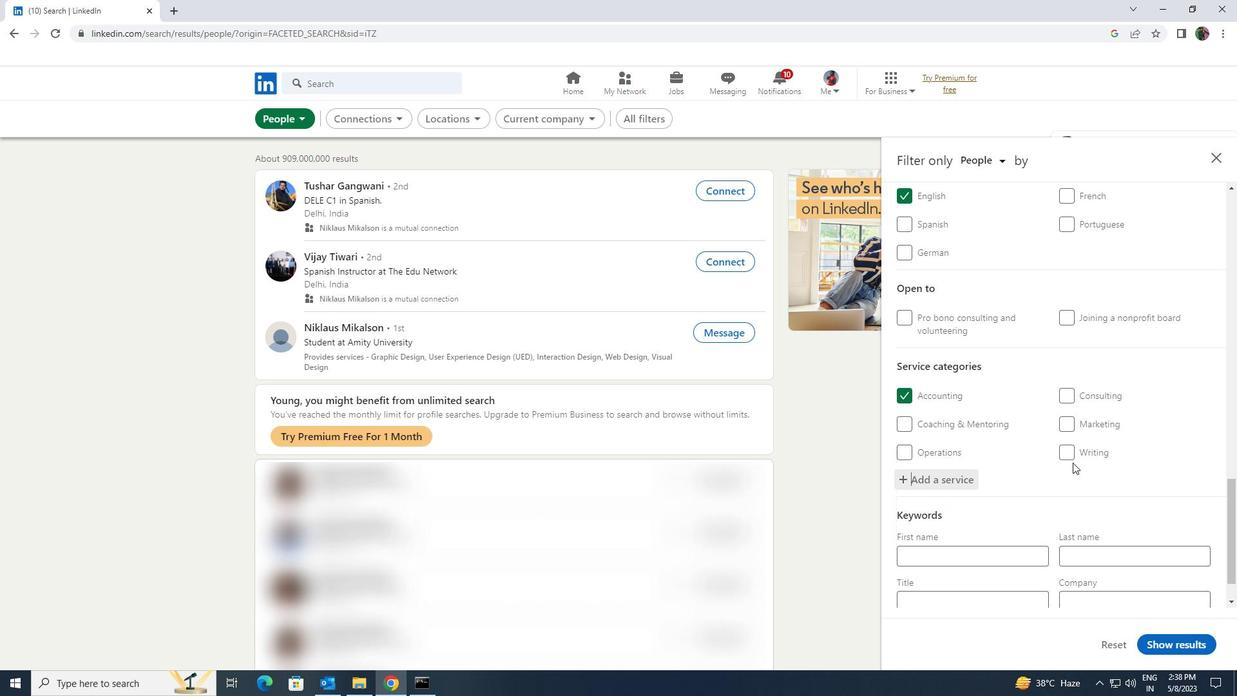 
Action: Mouse scrolled (1073, 462) with delta (0, 0)
Screenshot: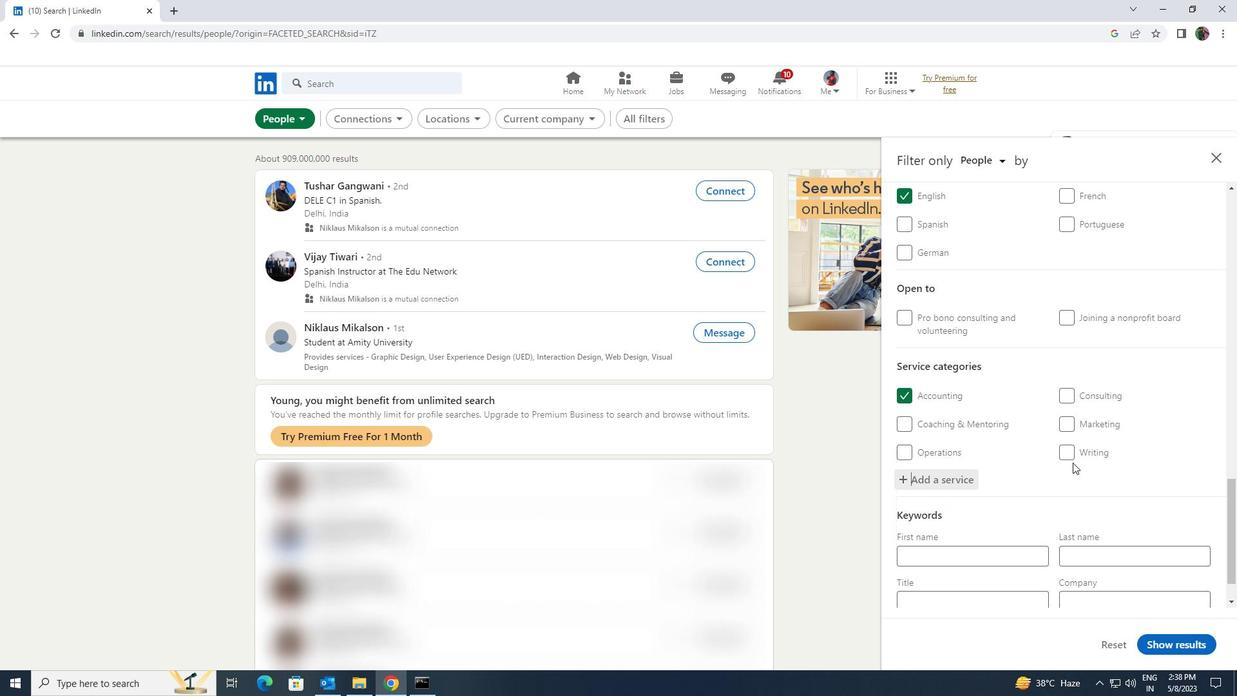 
Action: Mouse moved to (1076, 461)
Screenshot: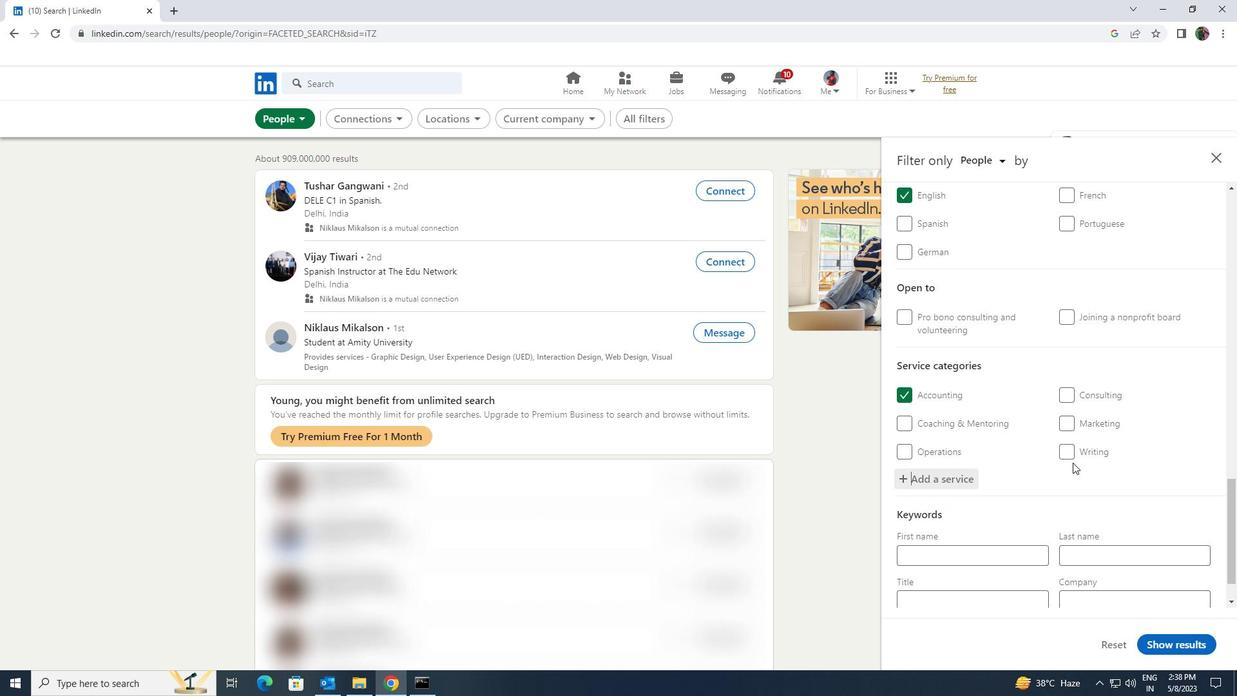 
Action: Mouse scrolled (1076, 460) with delta (0, 0)
Screenshot: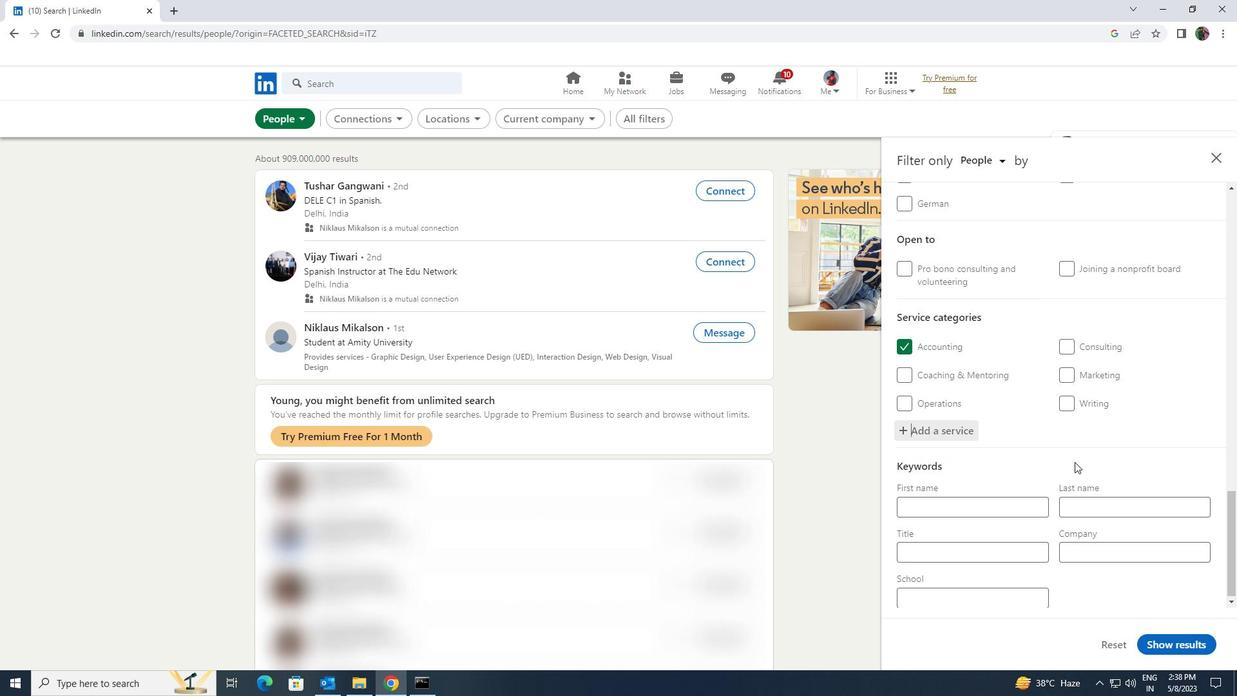 
Action: Mouse scrolled (1076, 460) with delta (0, 0)
Screenshot: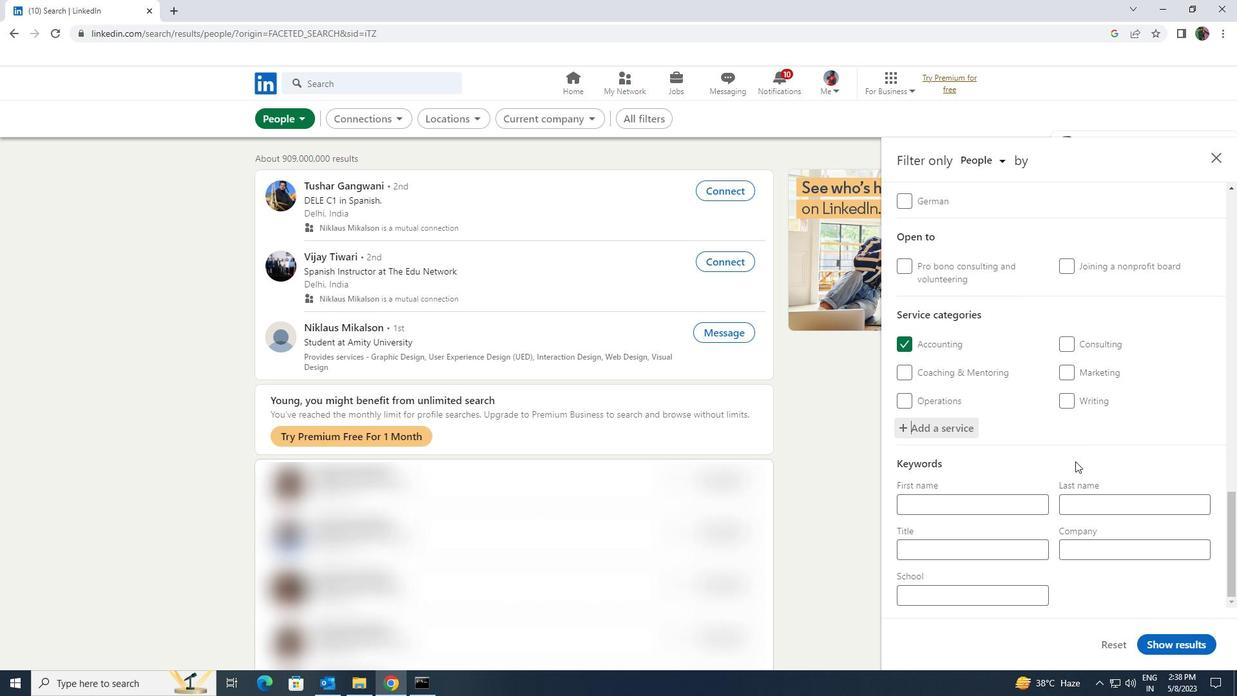 
Action: Mouse moved to (1017, 549)
Screenshot: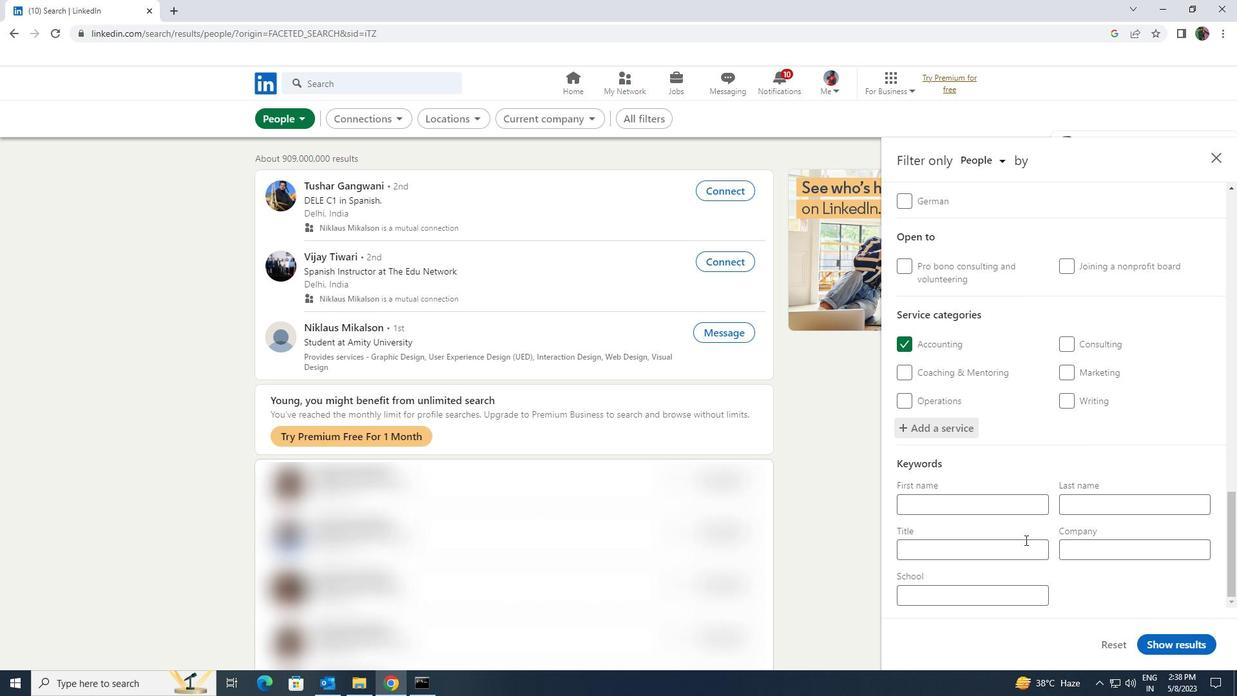 
Action: Mouse pressed left at (1017, 549)
Screenshot: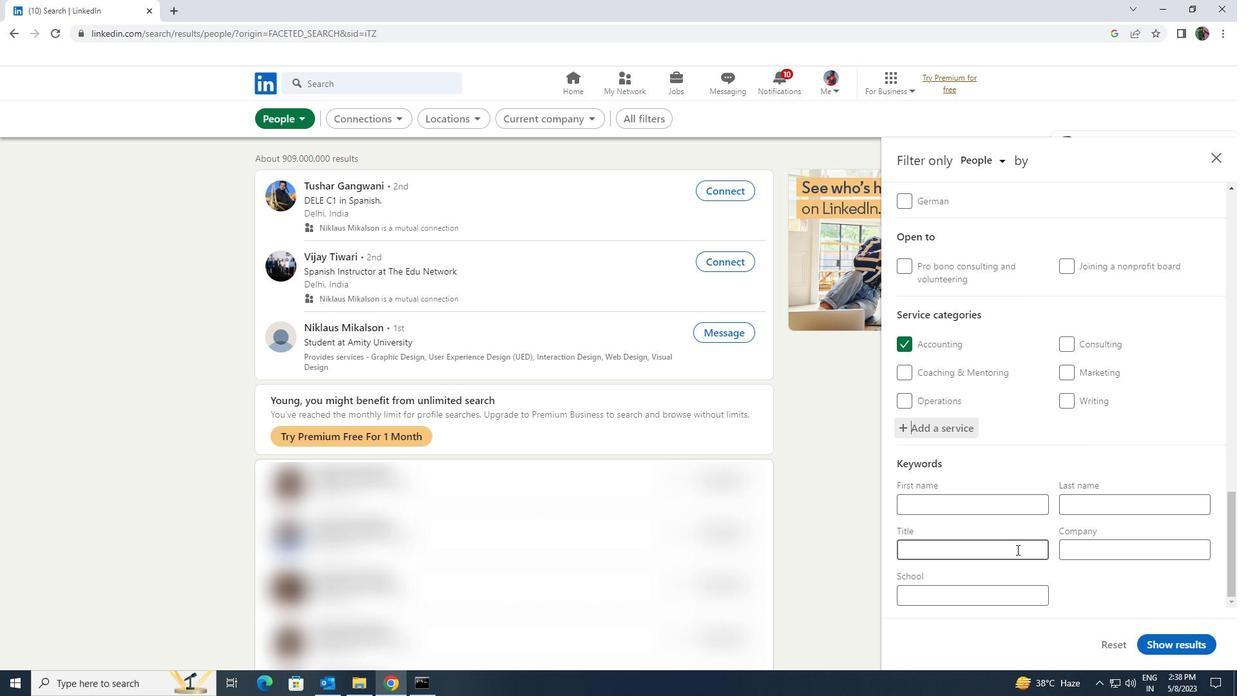 
Action: Key pressed <Key.shift><Key.shift><Key.shift><Key.shift><Key.shift><Key.shift><Key.shift><Key.shift><Key.shift><Key.shift><Key.shift><Key.shift><Key.shift><Key.shift><Key.shift>OFFICER
Screenshot: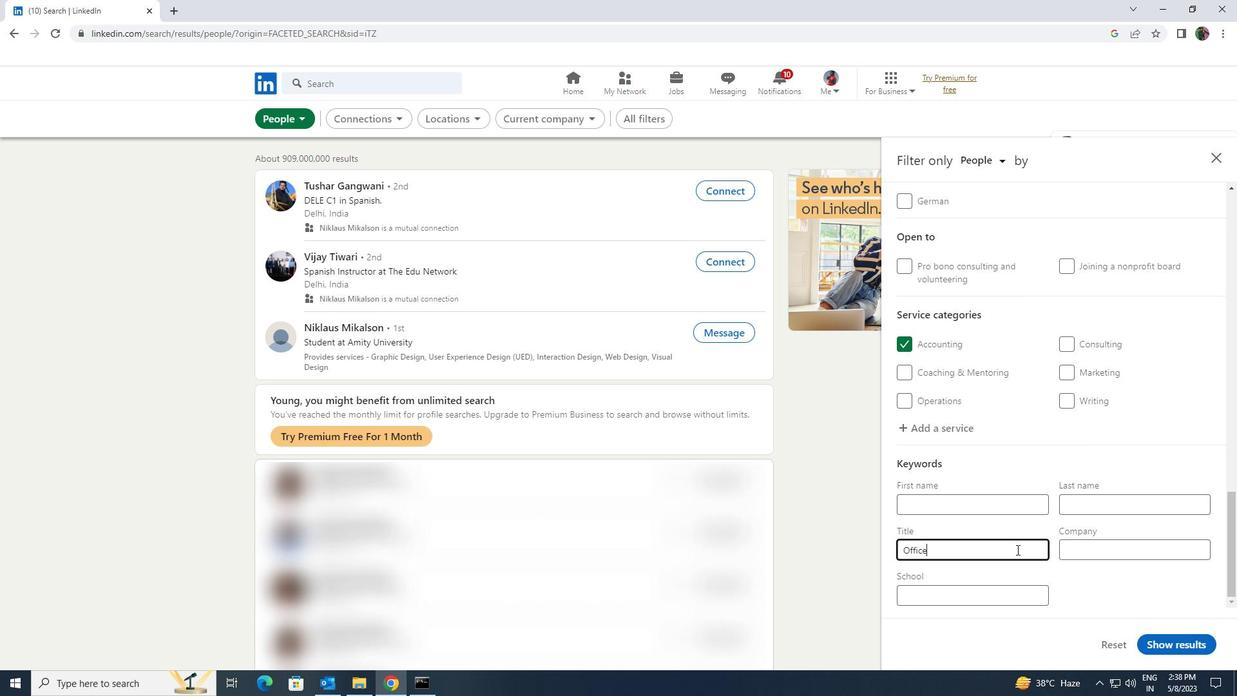
Action: Mouse moved to (1156, 638)
Screenshot: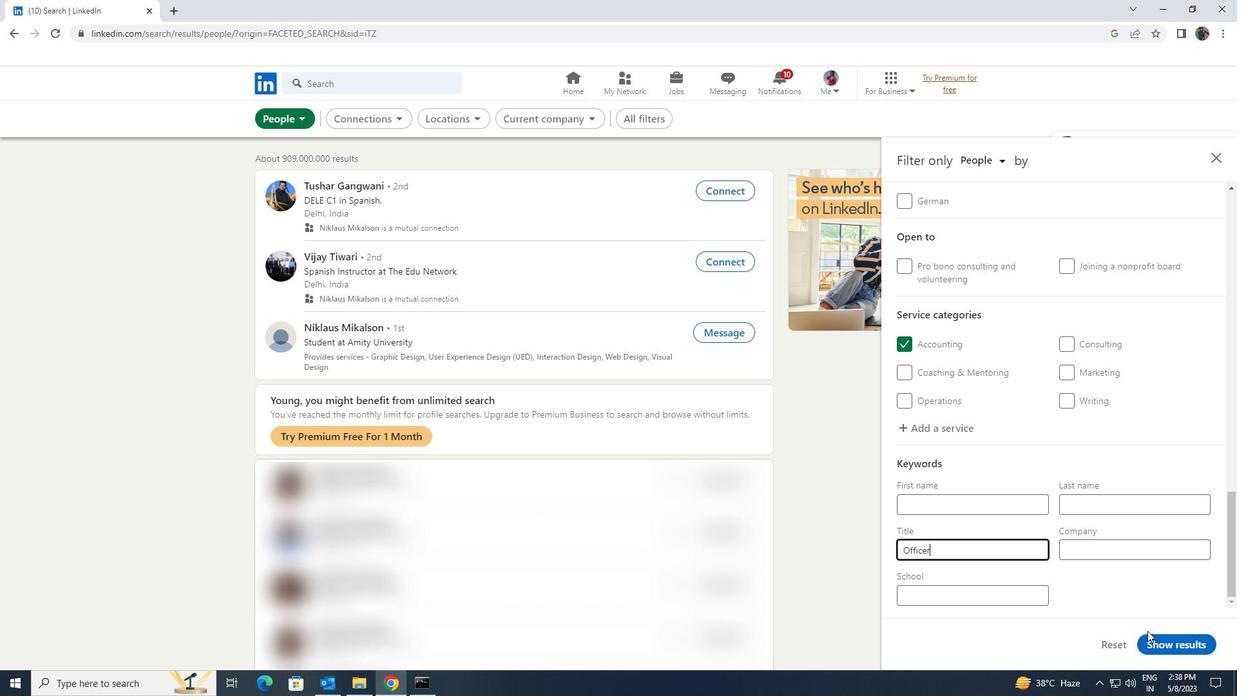 
Action: Mouse pressed left at (1156, 638)
Screenshot: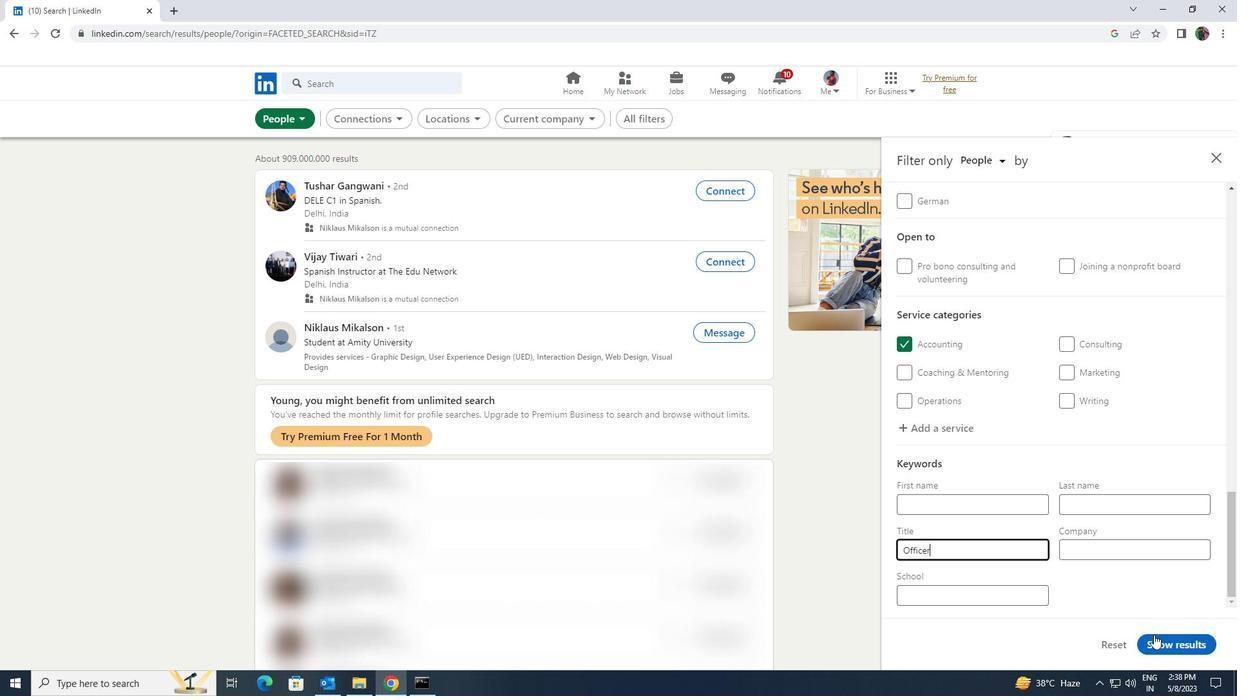 
